 Task: In the event  named  Sales Team Alignment and Strategy Discussion, Set a range of dates when you can accept meetings  '15 Jun â€" 30 Jun 2023'. Select a duration of  45 min. Select working hours  	_x000D_
MON- SAT 9:00am â€" 5:00pm. Add time before or after your events  as 5 min. Set the frequency of available time slots for invitees as  10 min. Set the minimum notice period and maximum events allowed per day as  44 hours and 5. , logged in from the account softage.4@softage.net and add another guest for the event, softage.3@softage.net
Action: Mouse pressed left at (895, 257)
Screenshot: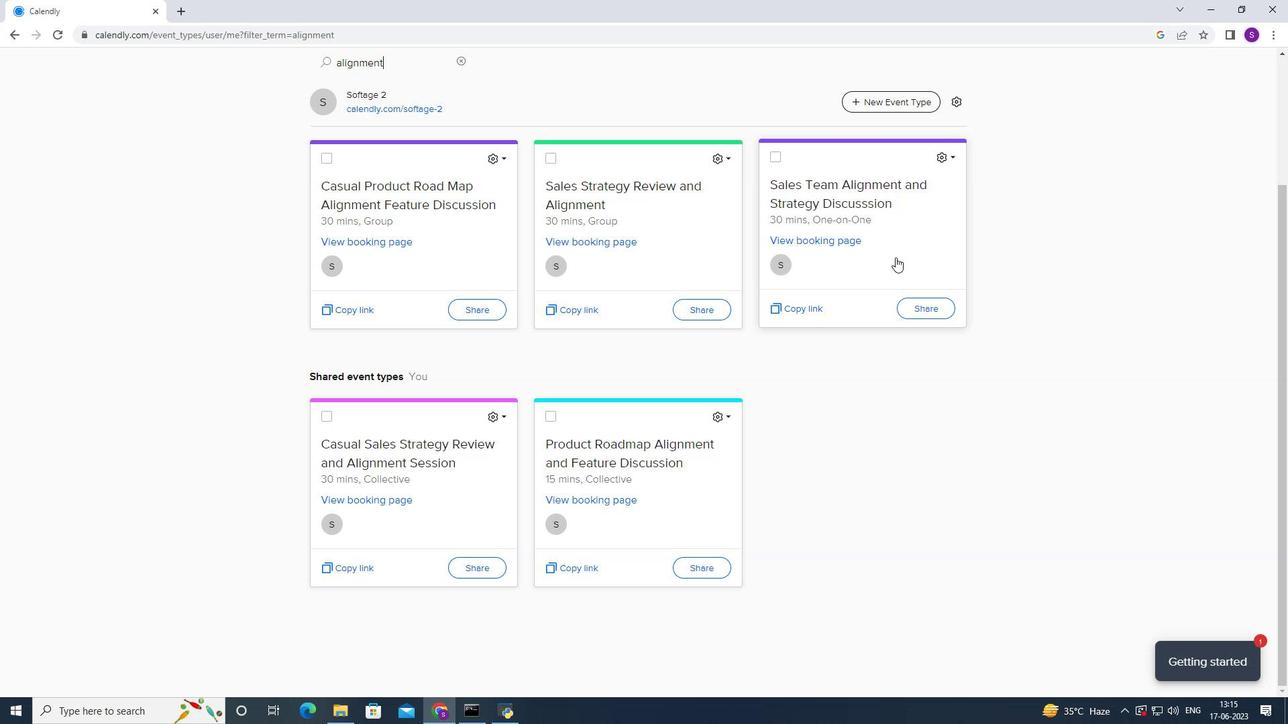 
Action: Mouse moved to (372, 281)
Screenshot: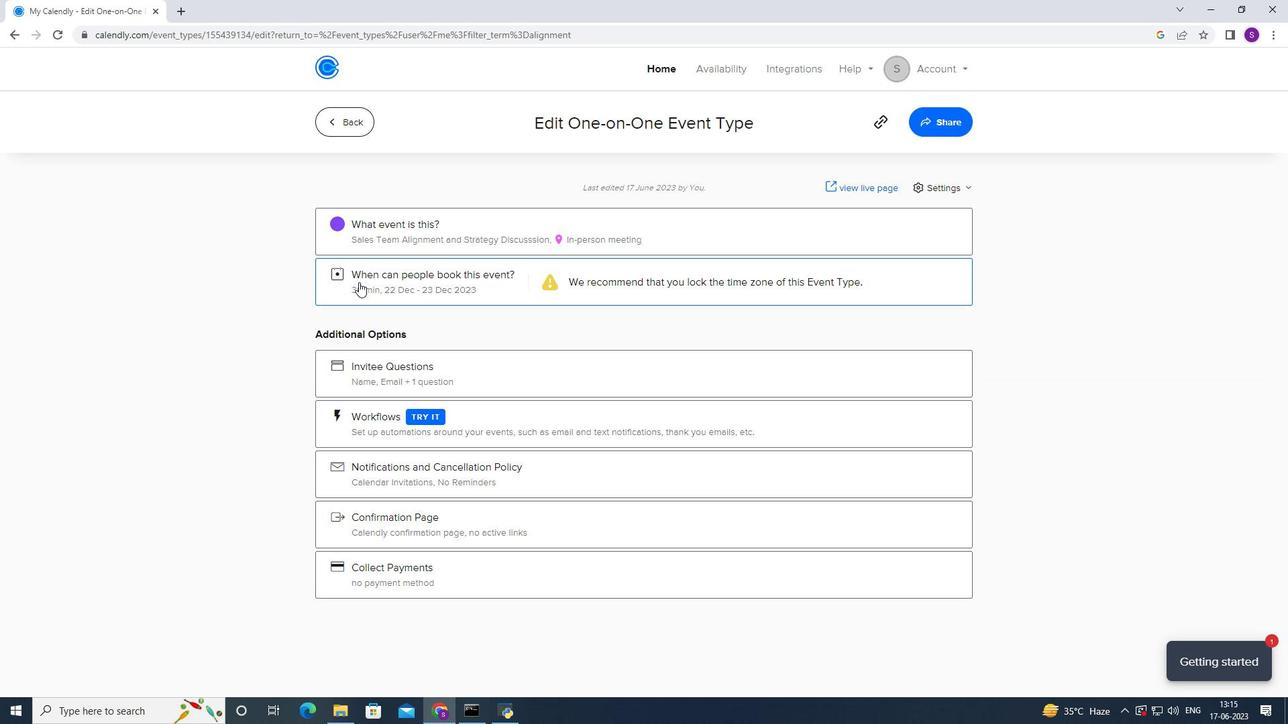 
Action: Mouse pressed left at (372, 281)
Screenshot: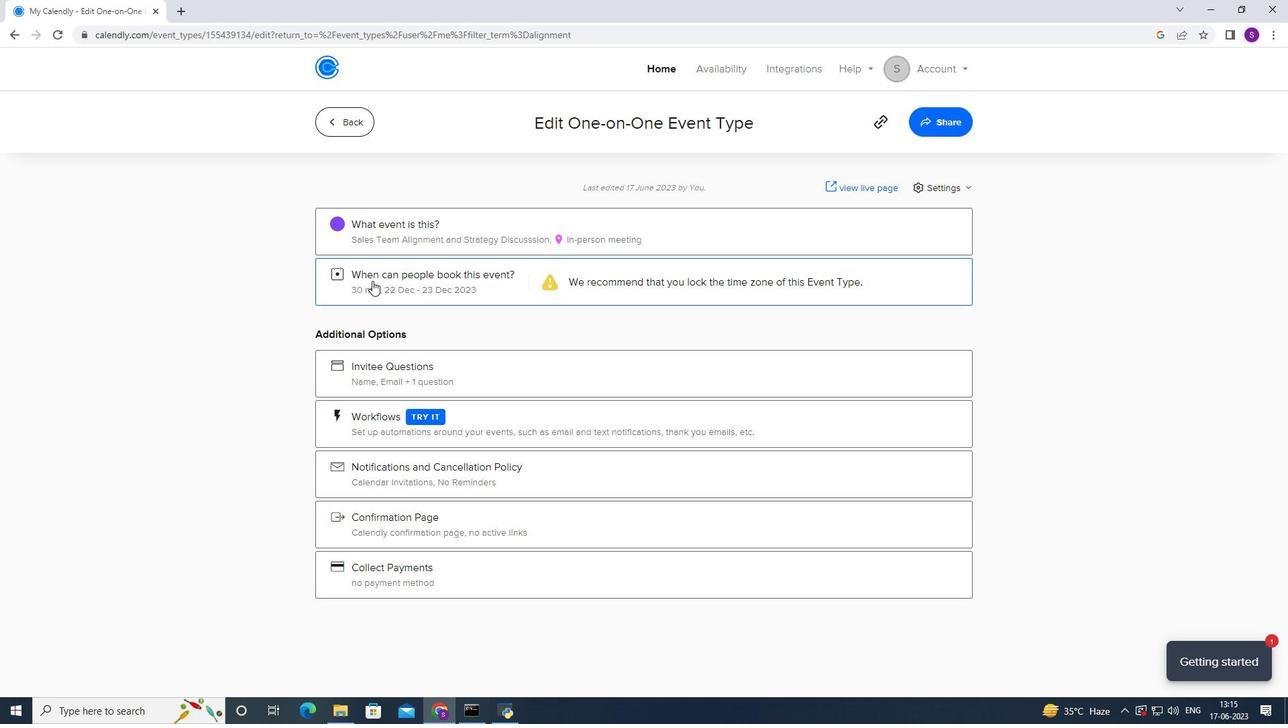 
Action: Mouse moved to (494, 459)
Screenshot: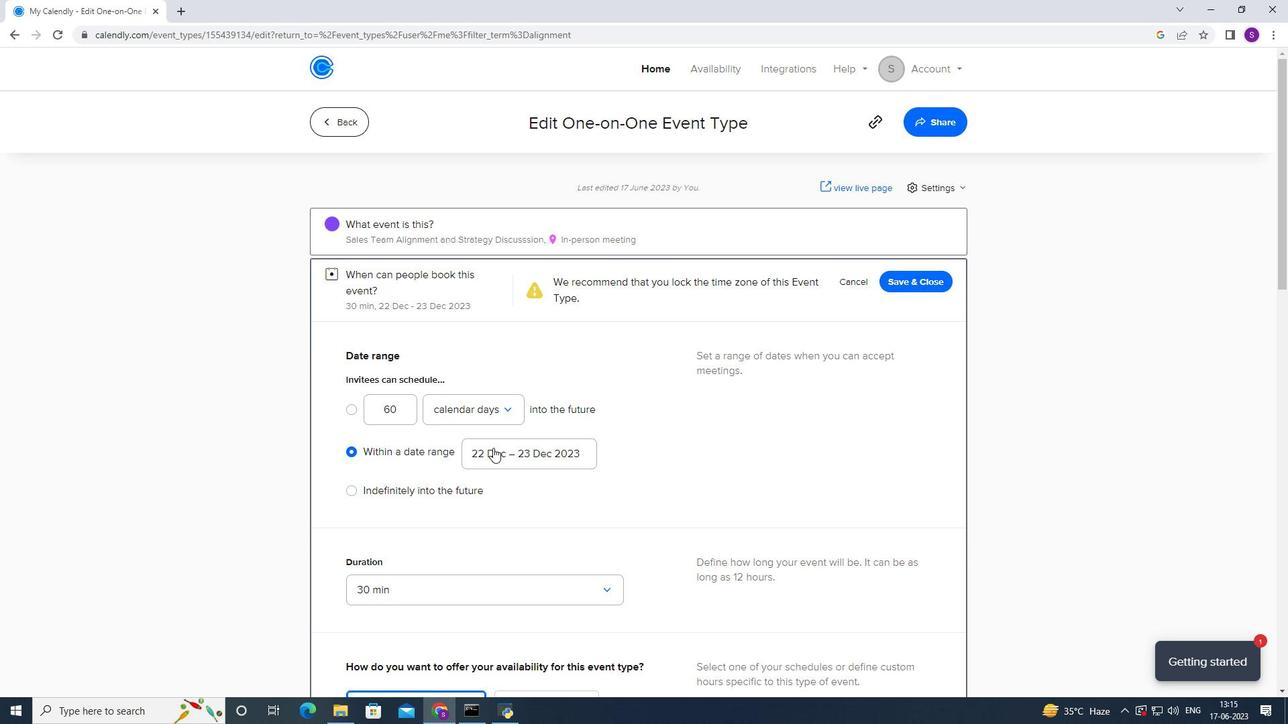 
Action: Mouse pressed left at (494, 459)
Screenshot: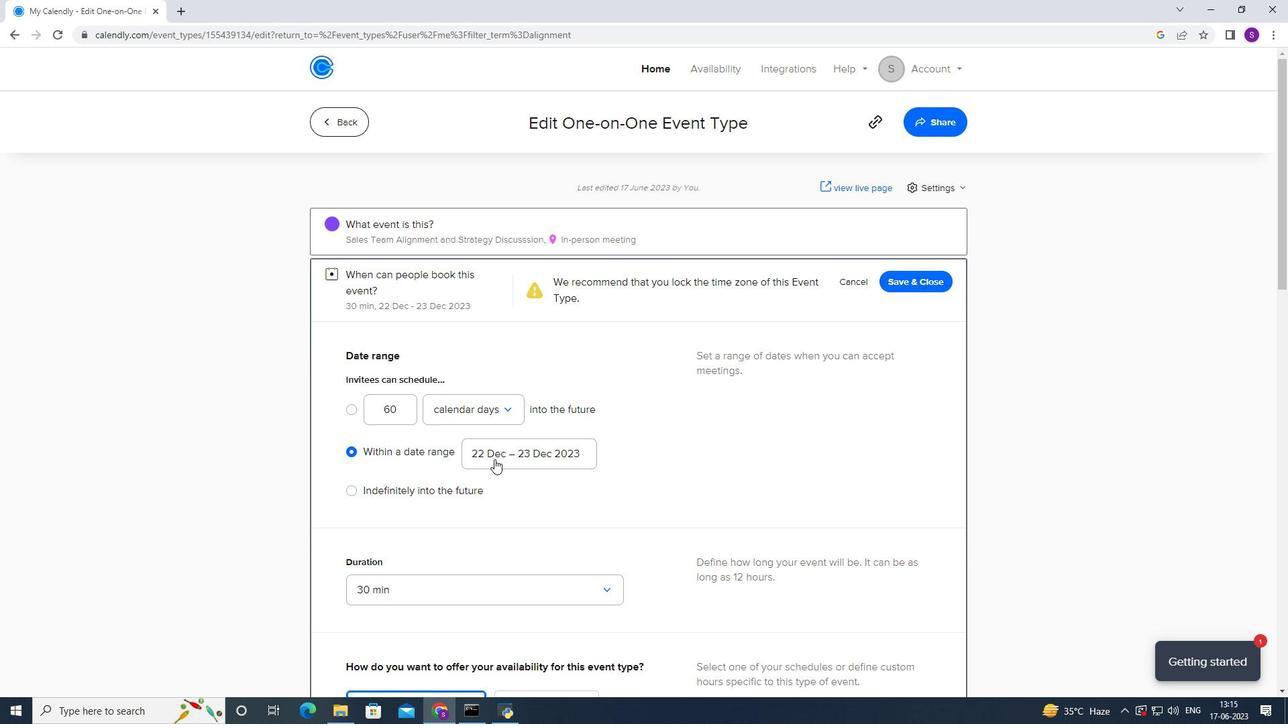 
Action: Mouse moved to (352, 287)
Screenshot: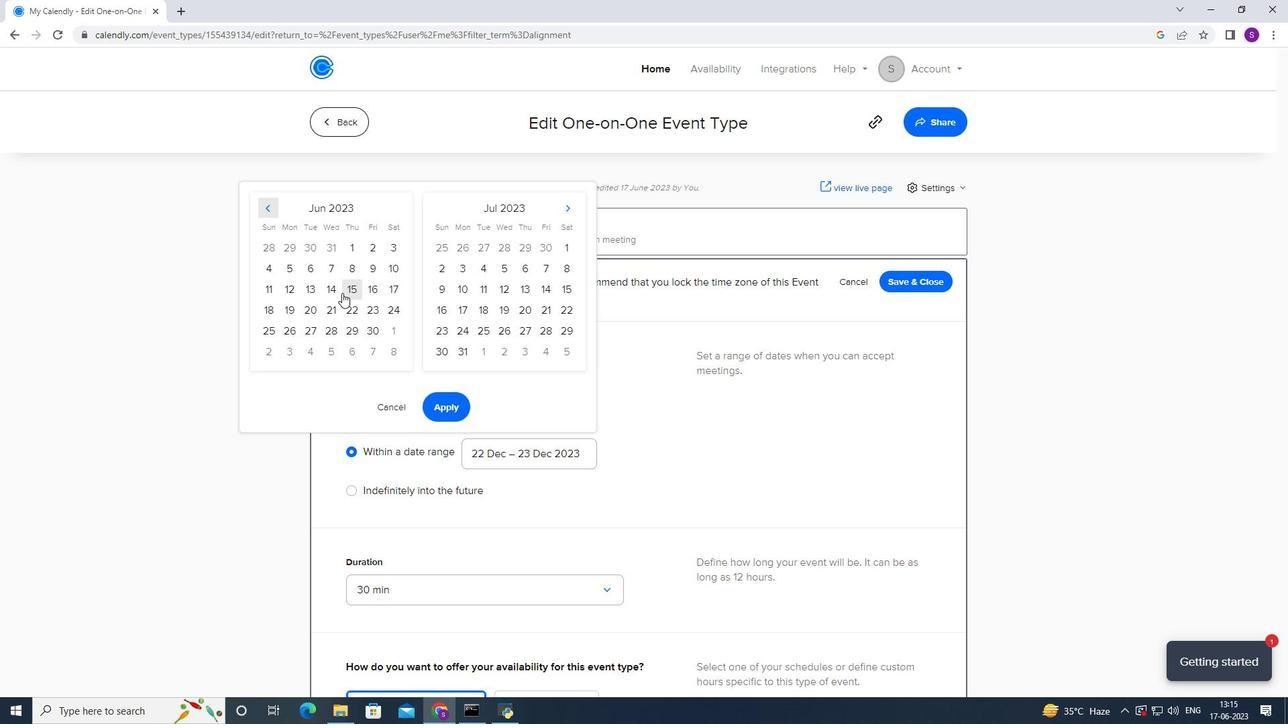 
Action: Mouse pressed left at (352, 287)
Screenshot: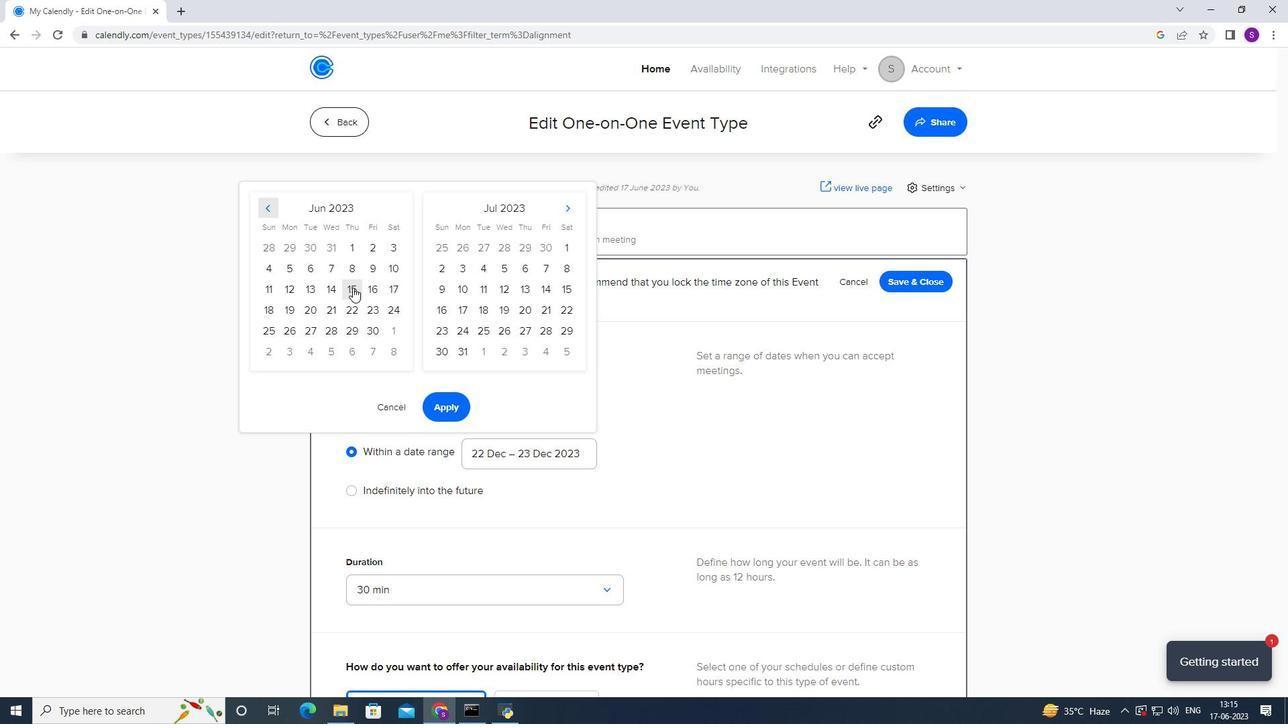 
Action: Mouse moved to (368, 331)
Screenshot: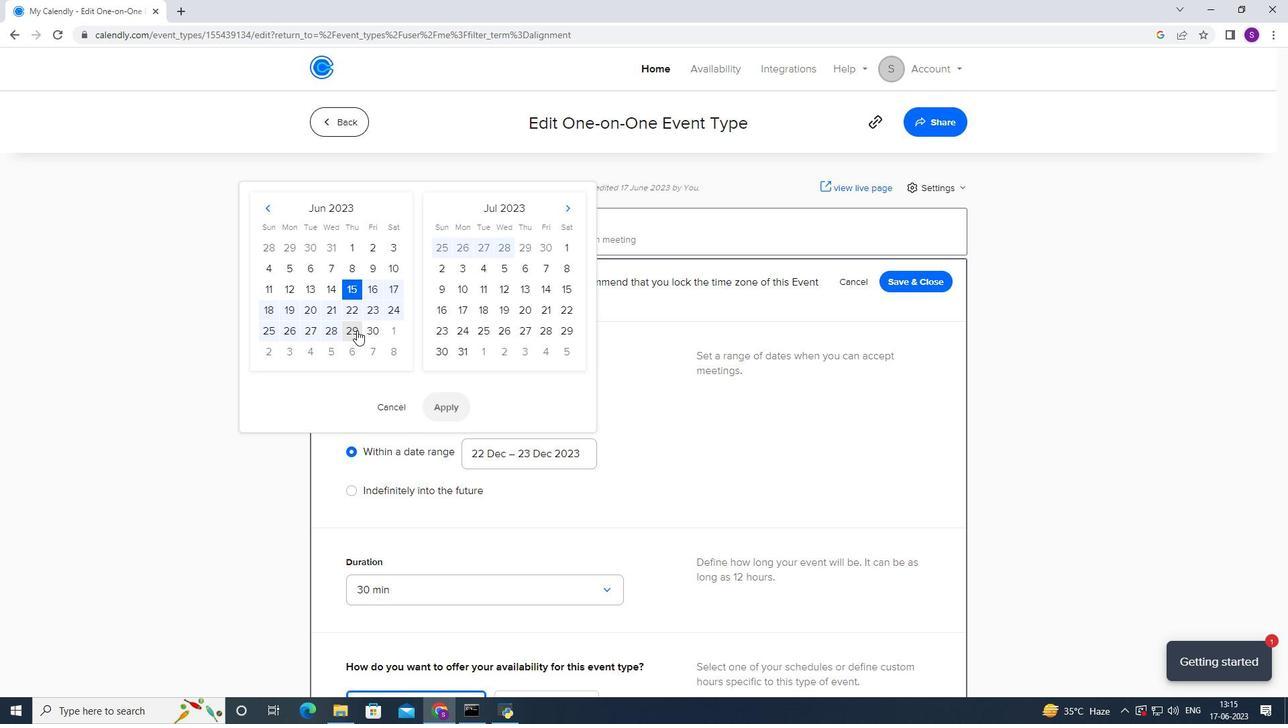 
Action: Mouse pressed left at (368, 331)
Screenshot: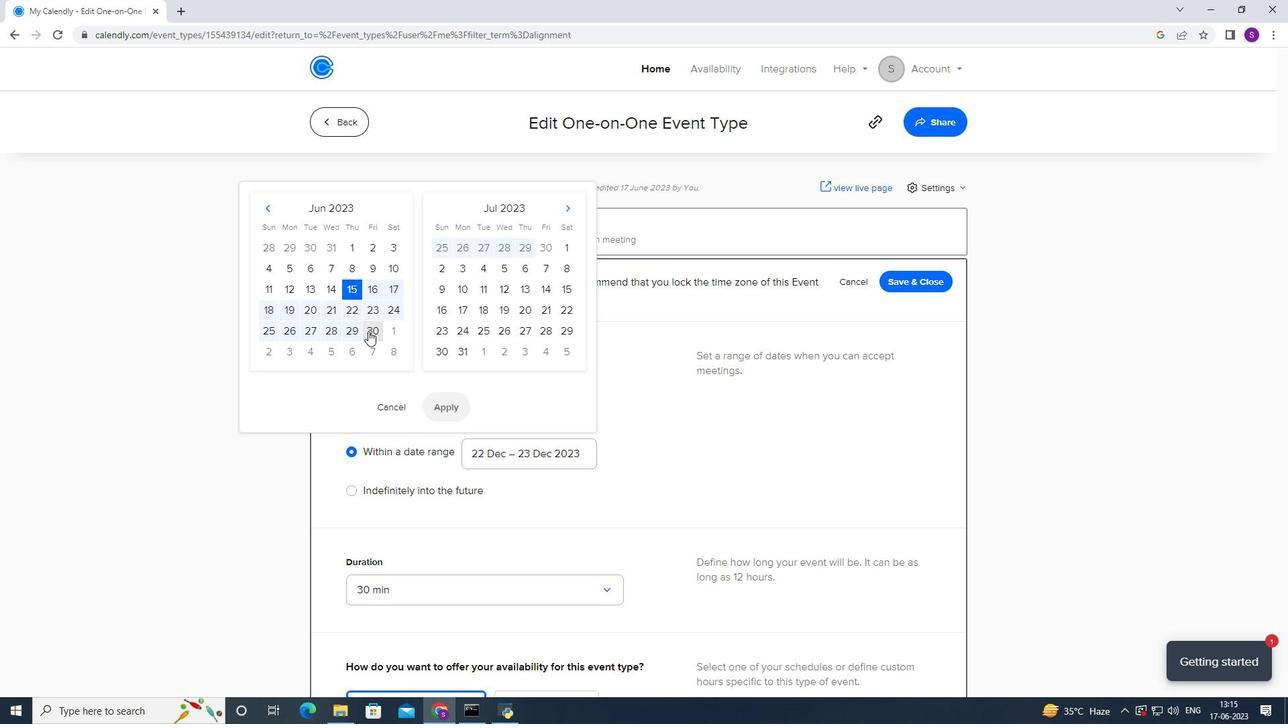 
Action: Mouse moved to (442, 411)
Screenshot: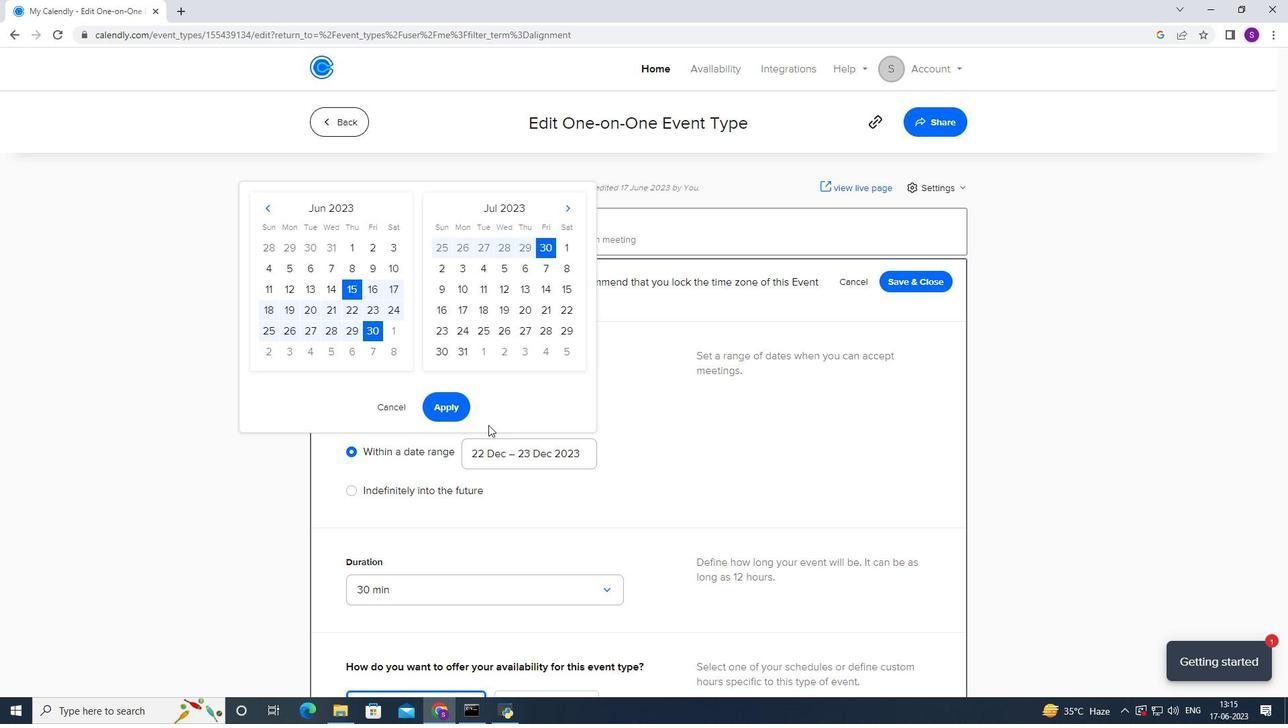 
Action: Mouse pressed left at (442, 411)
Screenshot: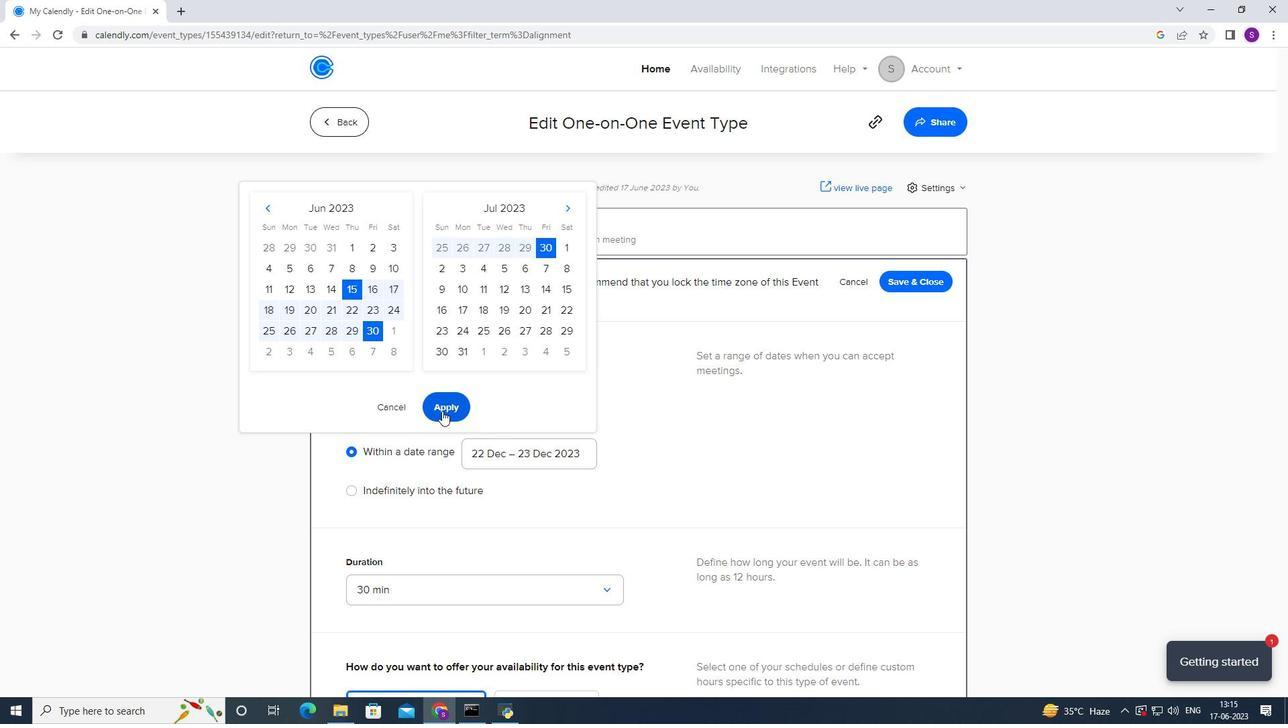 
Action: Mouse moved to (466, 436)
Screenshot: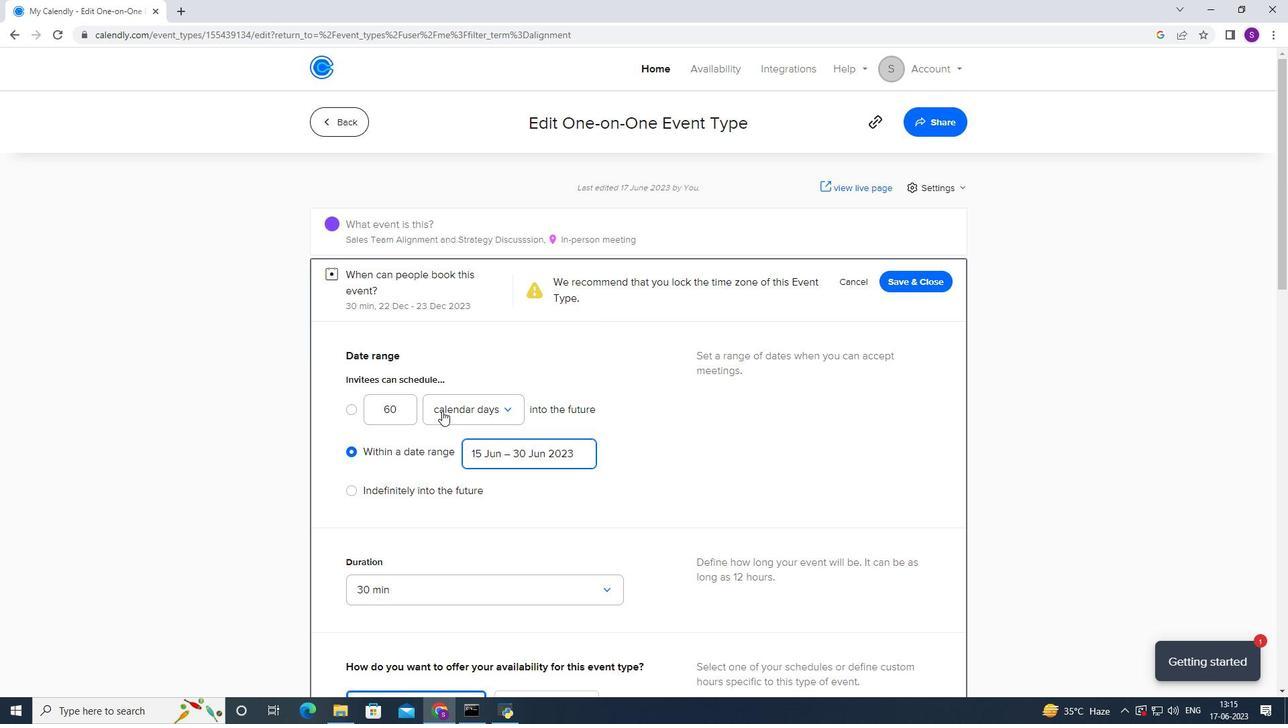 
Action: Mouse scrolled (466, 436) with delta (0, 0)
Screenshot: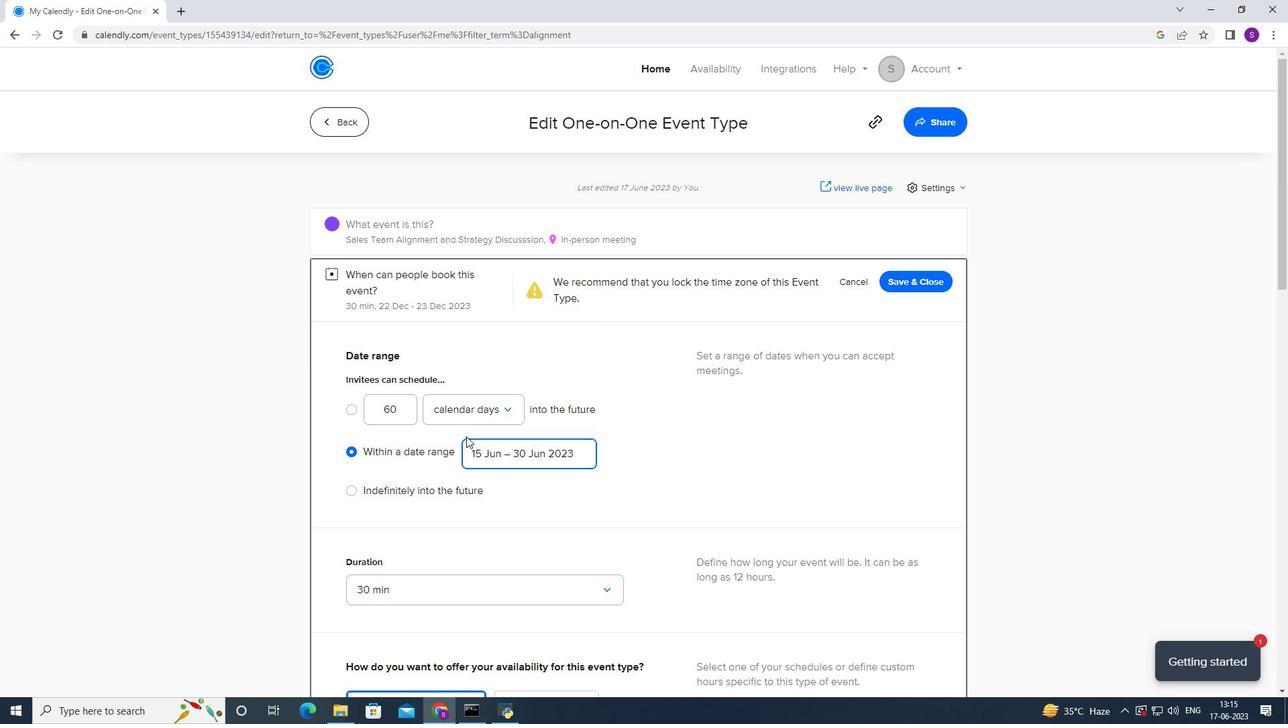 
Action: Mouse scrolled (466, 436) with delta (0, 0)
Screenshot: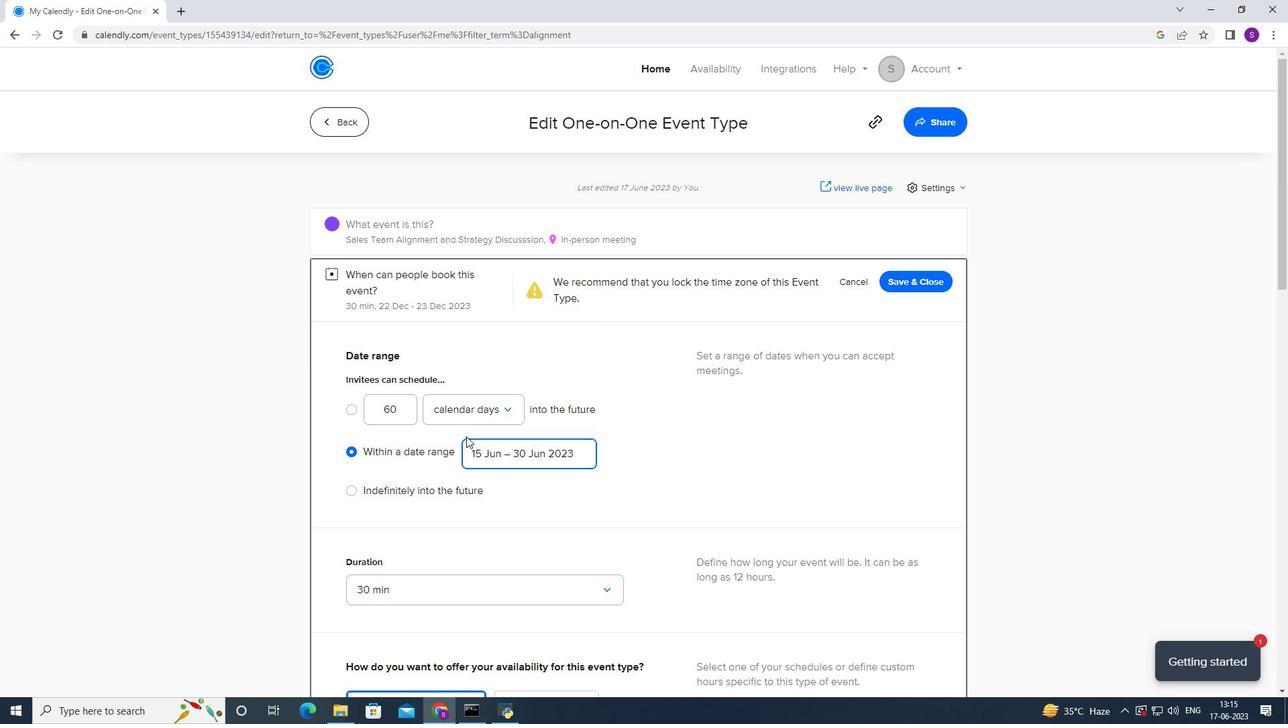 
Action: Mouse scrolled (466, 436) with delta (0, 0)
Screenshot: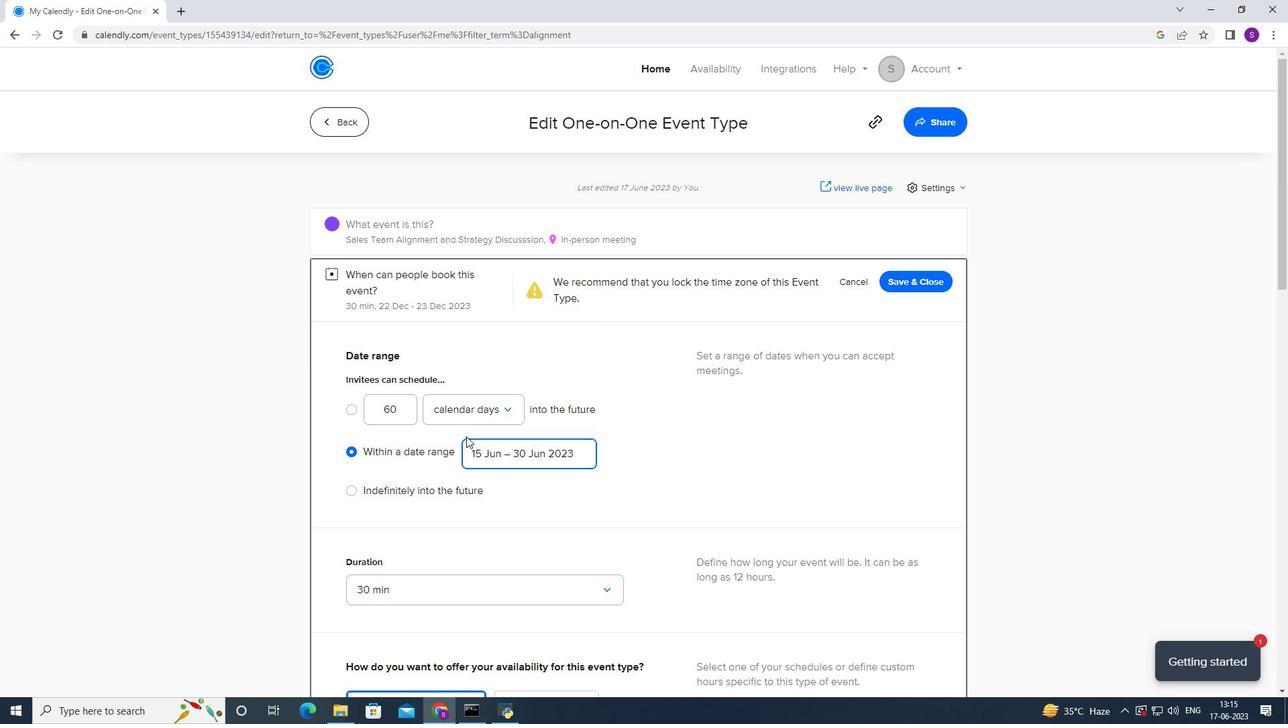 
Action: Mouse scrolled (466, 436) with delta (0, 0)
Screenshot: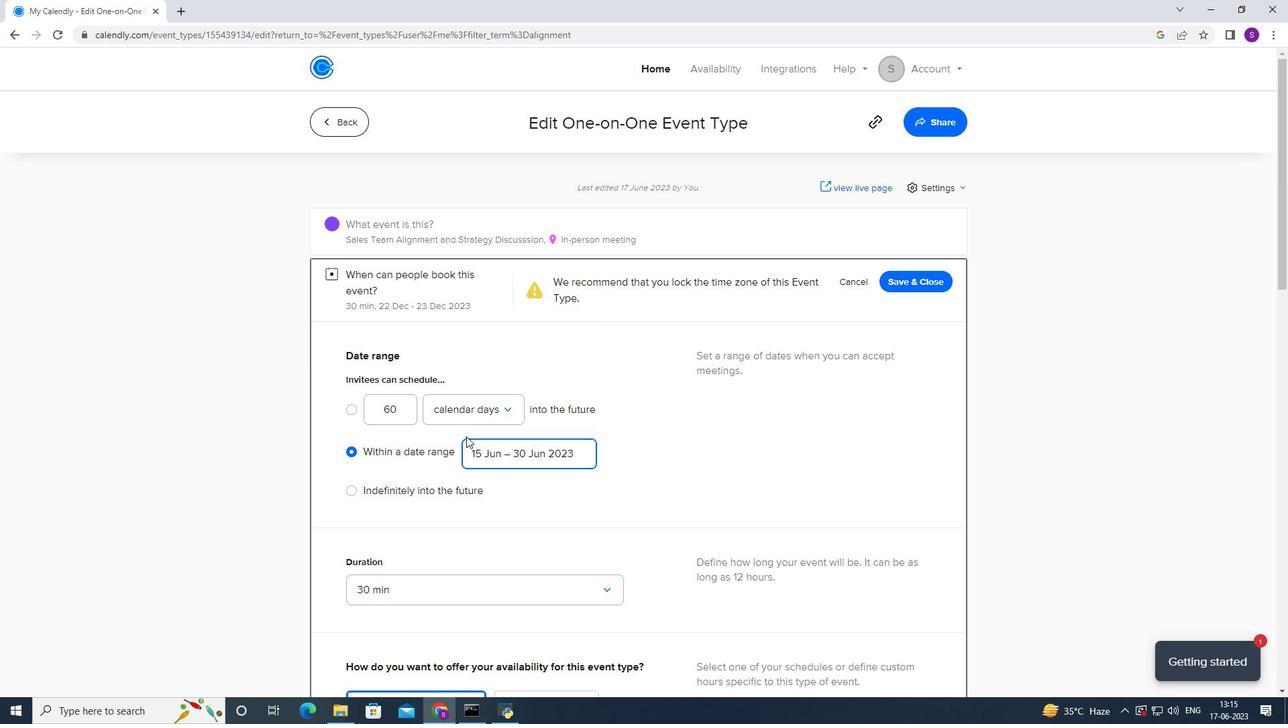 
Action: Mouse scrolled (466, 436) with delta (0, 0)
Screenshot: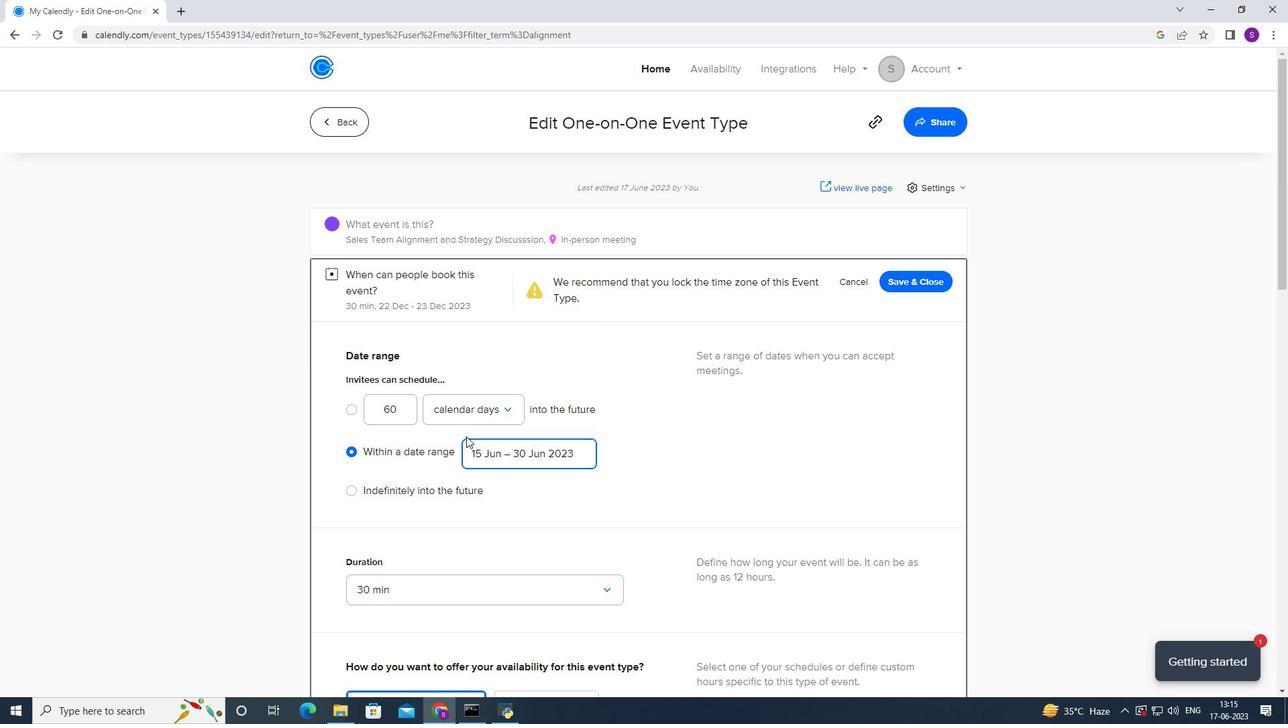 
Action: Mouse scrolled (466, 436) with delta (0, 0)
Screenshot: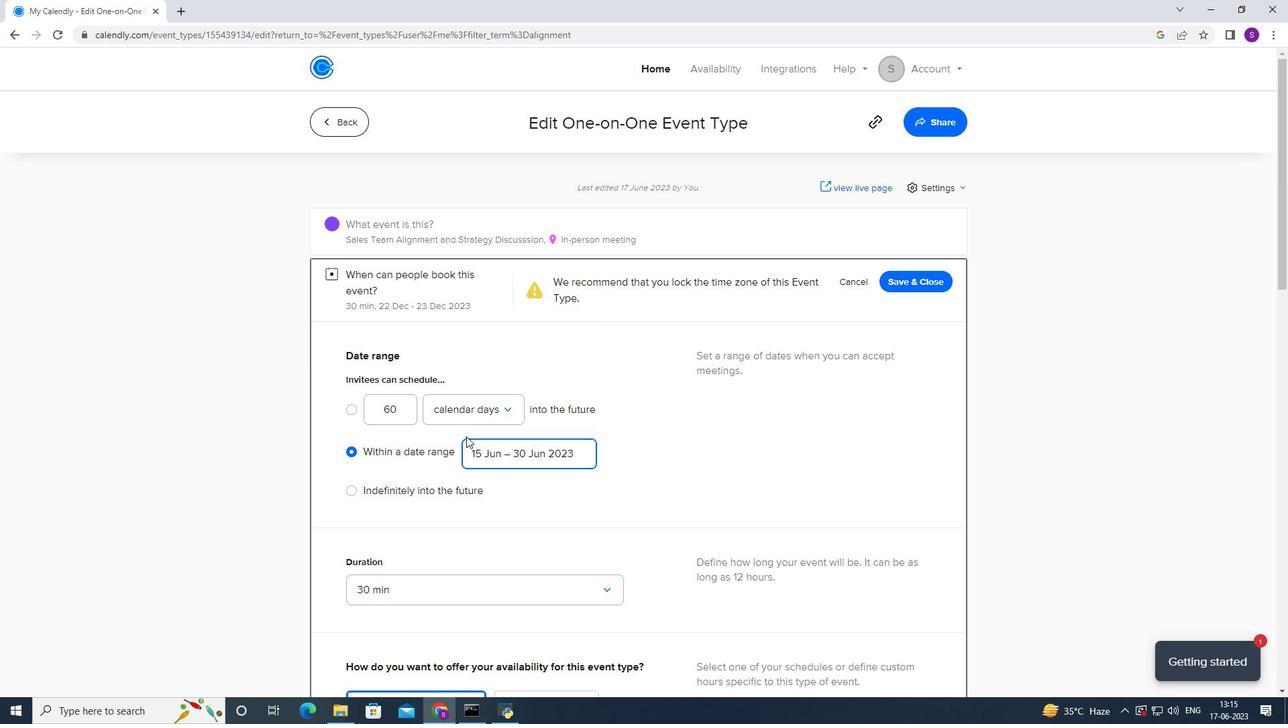 
Action: Mouse scrolled (466, 437) with delta (0, 0)
Screenshot: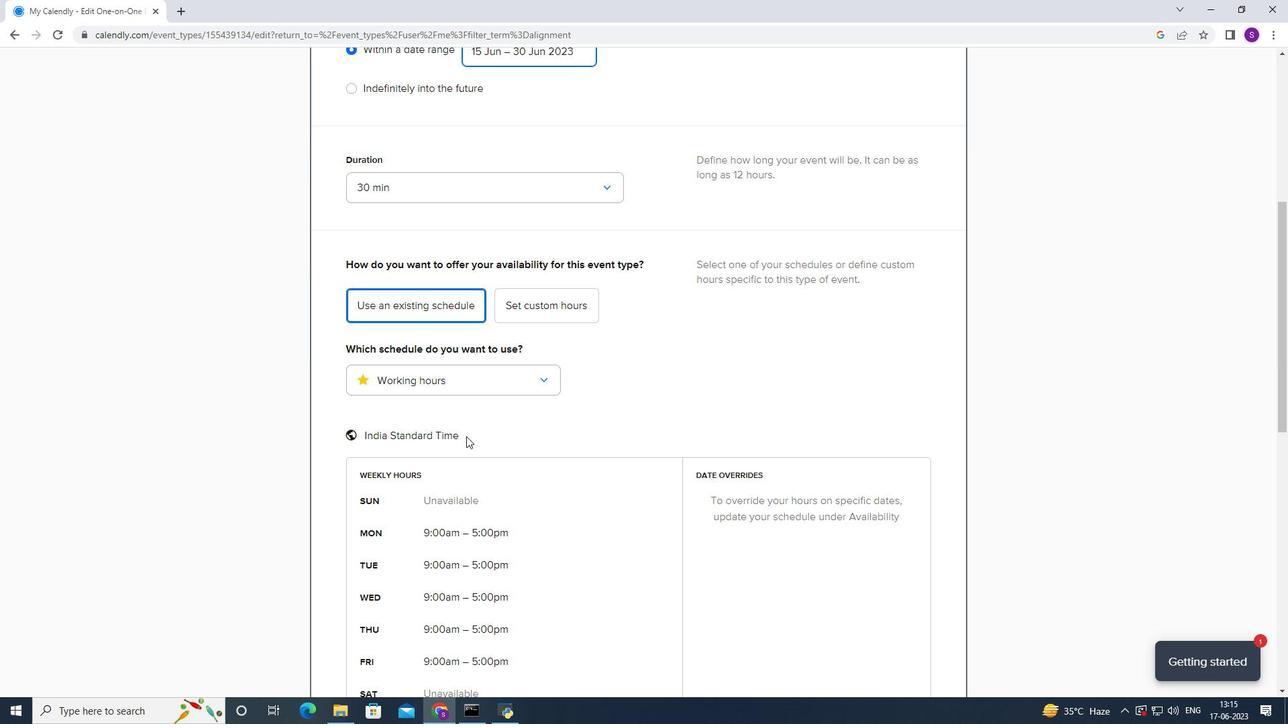 
Action: Mouse scrolled (466, 437) with delta (0, 0)
Screenshot: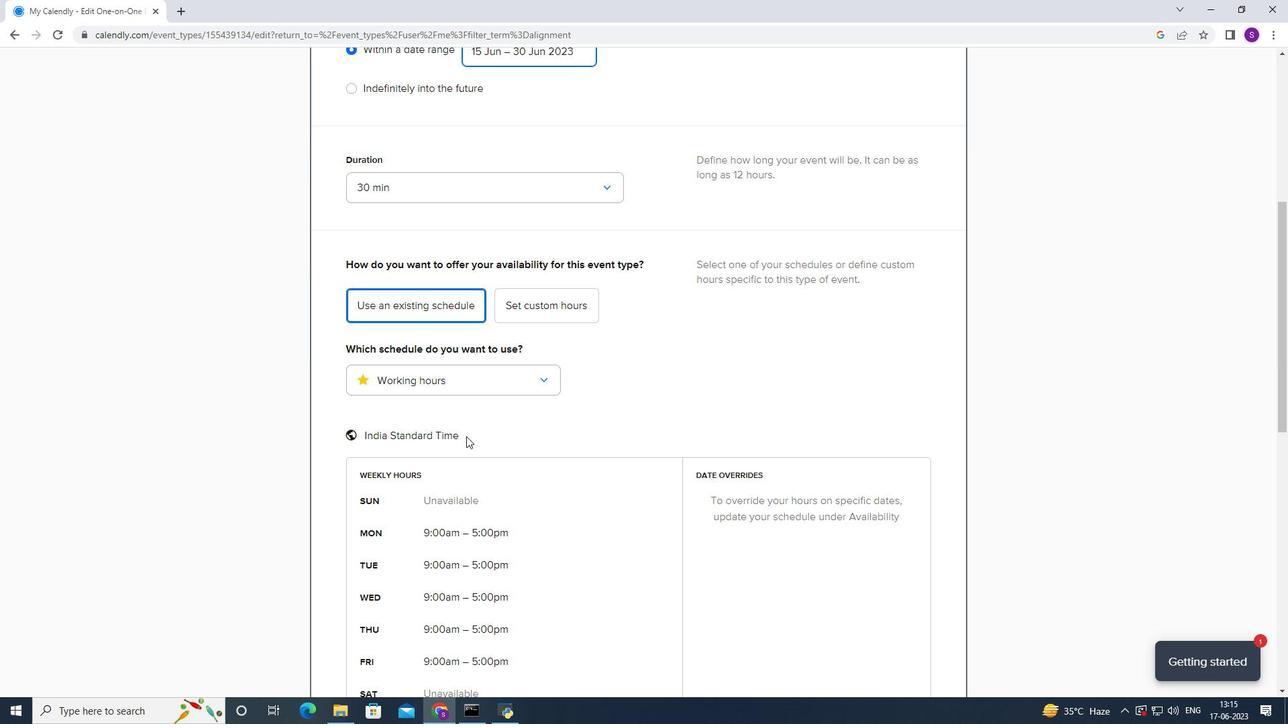 
Action: Mouse moved to (455, 332)
Screenshot: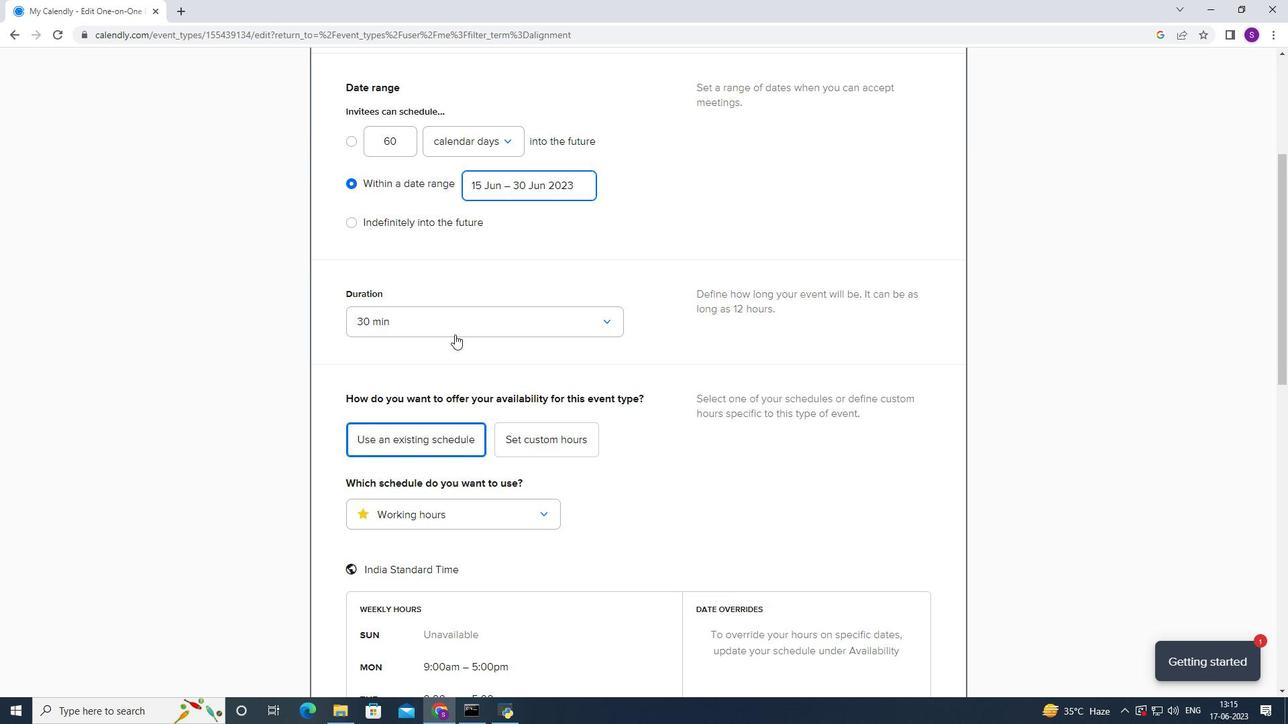 
Action: Mouse pressed left at (455, 332)
Screenshot: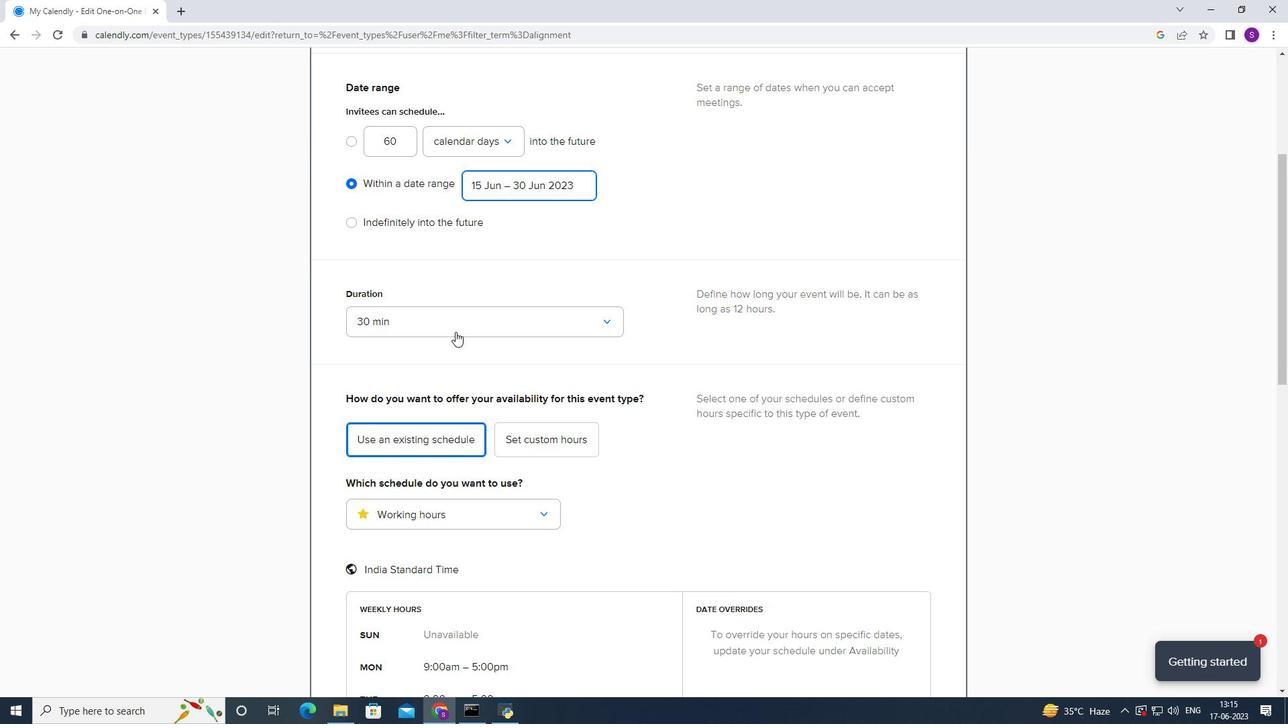 
Action: Mouse moved to (401, 411)
Screenshot: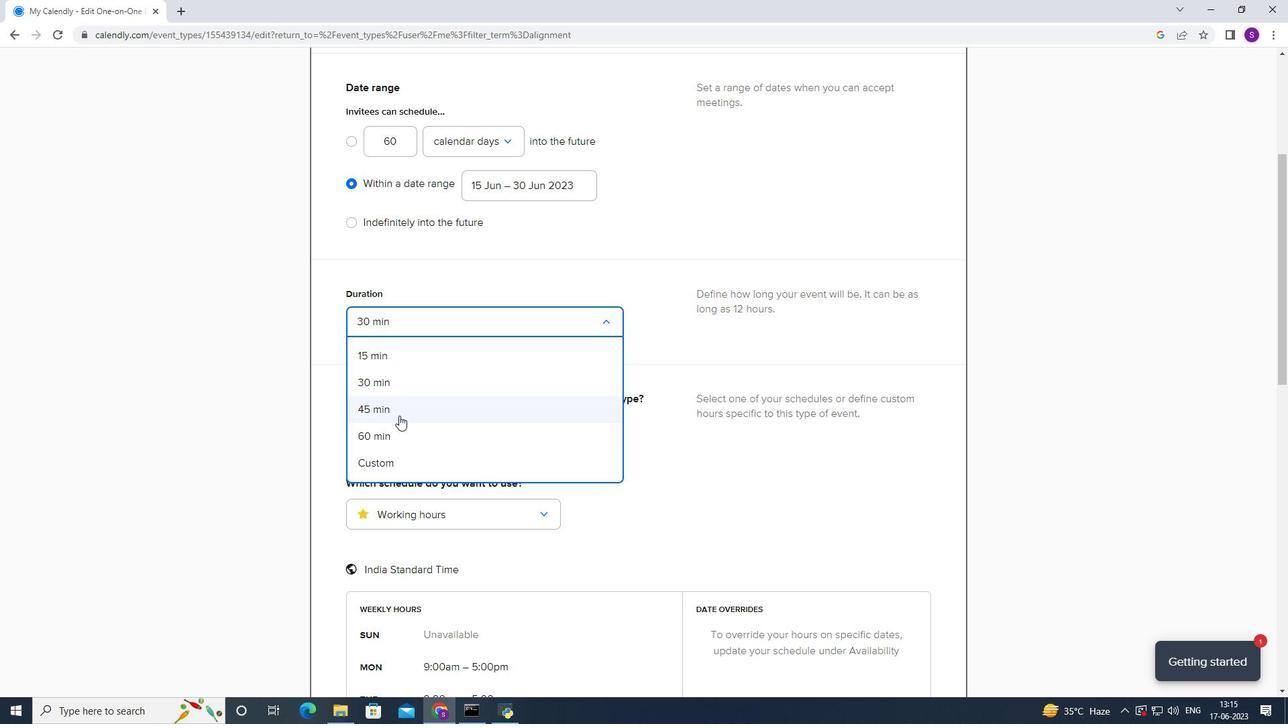 
Action: Mouse pressed left at (401, 411)
Screenshot: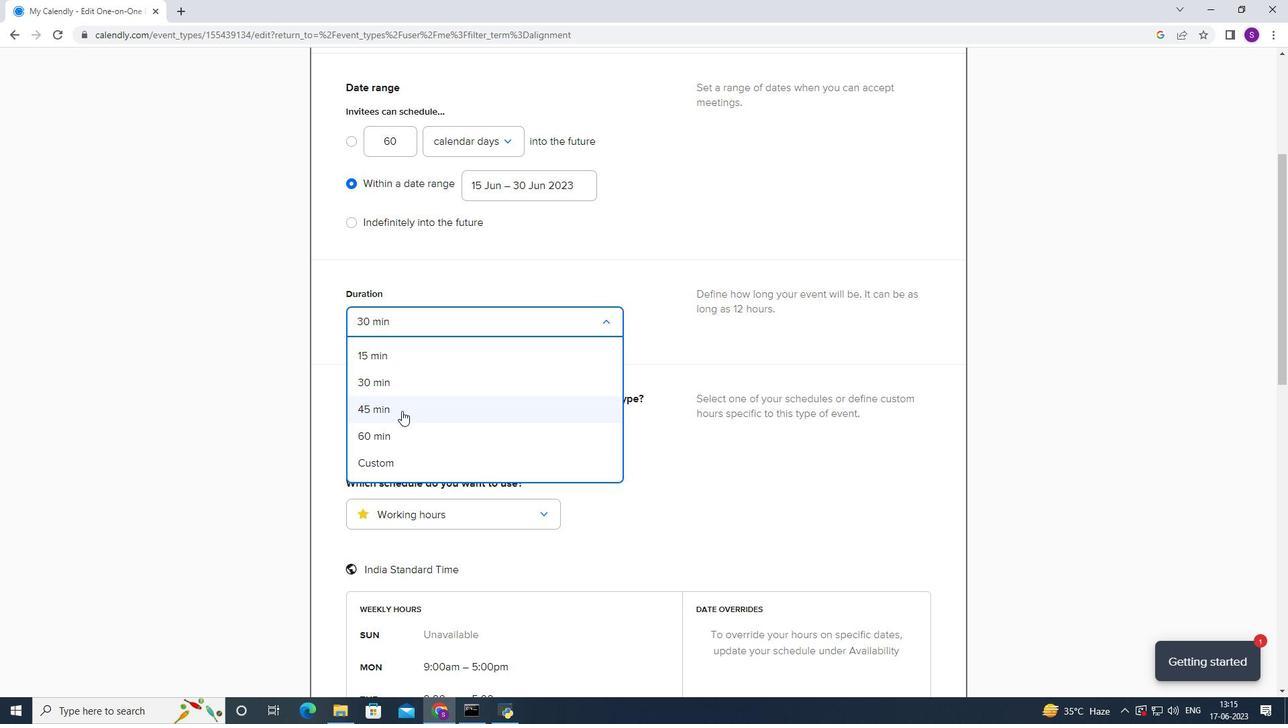 
Action: Mouse moved to (410, 408)
Screenshot: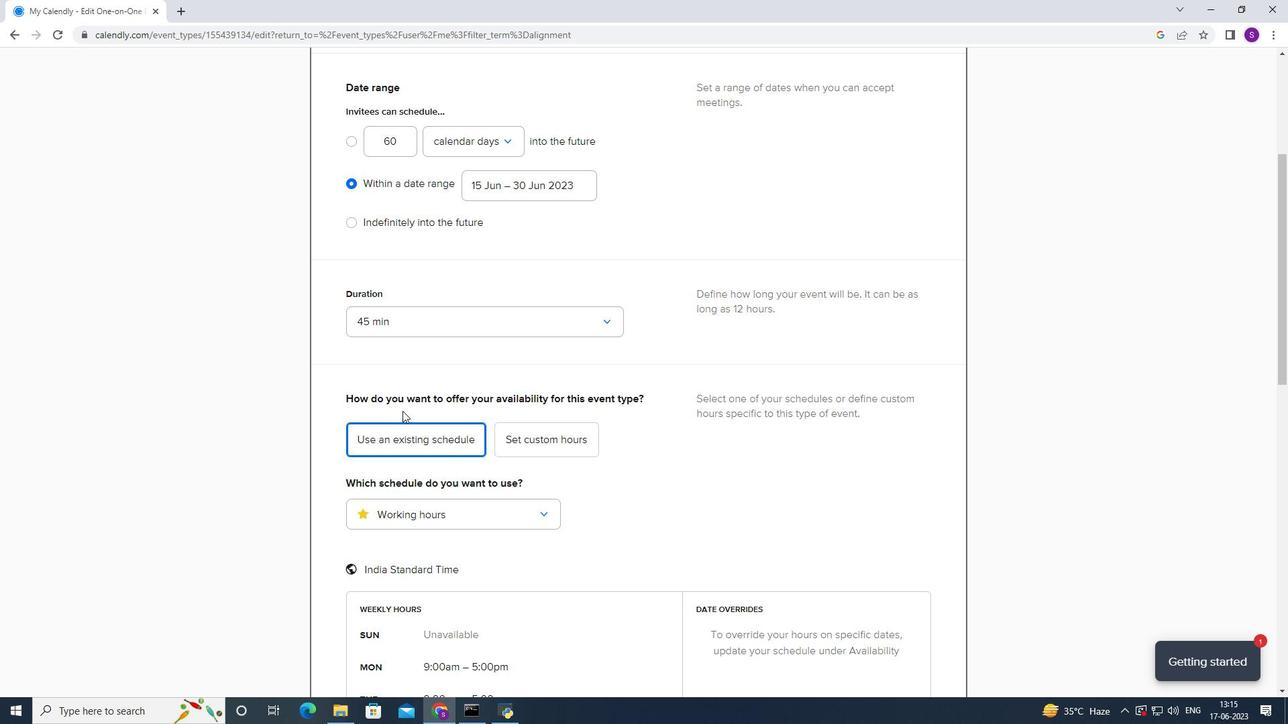 
Action: Mouse scrolled (410, 408) with delta (0, 0)
Screenshot: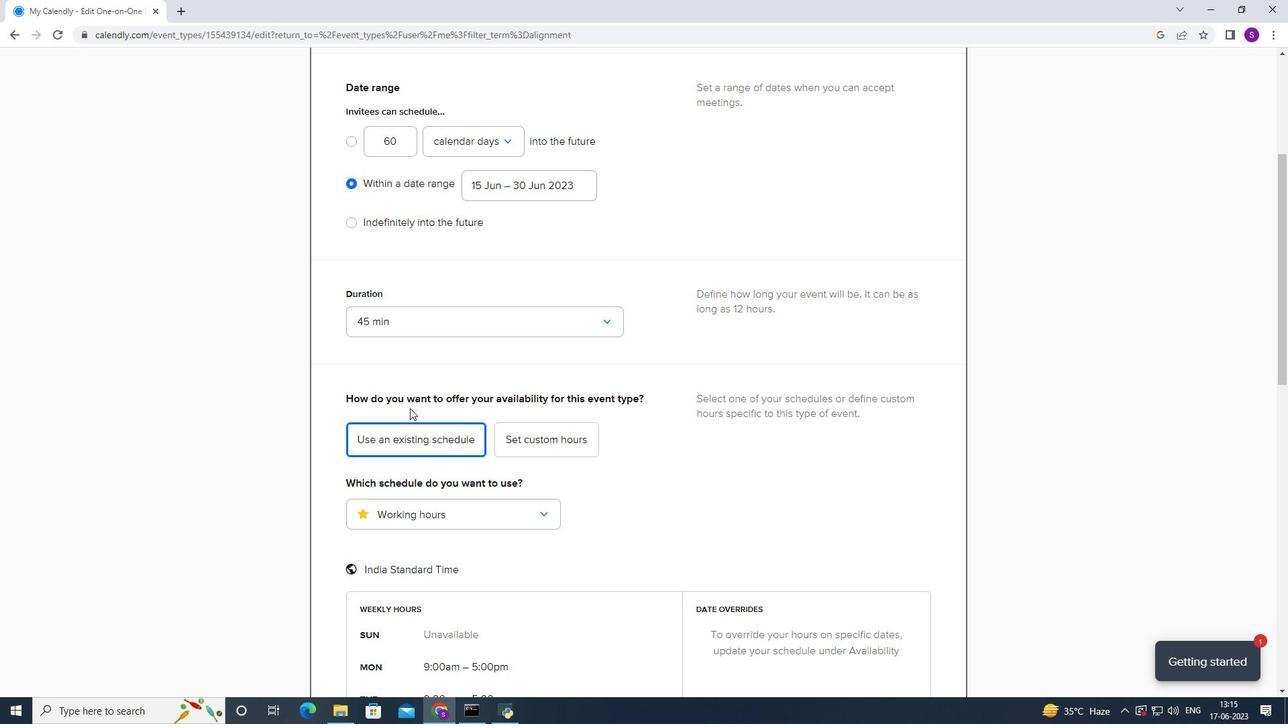 
Action: Mouse scrolled (410, 408) with delta (0, 0)
Screenshot: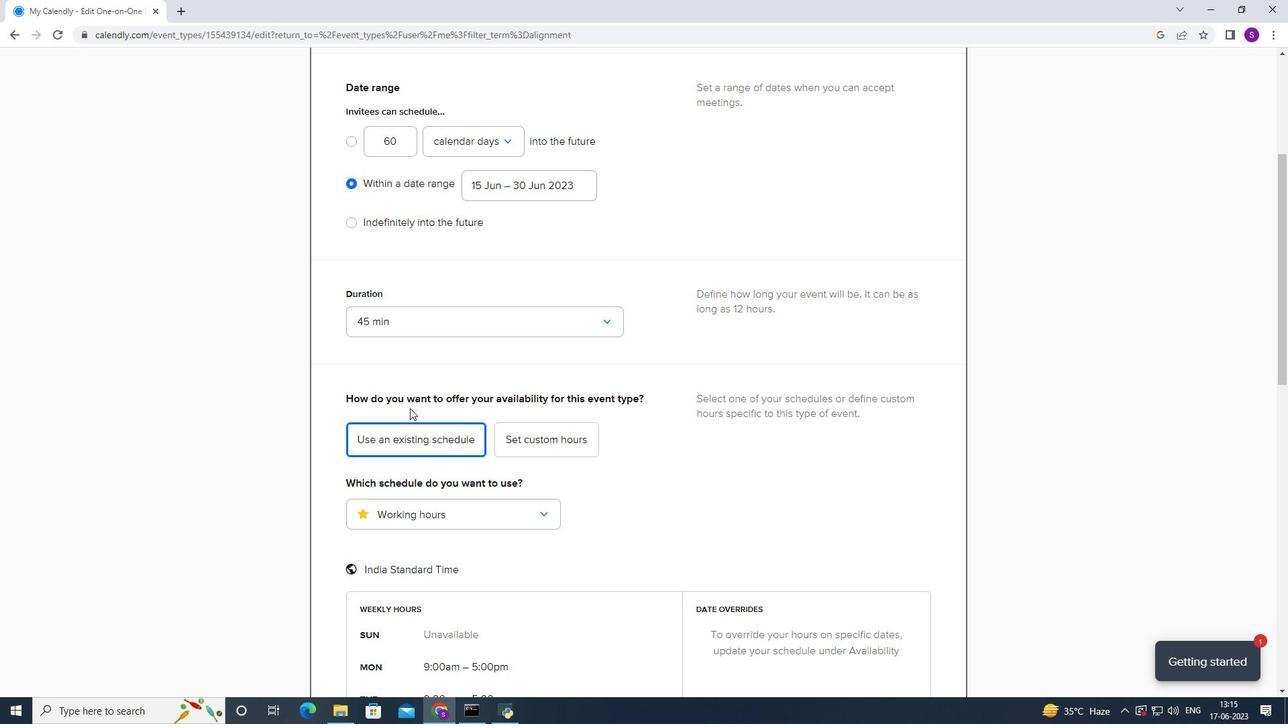 
Action: Mouse scrolled (410, 408) with delta (0, 0)
Screenshot: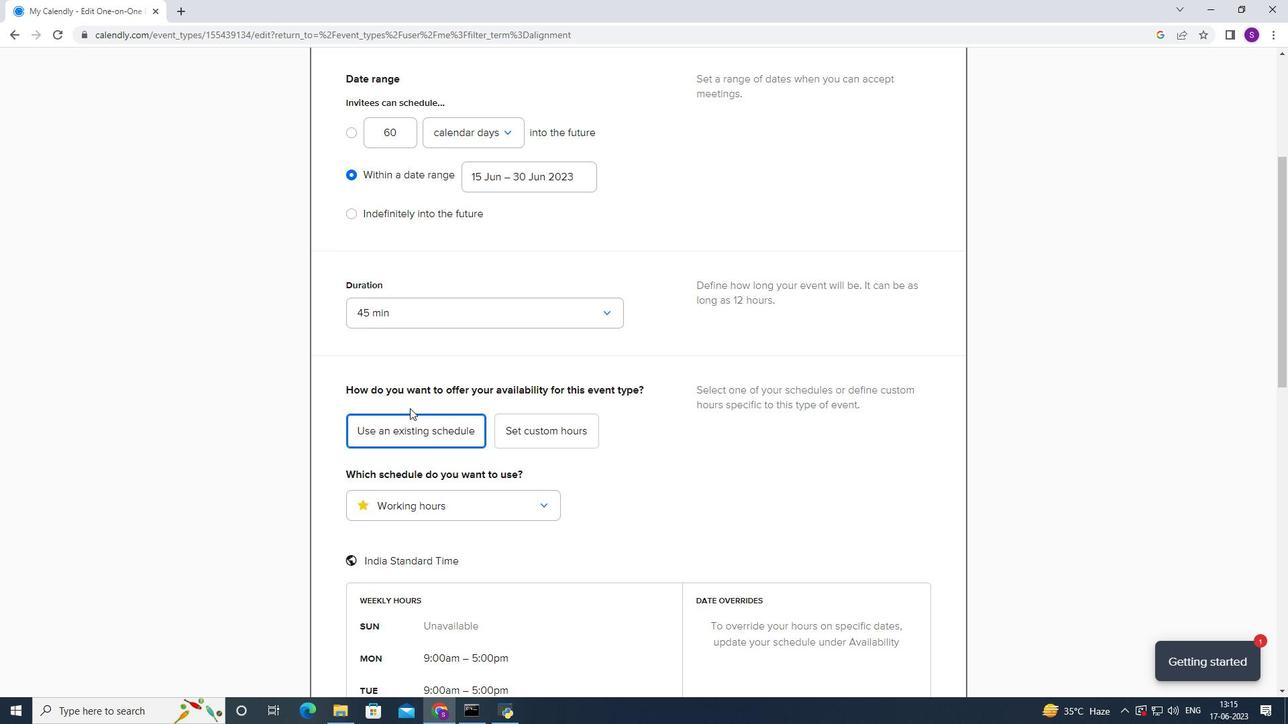 
Action: Mouse scrolled (410, 408) with delta (0, 0)
Screenshot: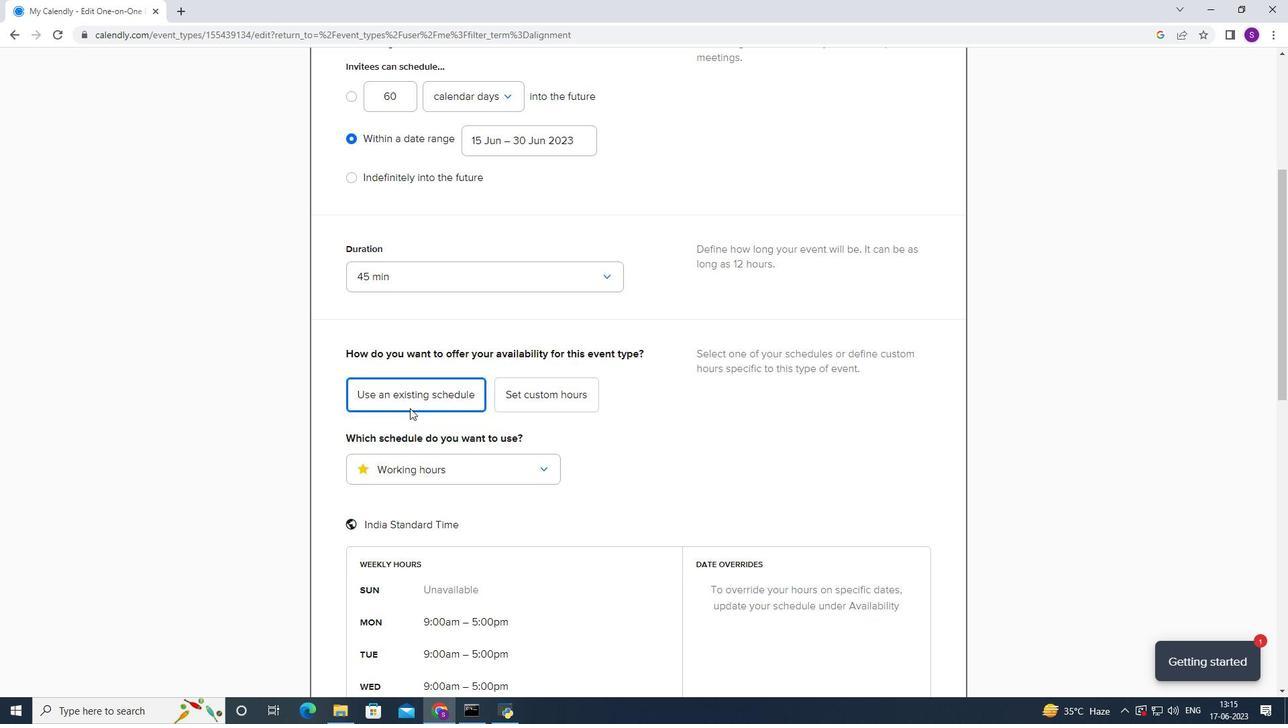 
Action: Mouse scrolled (410, 408) with delta (0, 0)
Screenshot: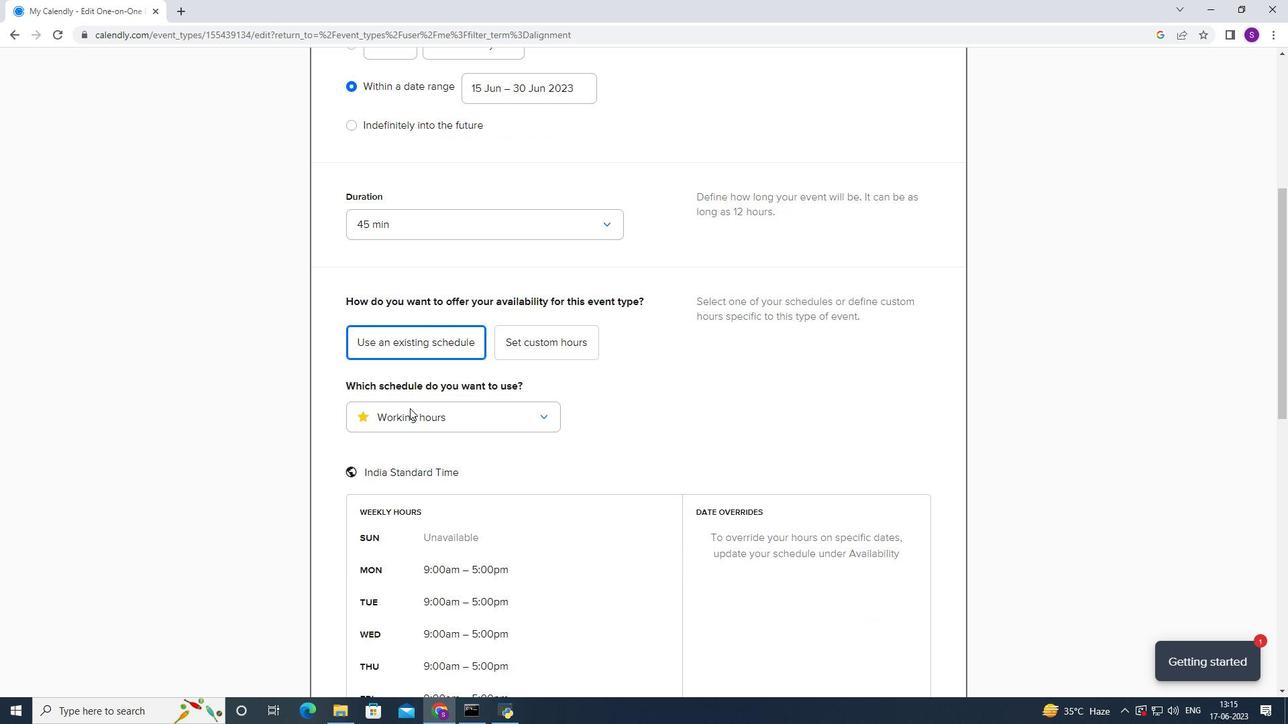 
Action: Mouse moved to (534, 110)
Screenshot: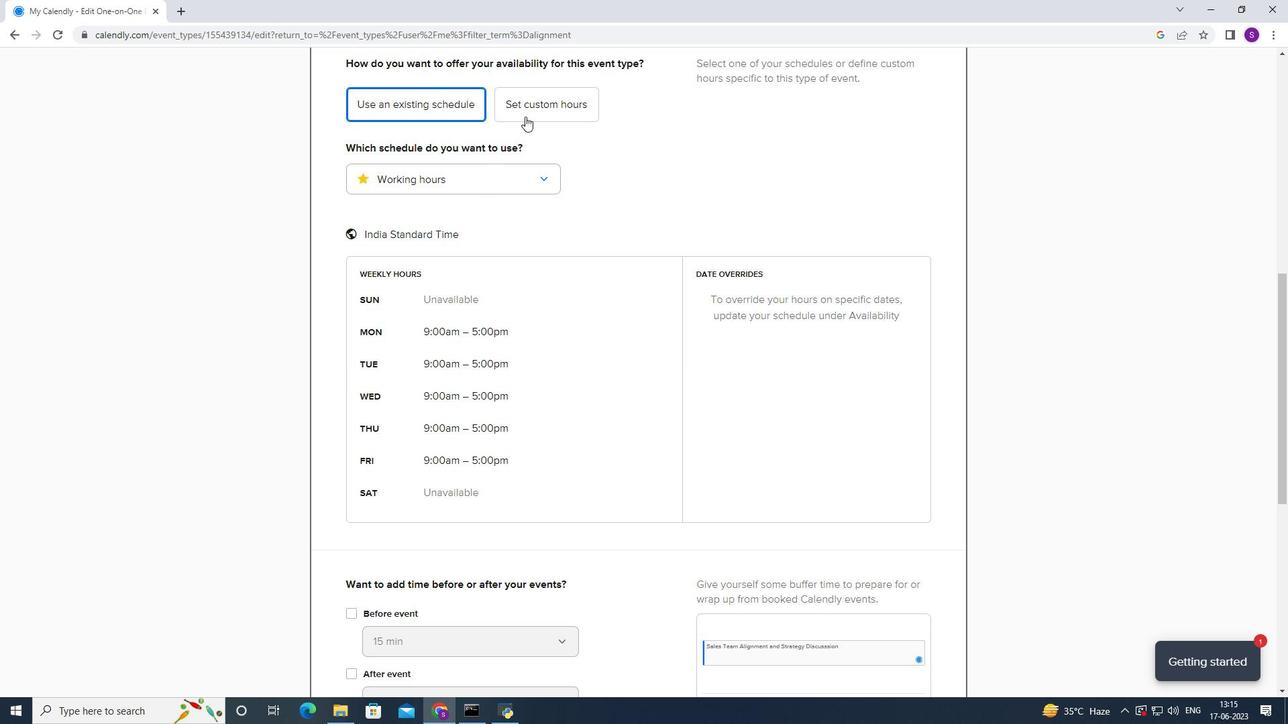 
Action: Mouse pressed left at (534, 110)
Screenshot: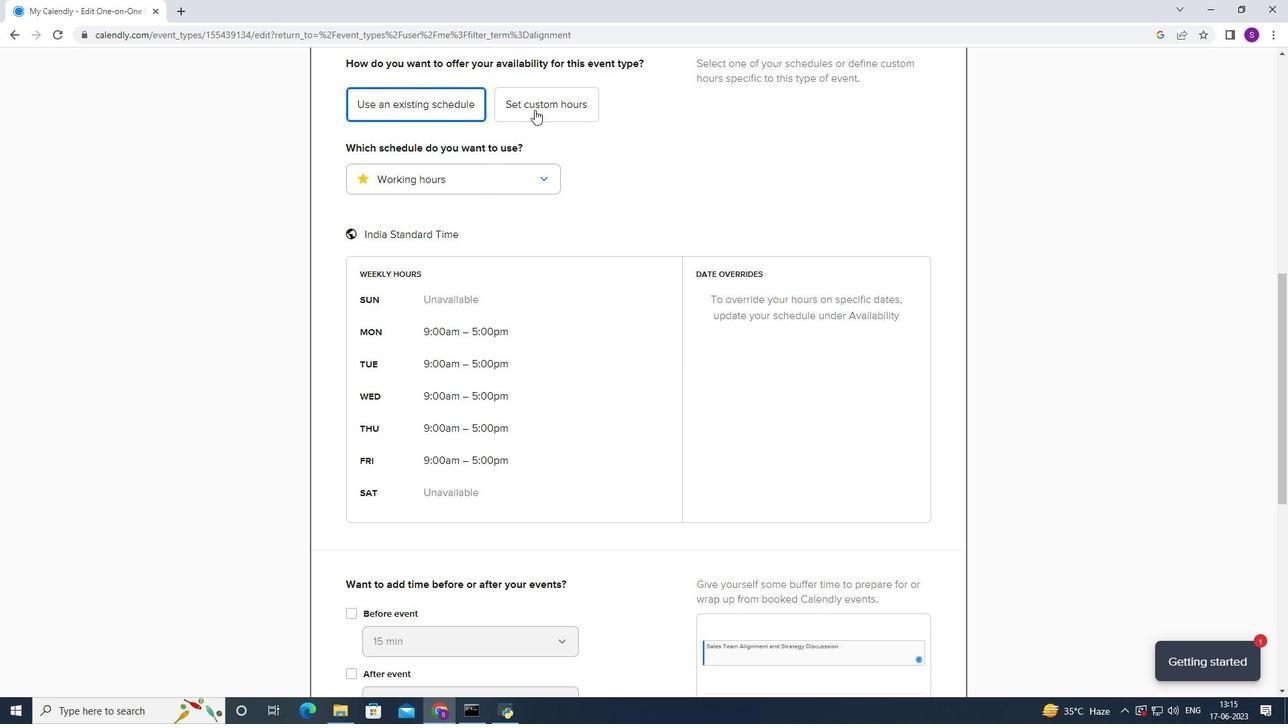 
Action: Mouse moved to (424, 346)
Screenshot: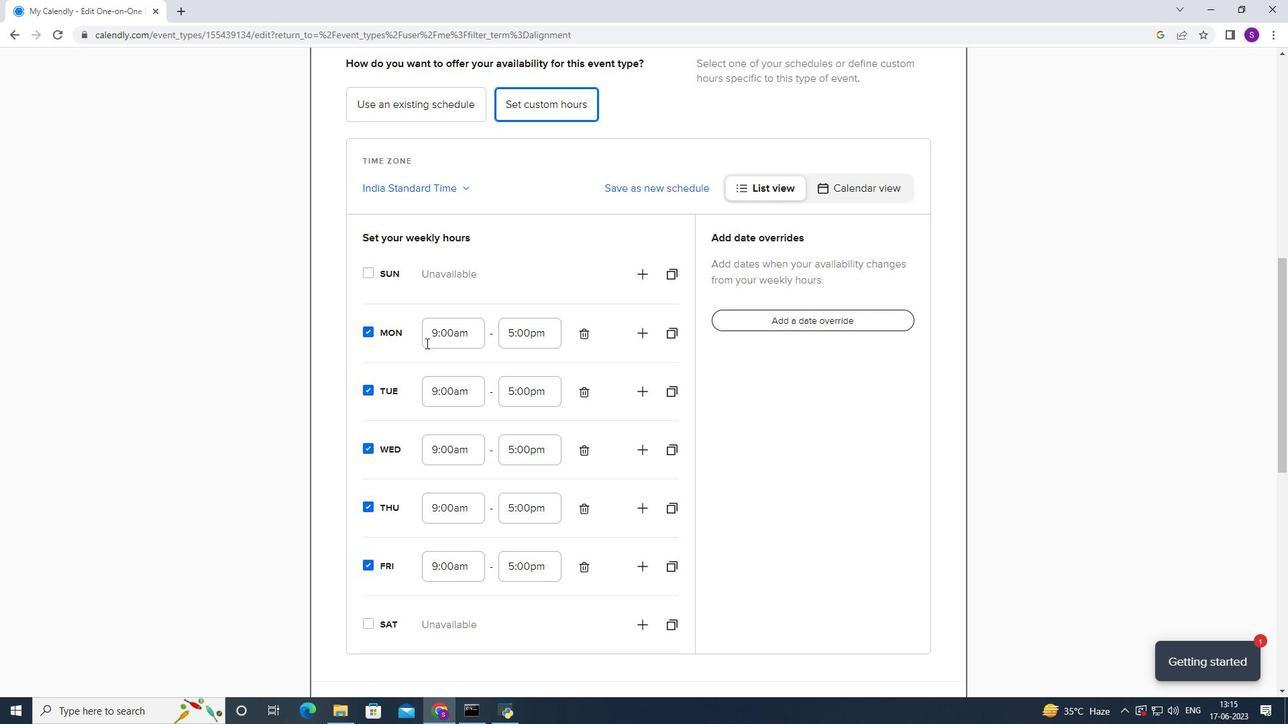 
Action: Mouse scrolled (424, 345) with delta (0, 0)
Screenshot: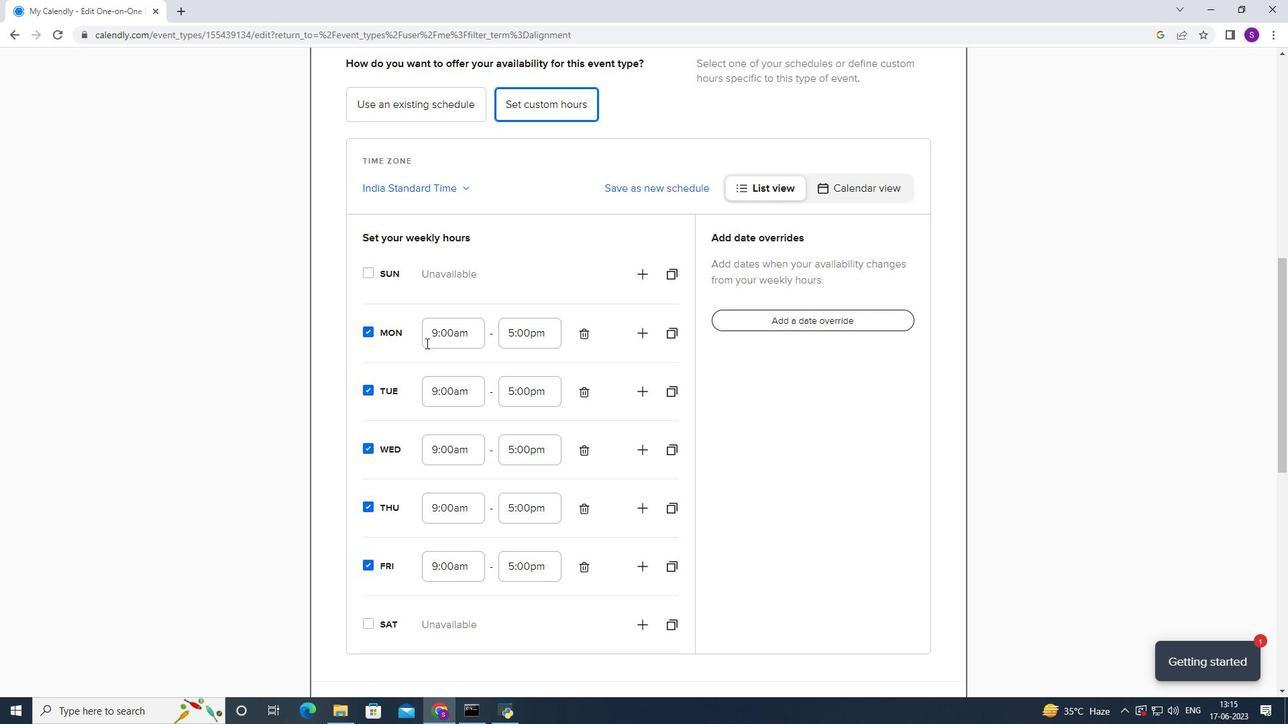 
Action: Mouse moved to (422, 359)
Screenshot: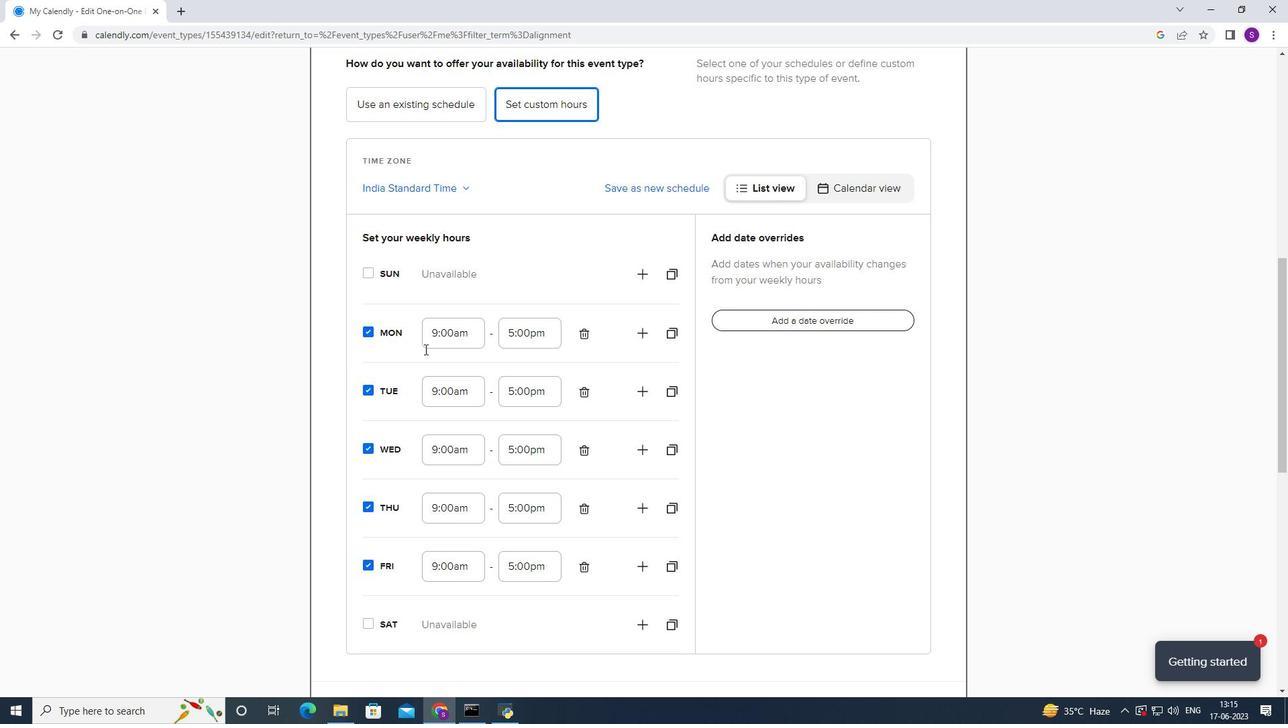 
Action: Mouse scrolled (422, 359) with delta (0, 0)
Screenshot: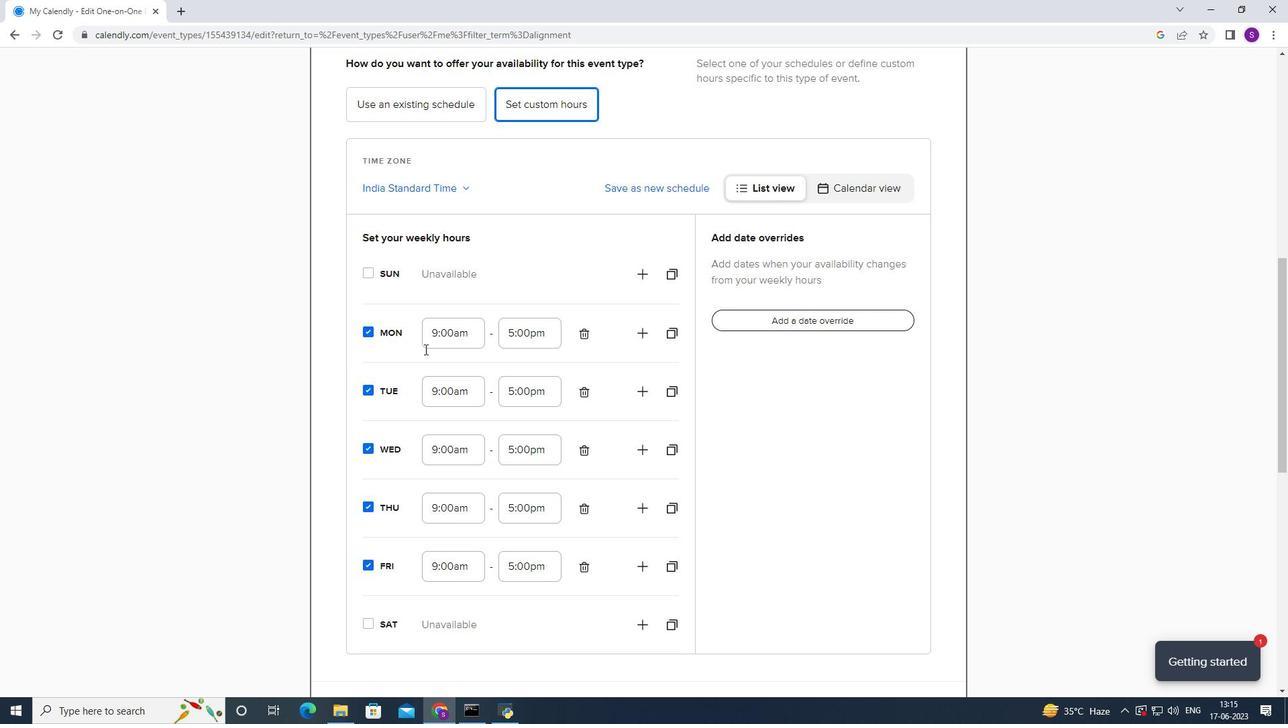 
Action: Mouse moved to (384, 492)
Screenshot: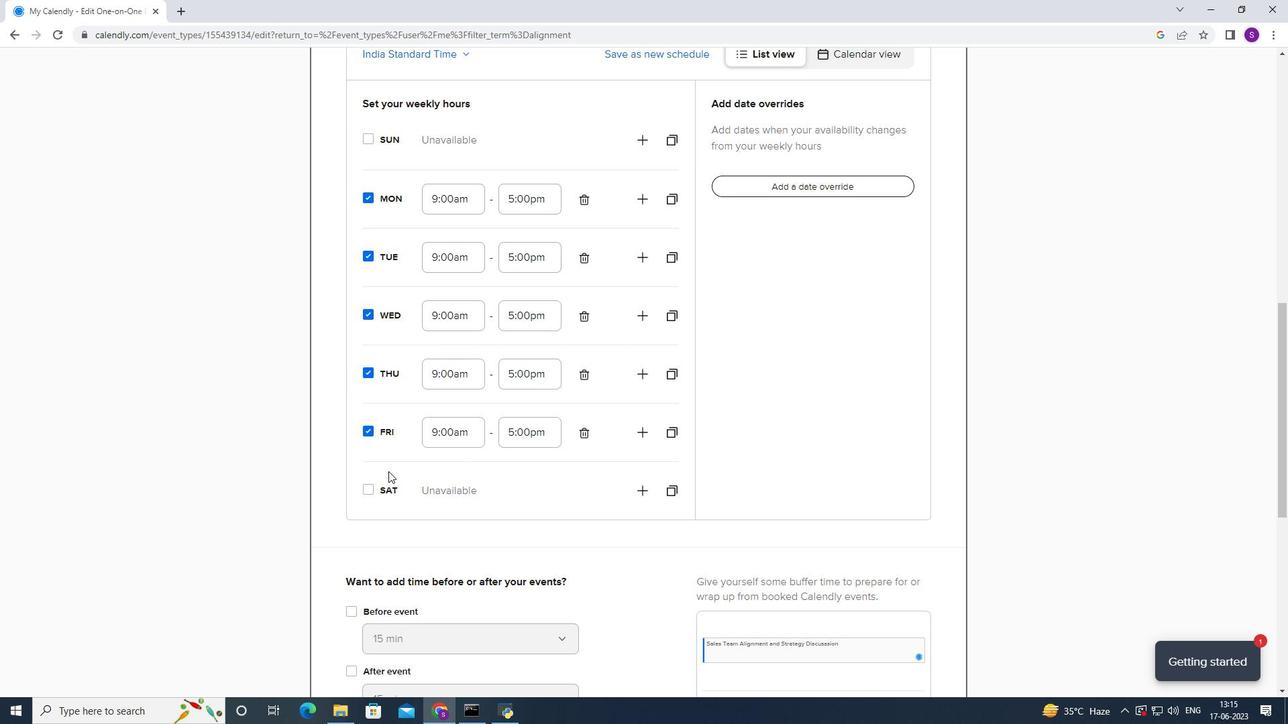 
Action: Mouse pressed left at (384, 492)
Screenshot: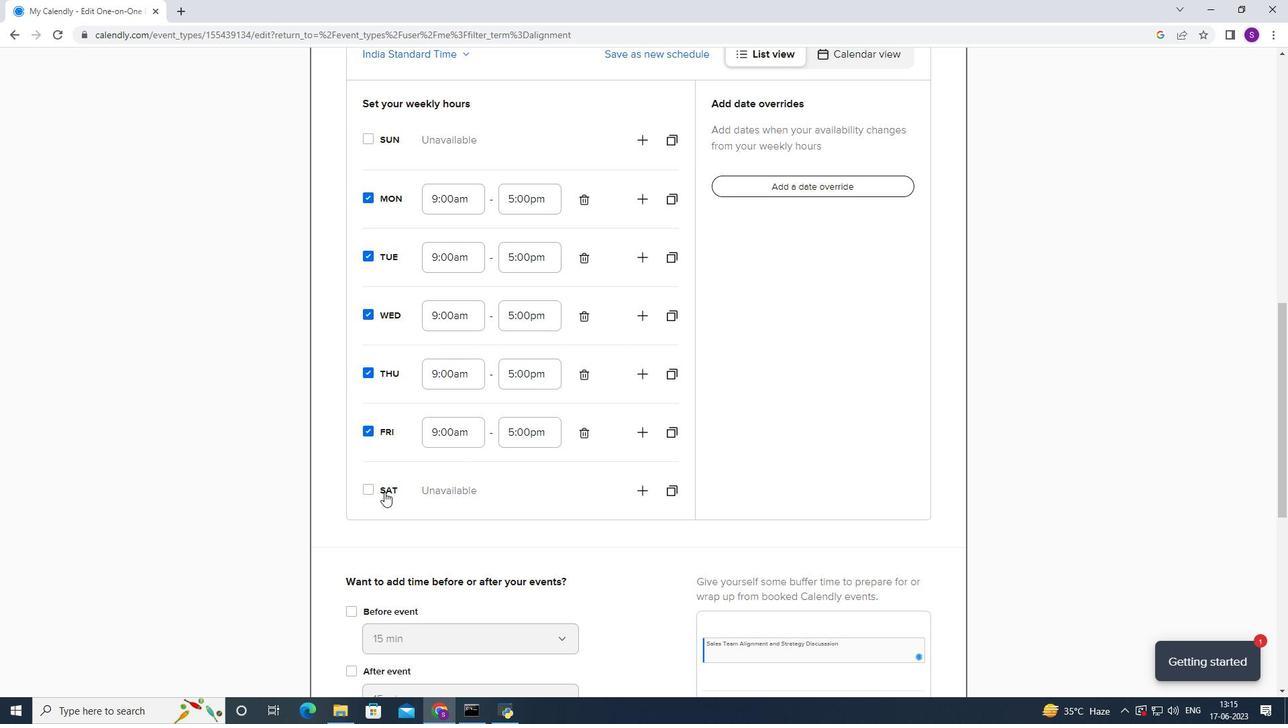 
Action: Mouse scrolled (384, 491) with delta (0, 0)
Screenshot: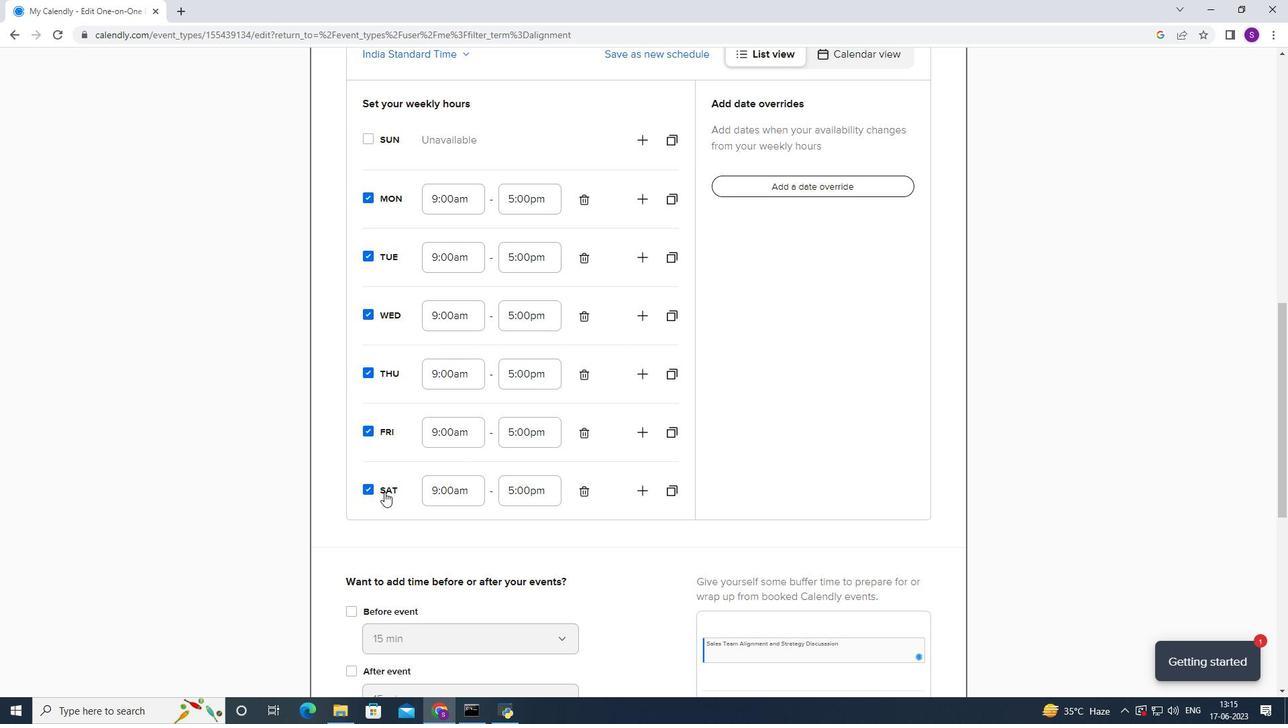 
Action: Mouse scrolled (384, 491) with delta (0, 0)
Screenshot: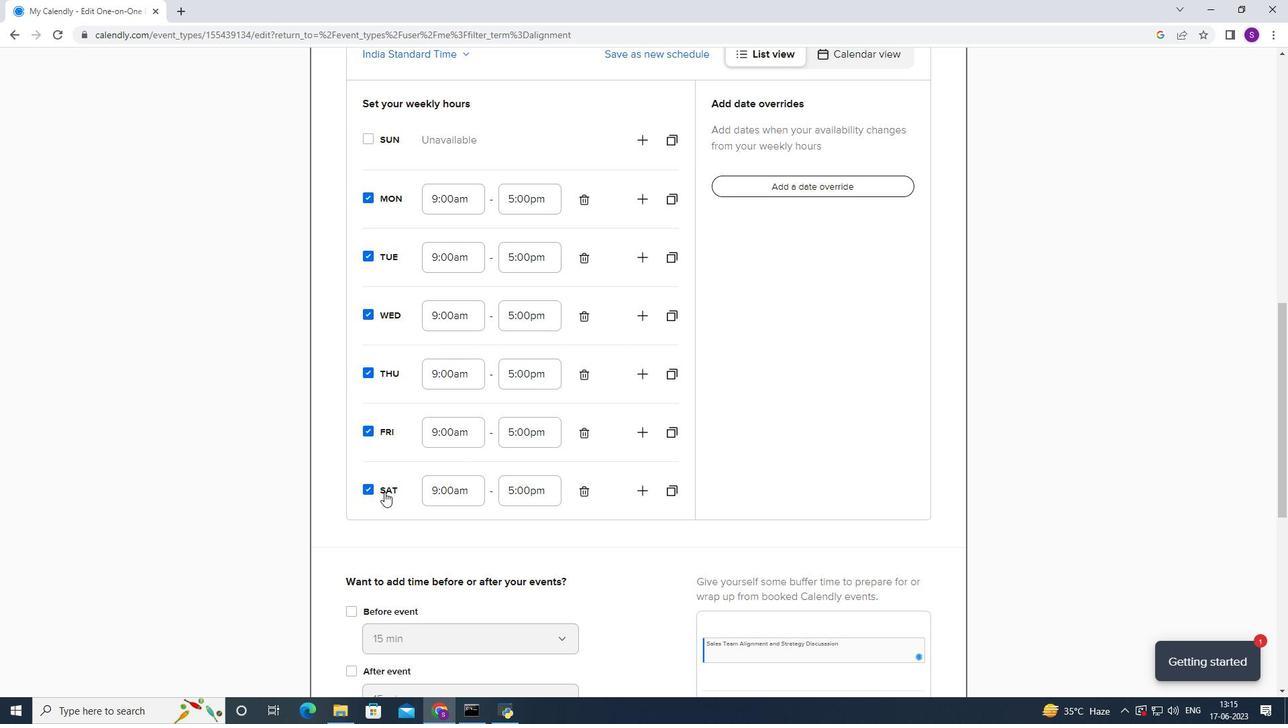 
Action: Mouse scrolled (384, 491) with delta (0, 0)
Screenshot: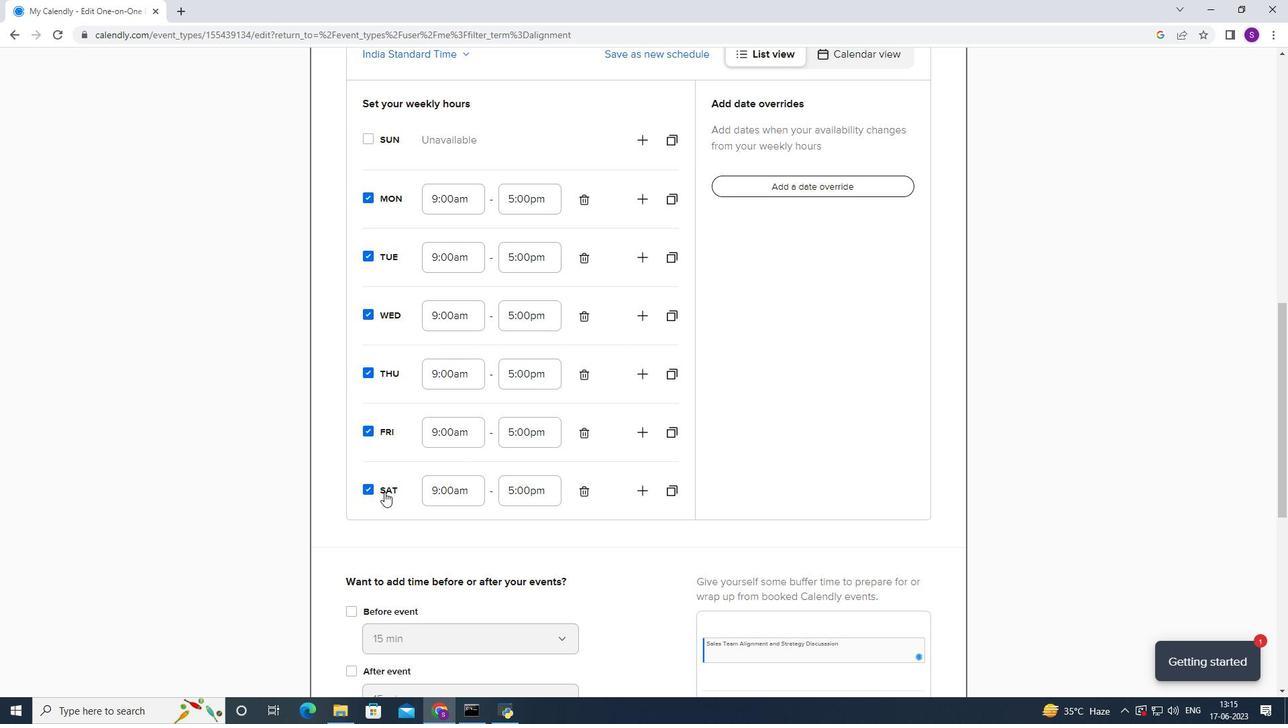 
Action: Mouse scrolled (384, 491) with delta (0, 0)
Screenshot: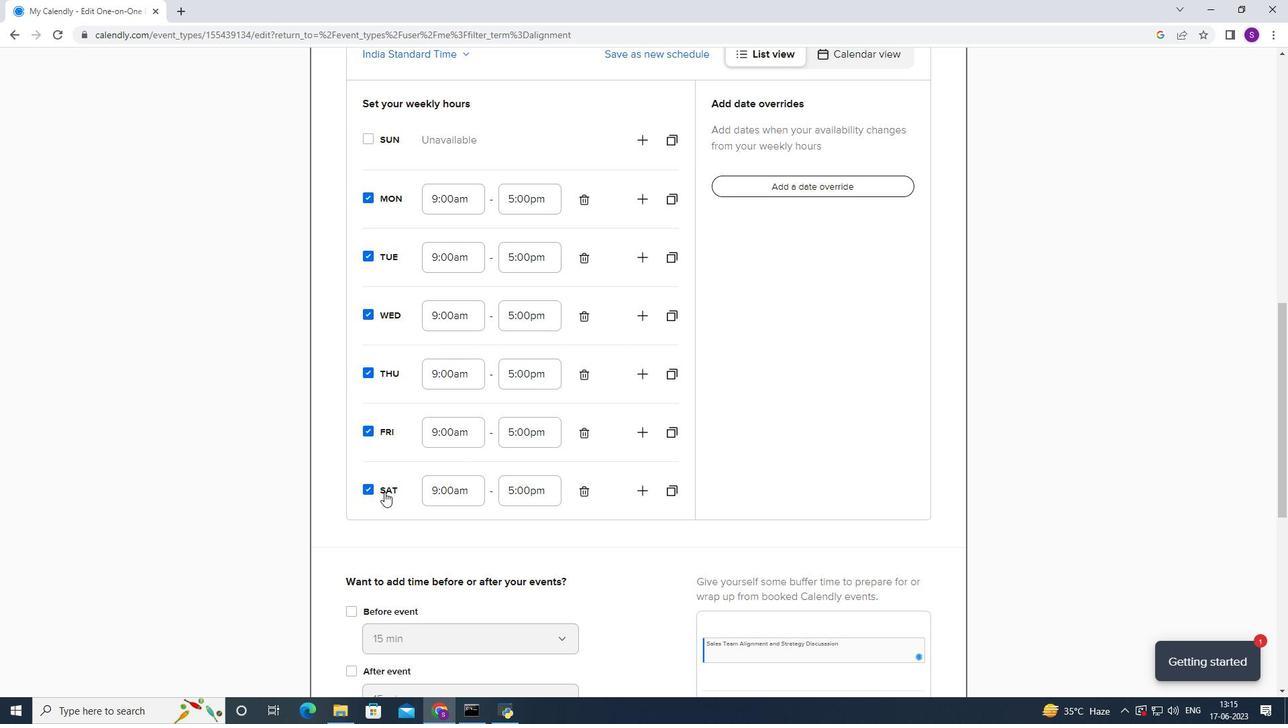 
Action: Mouse scrolled (384, 491) with delta (0, 0)
Screenshot: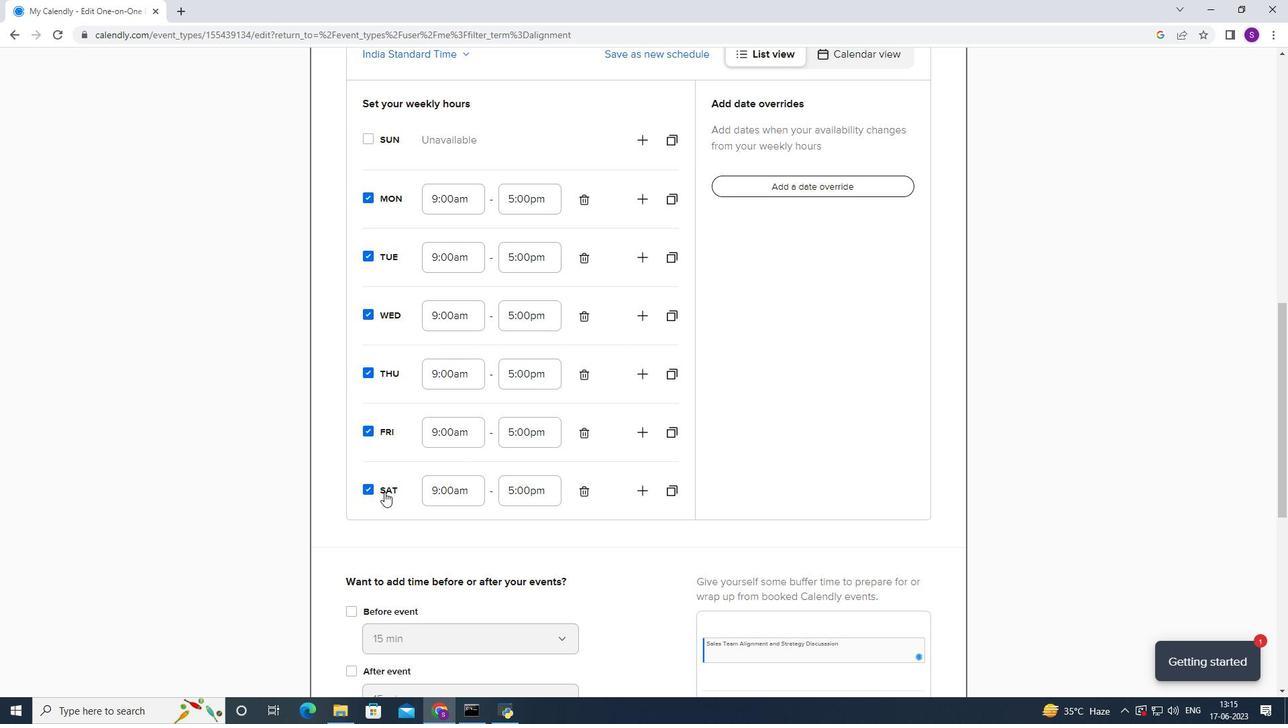 
Action: Mouse moved to (406, 275)
Screenshot: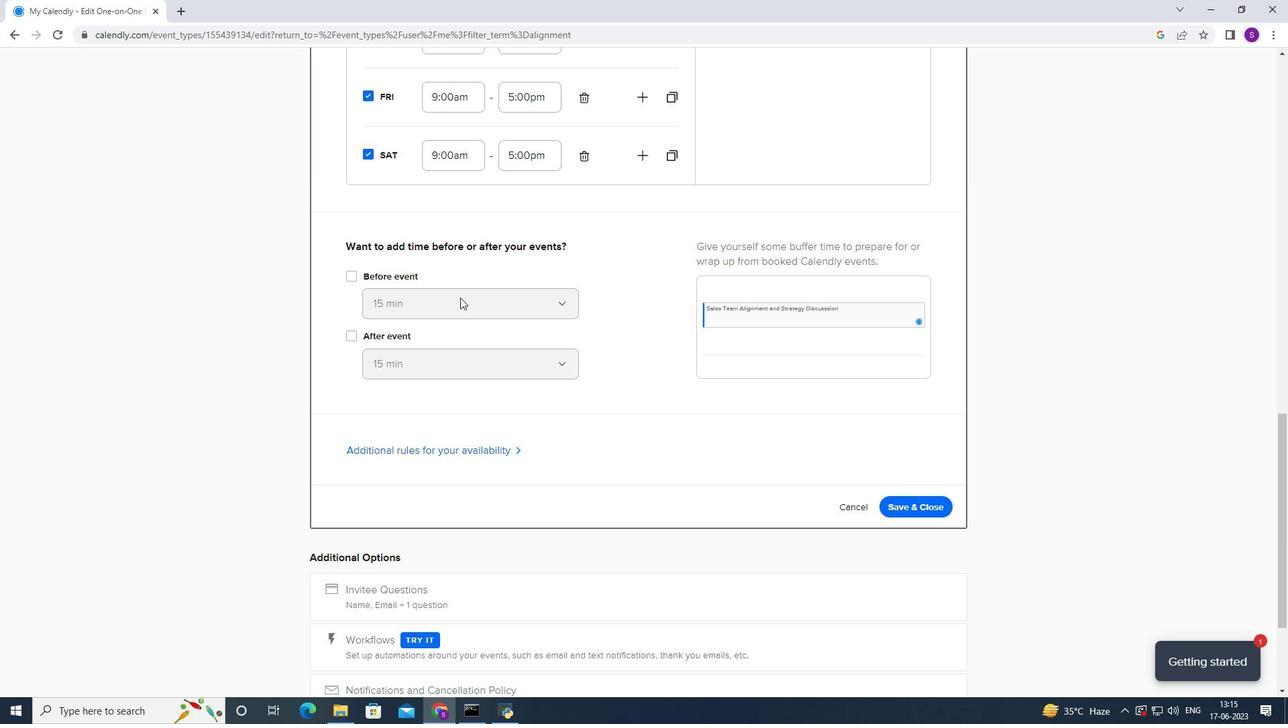 
Action: Mouse pressed left at (406, 275)
Screenshot: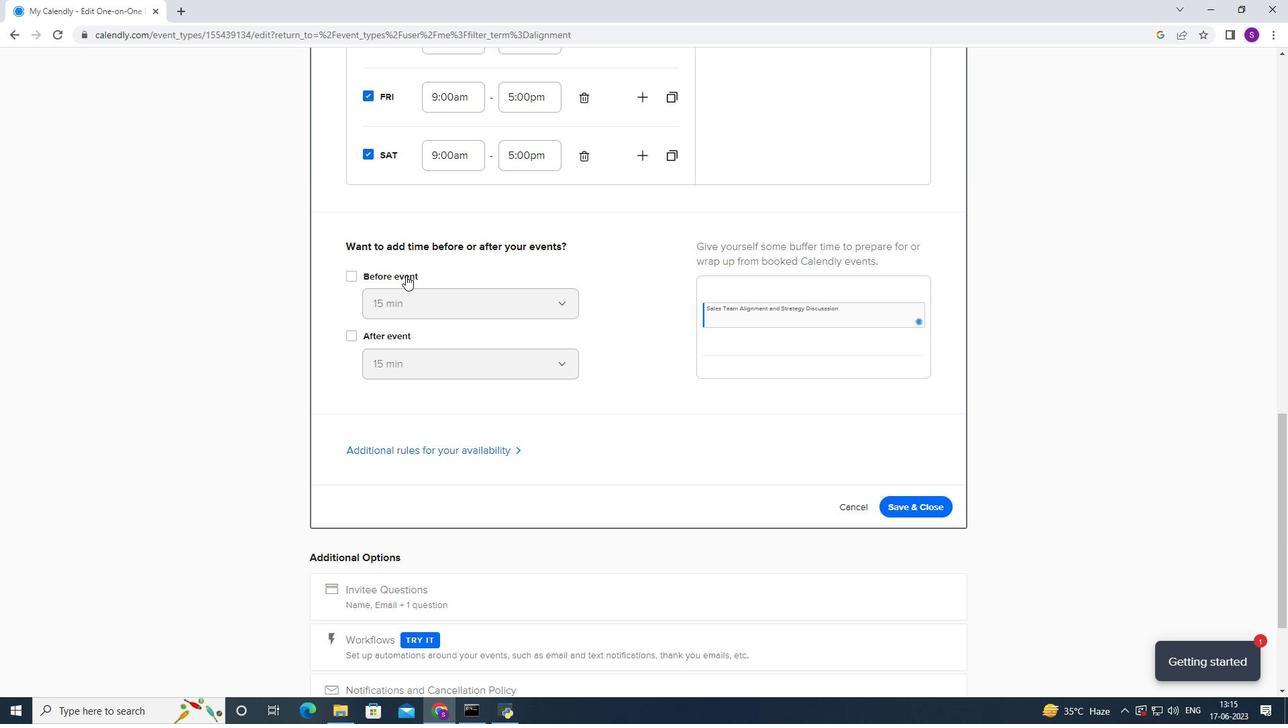 
Action: Mouse moved to (399, 304)
Screenshot: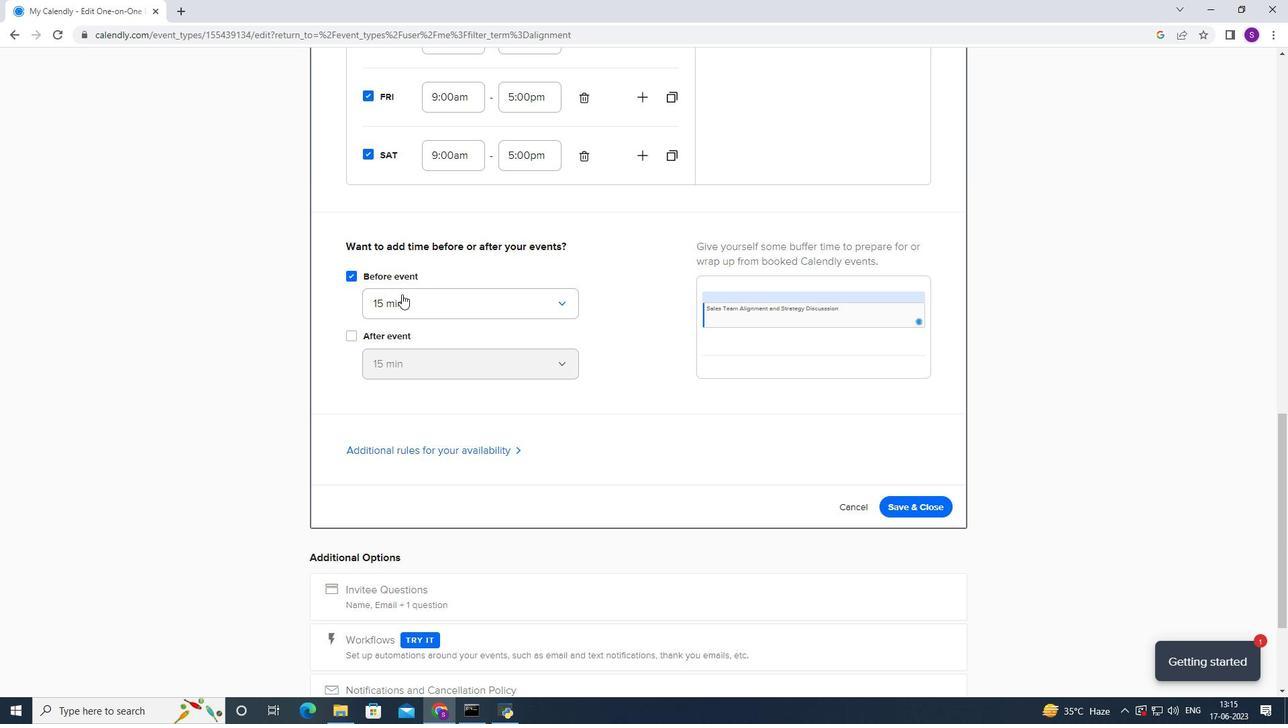 
Action: Mouse pressed left at (399, 304)
Screenshot: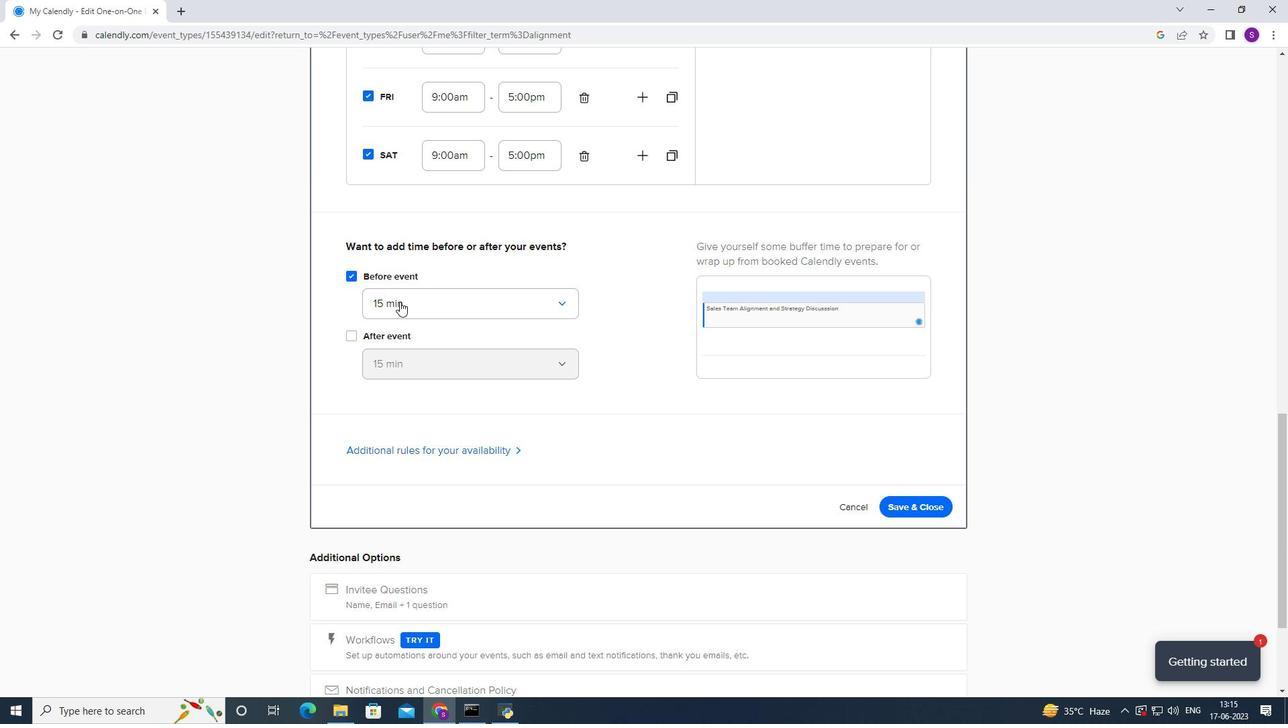 
Action: Mouse moved to (389, 338)
Screenshot: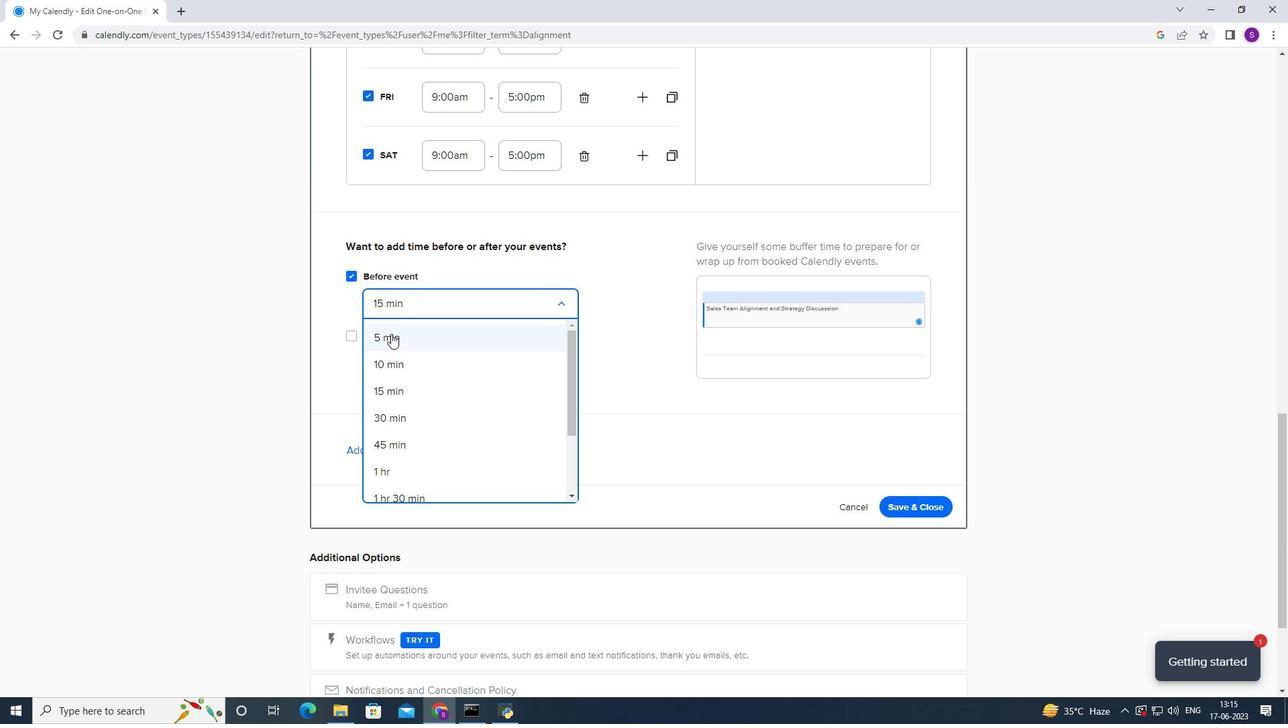 
Action: Mouse pressed left at (389, 338)
Screenshot: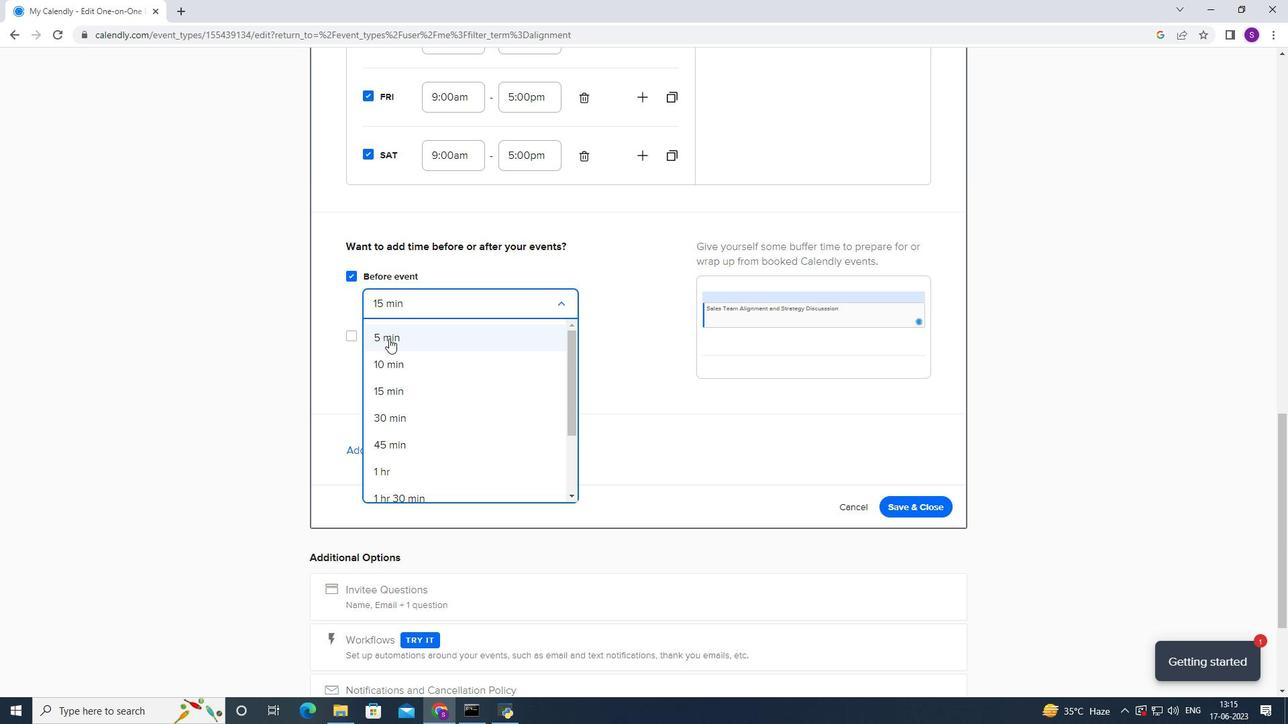 
Action: Mouse moved to (366, 336)
Screenshot: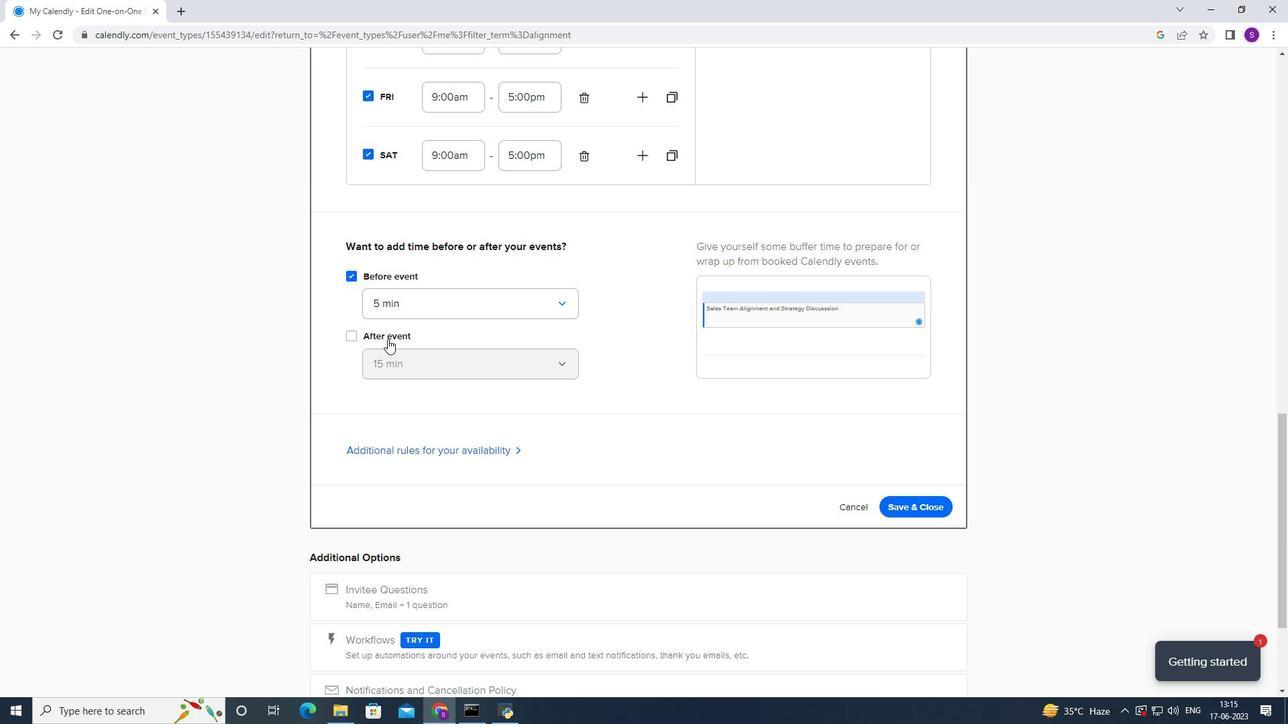 
Action: Mouse pressed left at (366, 336)
Screenshot: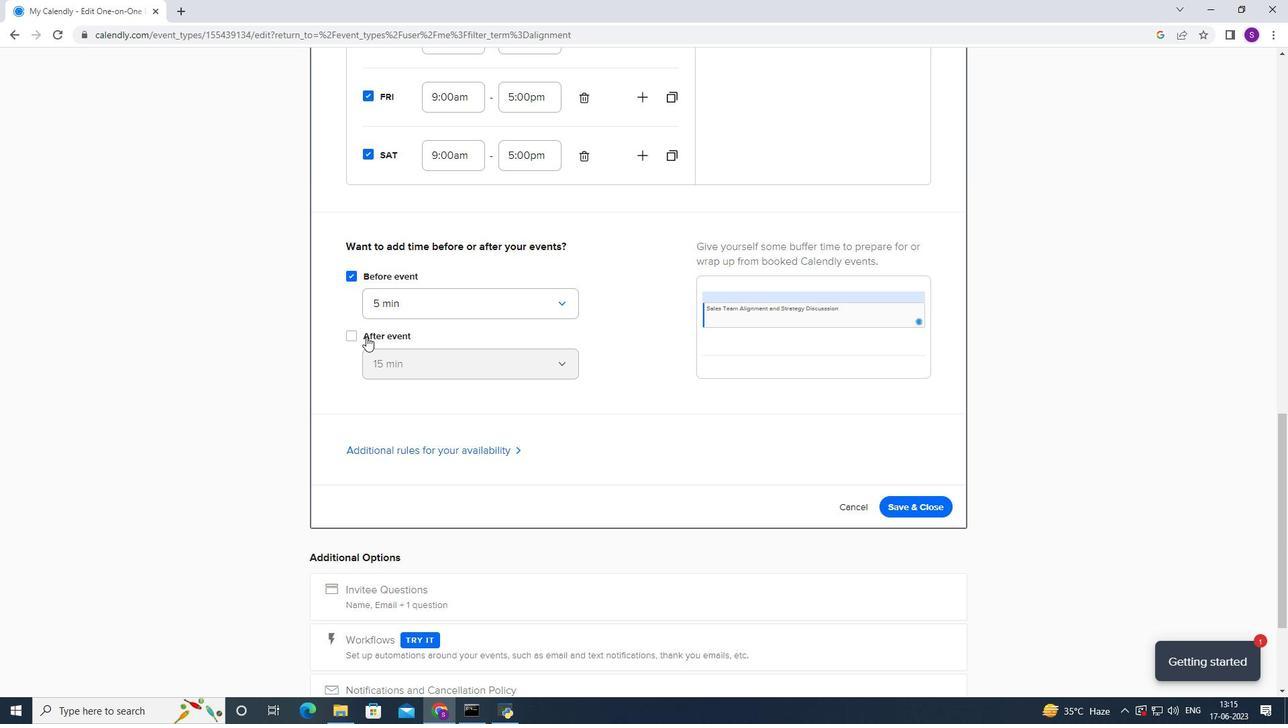 
Action: Mouse moved to (375, 365)
Screenshot: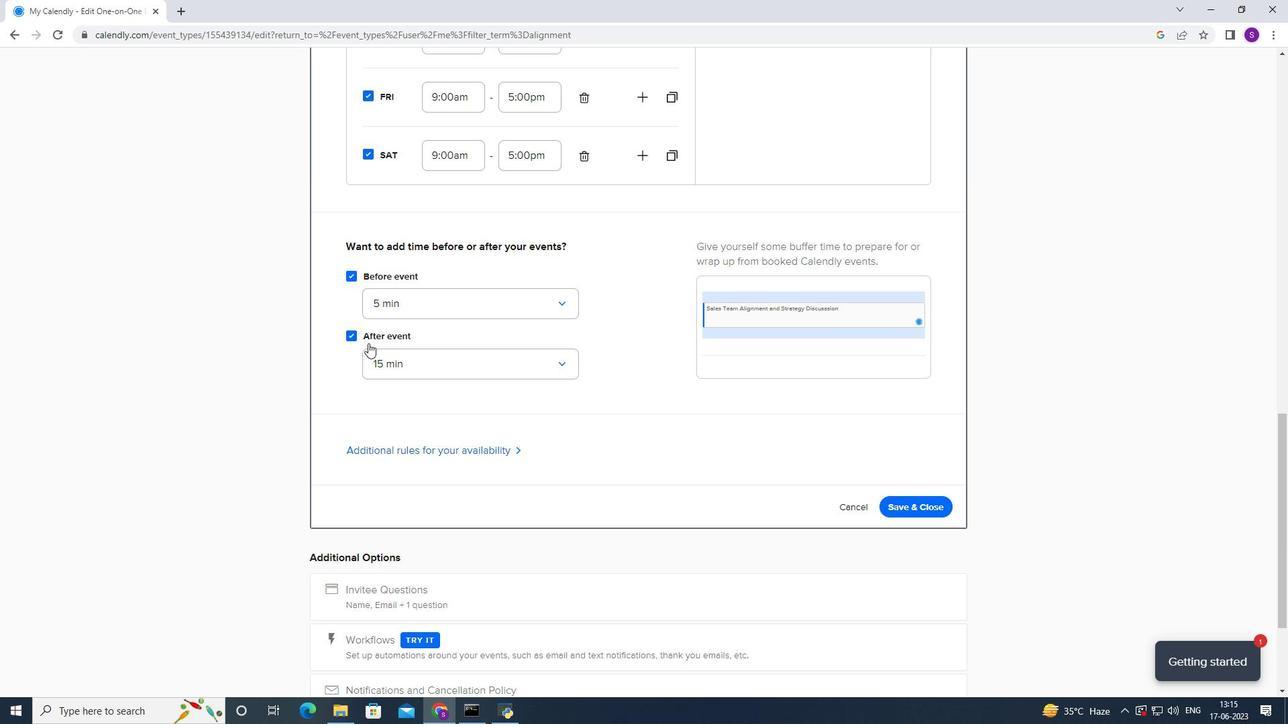 
Action: Mouse pressed left at (375, 365)
Screenshot: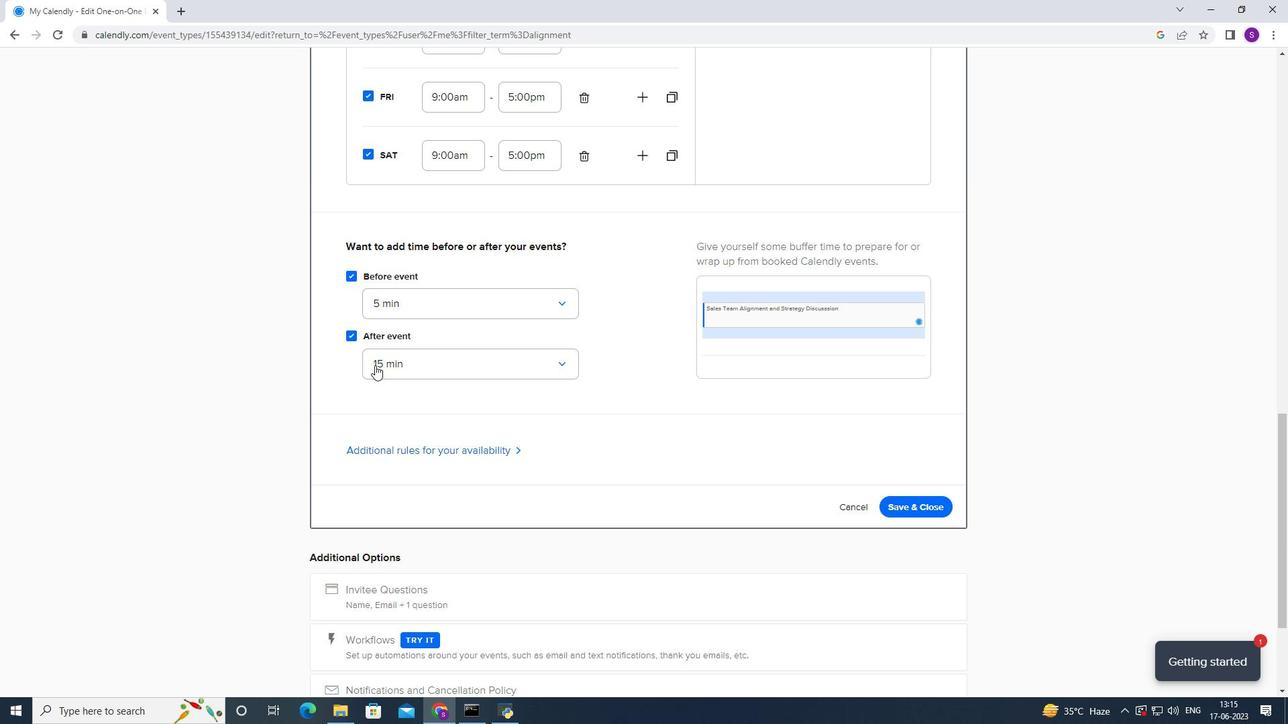 
Action: Mouse moved to (375, 387)
Screenshot: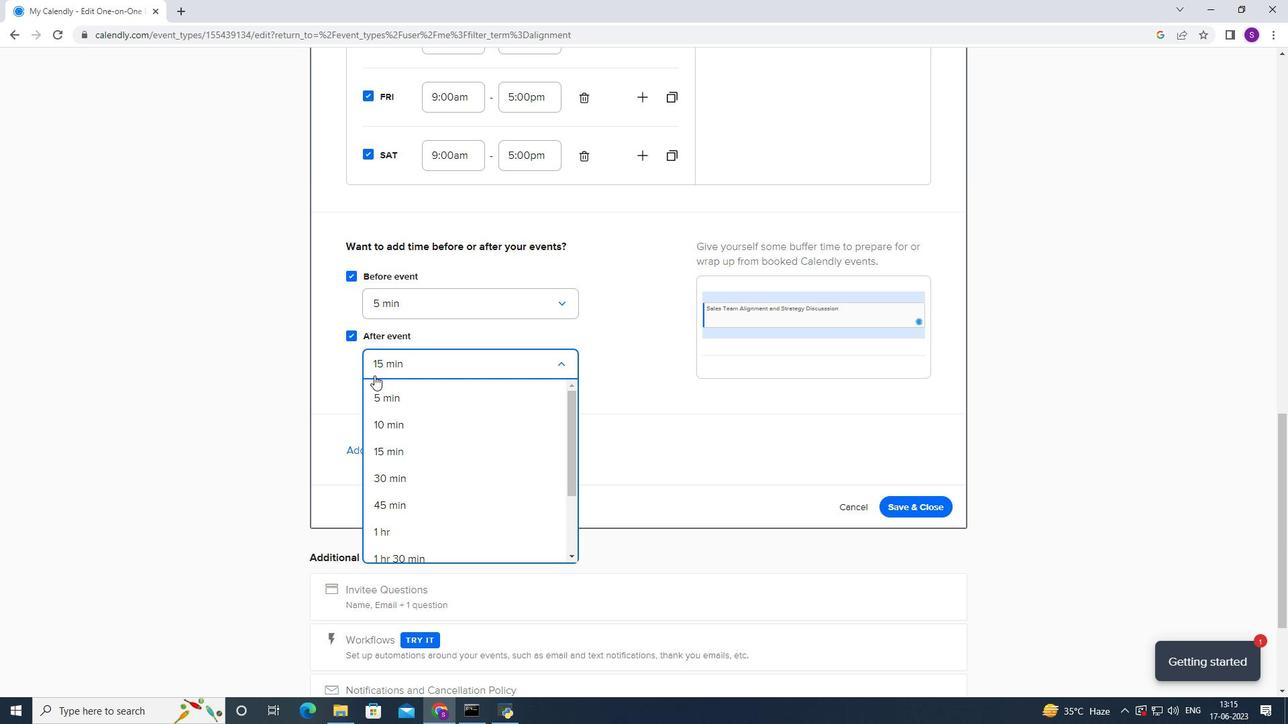 
Action: Mouse pressed left at (375, 387)
Screenshot: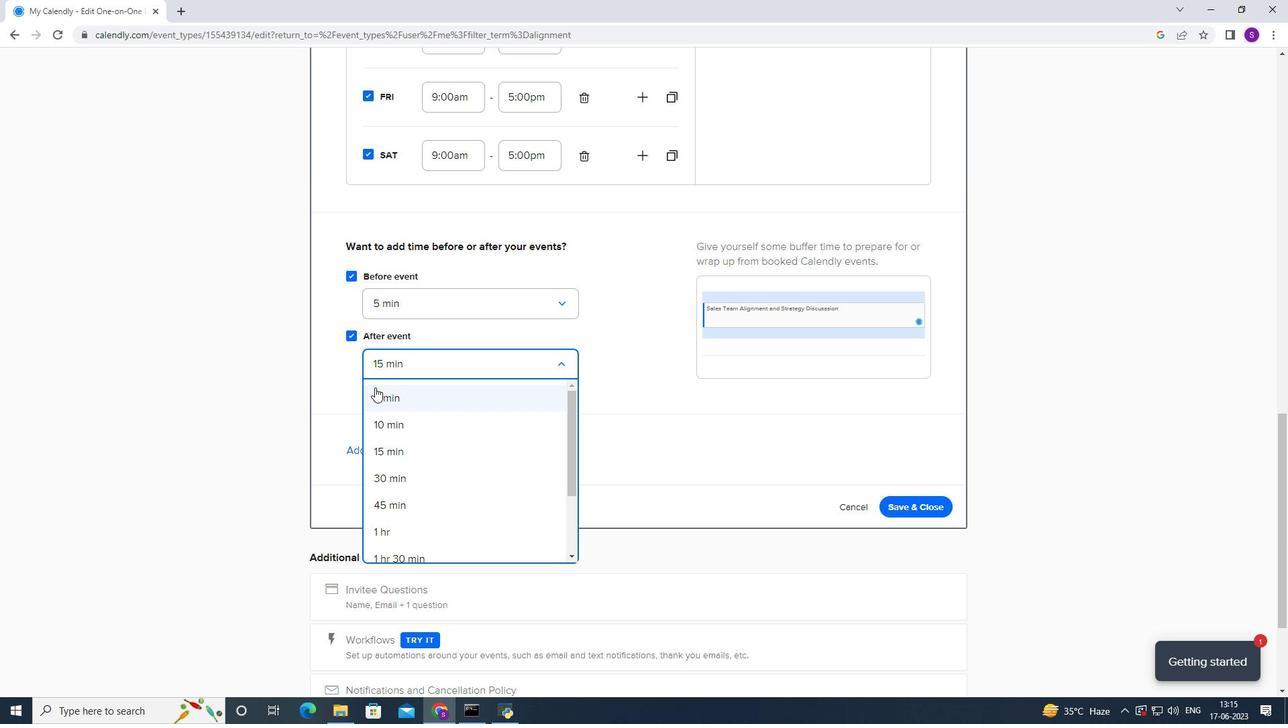 
Action: Mouse moved to (375, 387)
Screenshot: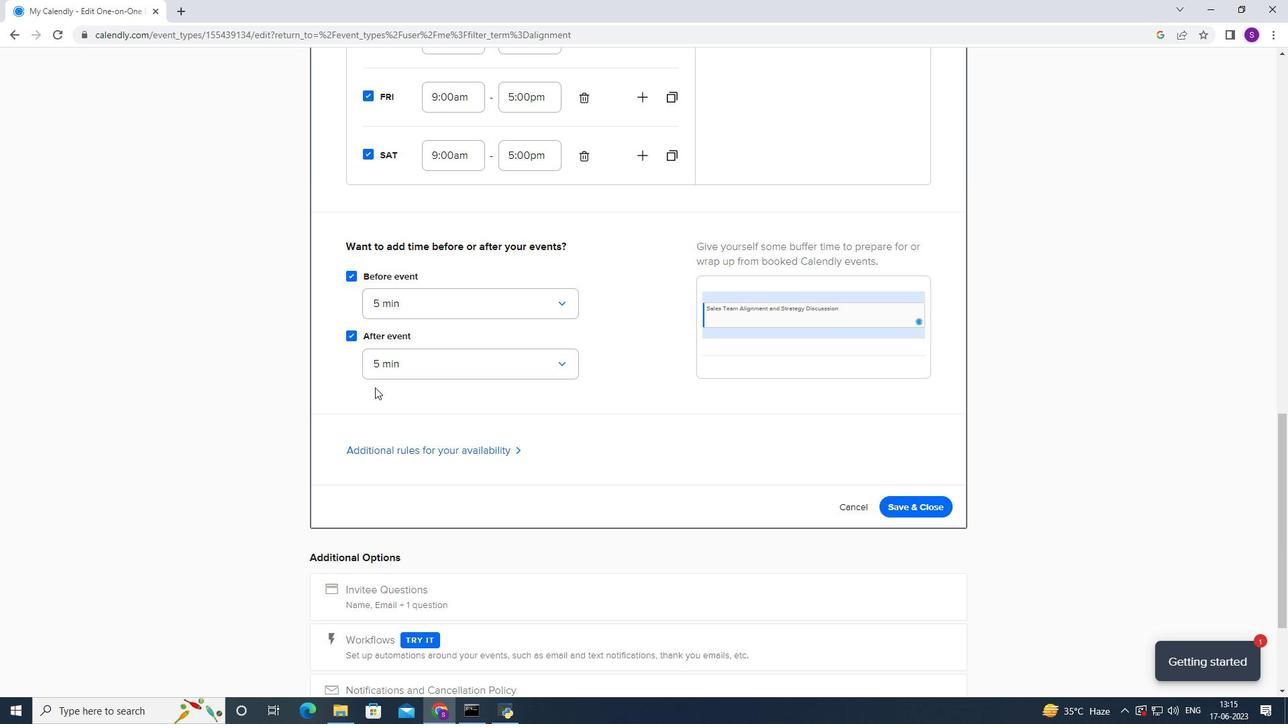 
Action: Mouse scrolled (375, 387) with delta (0, 0)
Screenshot: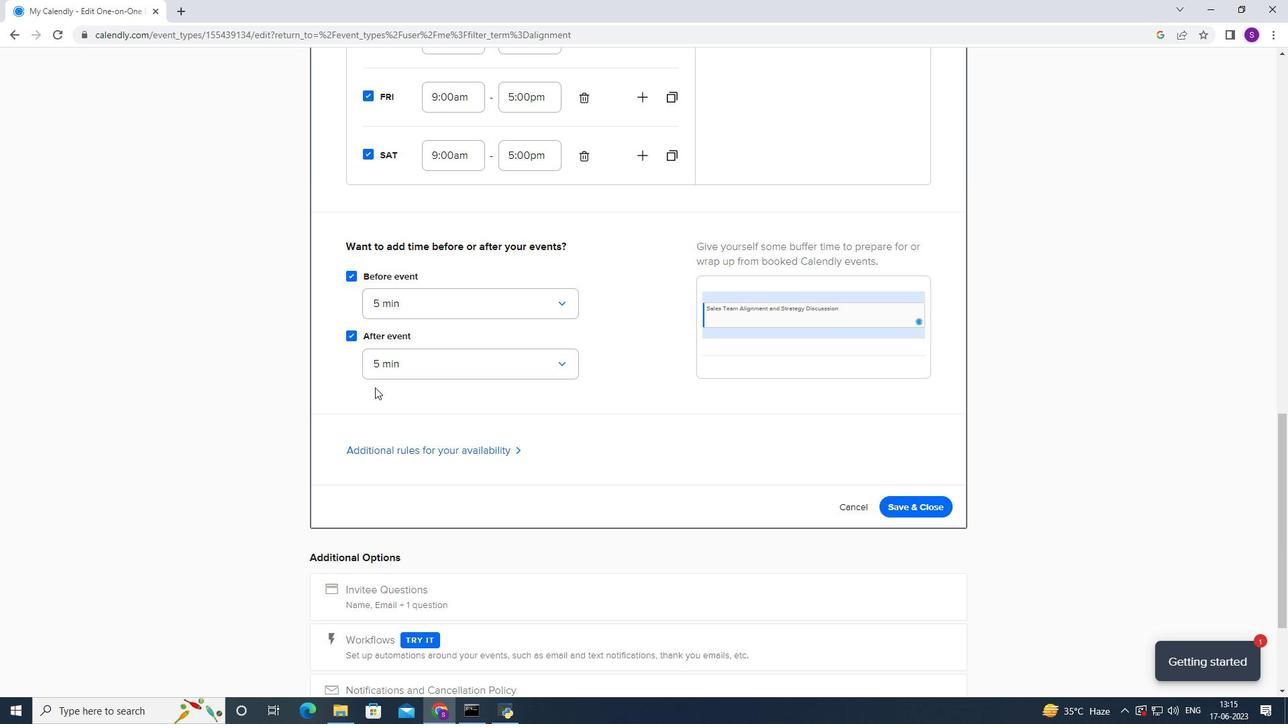 
Action: Mouse scrolled (375, 387) with delta (0, 0)
Screenshot: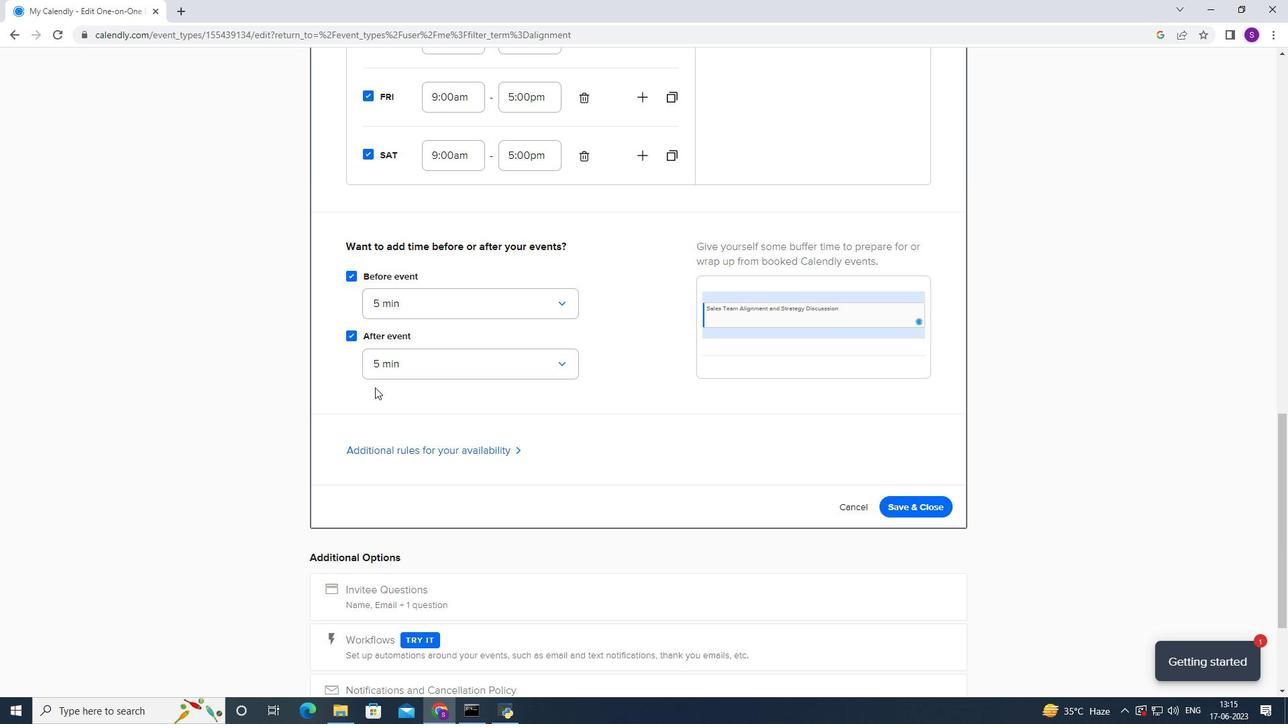 
Action: Mouse scrolled (375, 387) with delta (0, 0)
Screenshot: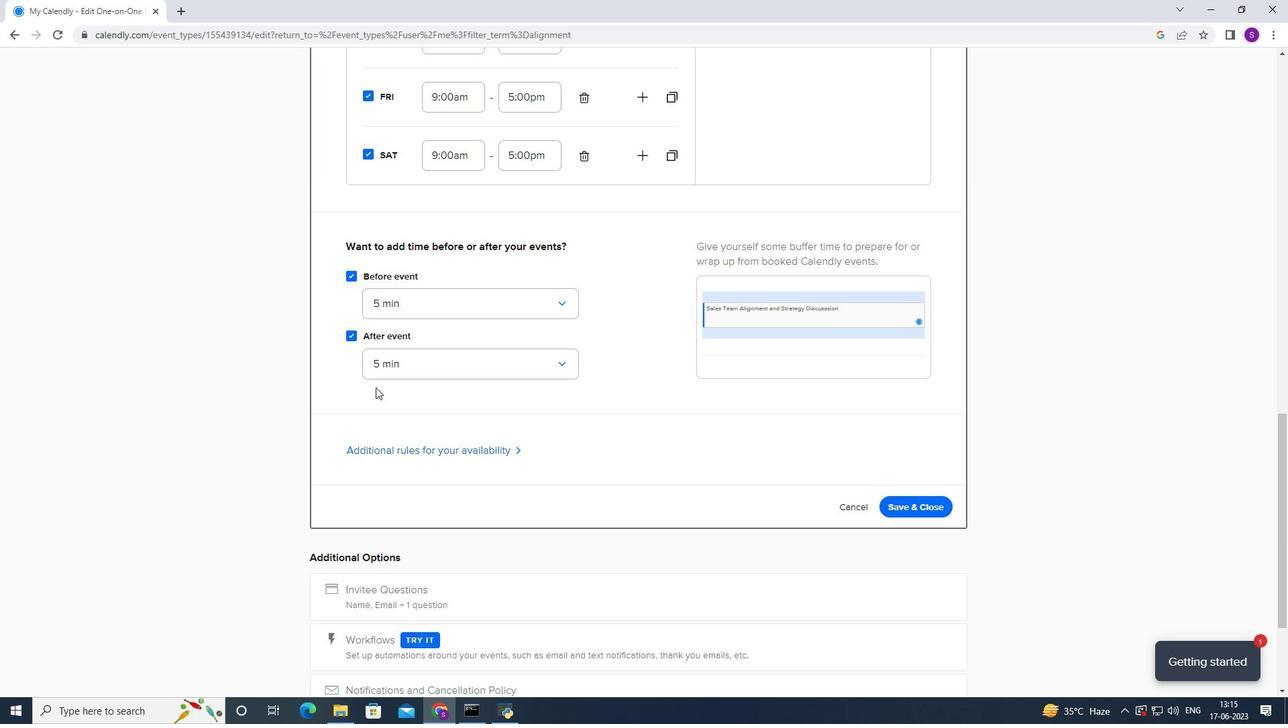 
Action: Mouse scrolled (375, 387) with delta (0, 0)
Screenshot: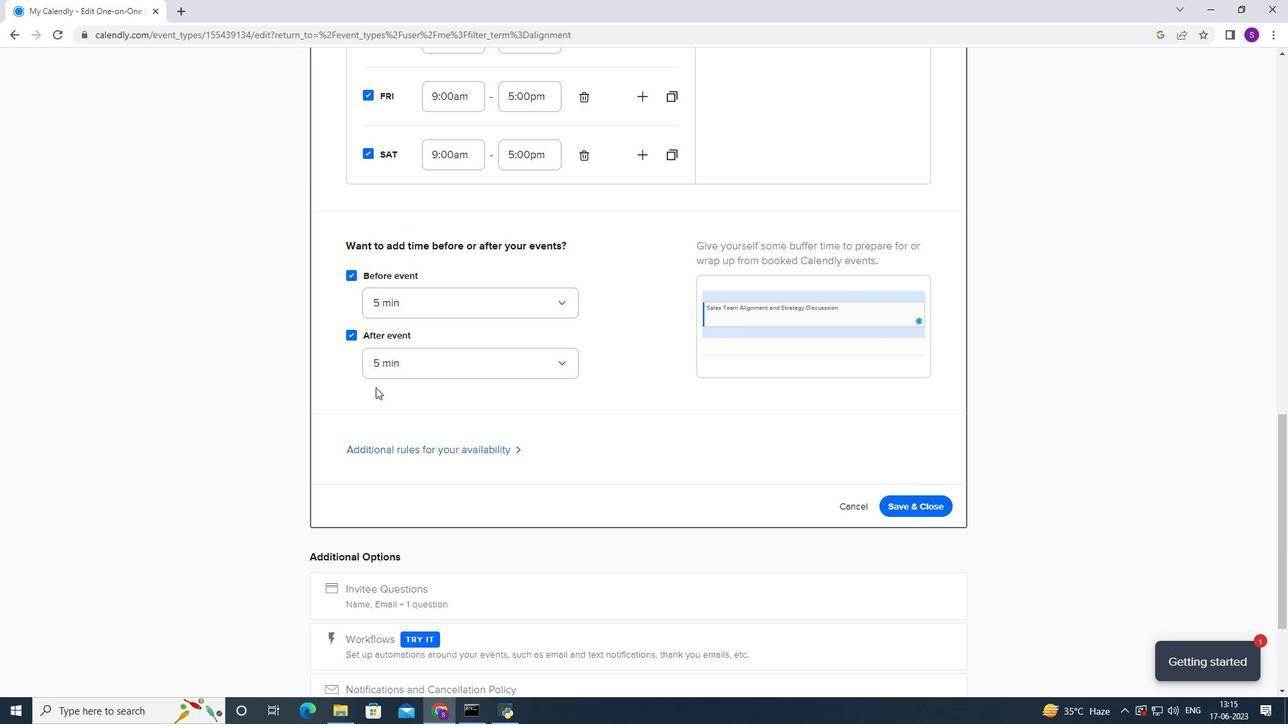 
Action: Mouse moved to (431, 280)
Screenshot: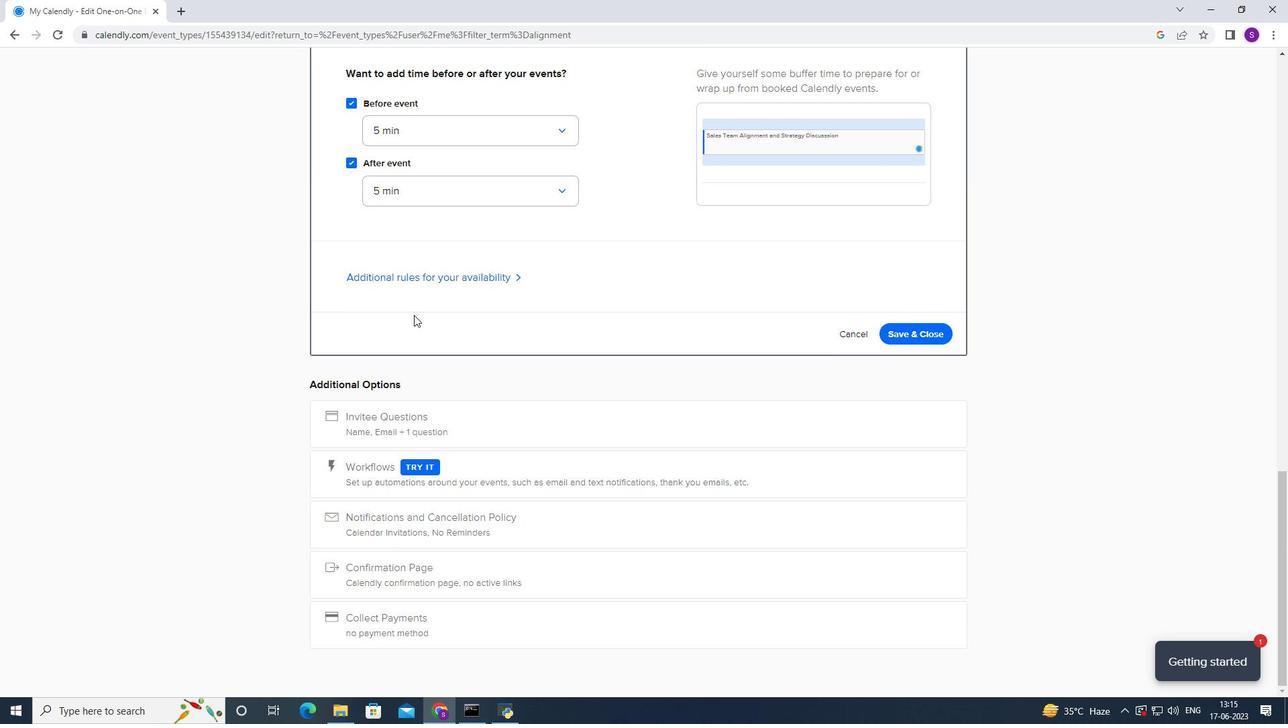 
Action: Mouse pressed left at (431, 280)
Screenshot: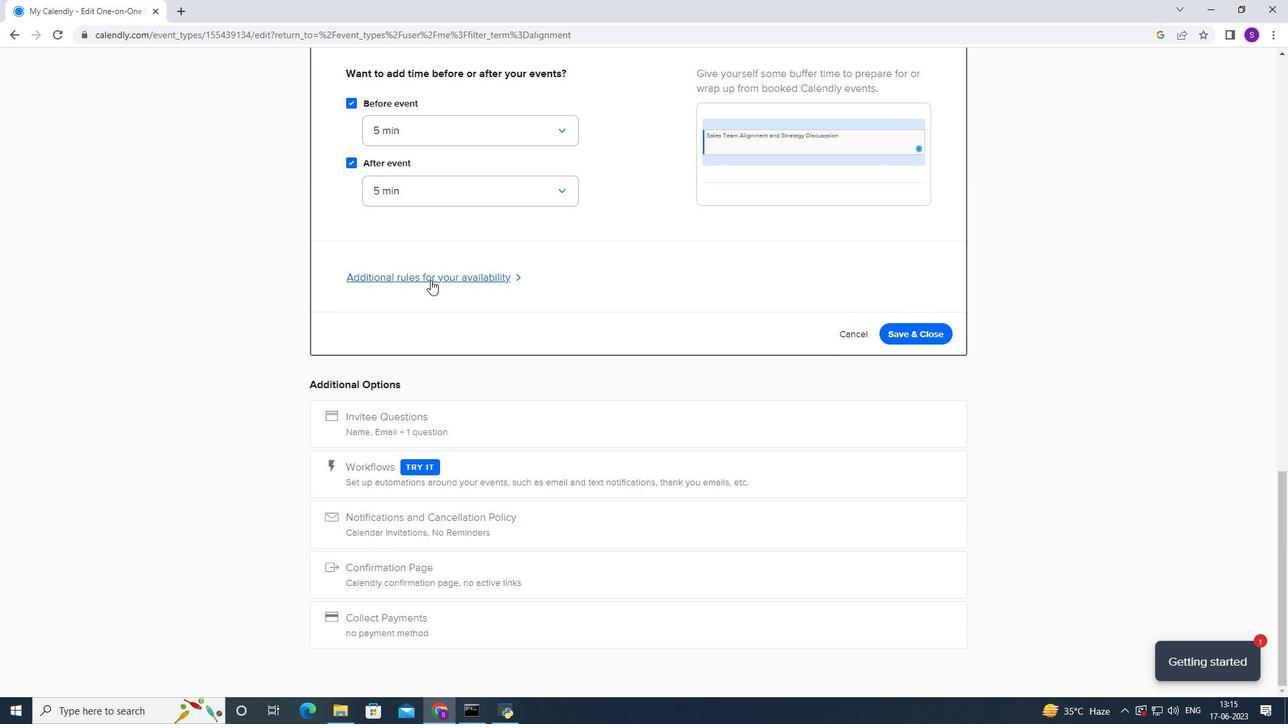 
Action: Mouse moved to (424, 324)
Screenshot: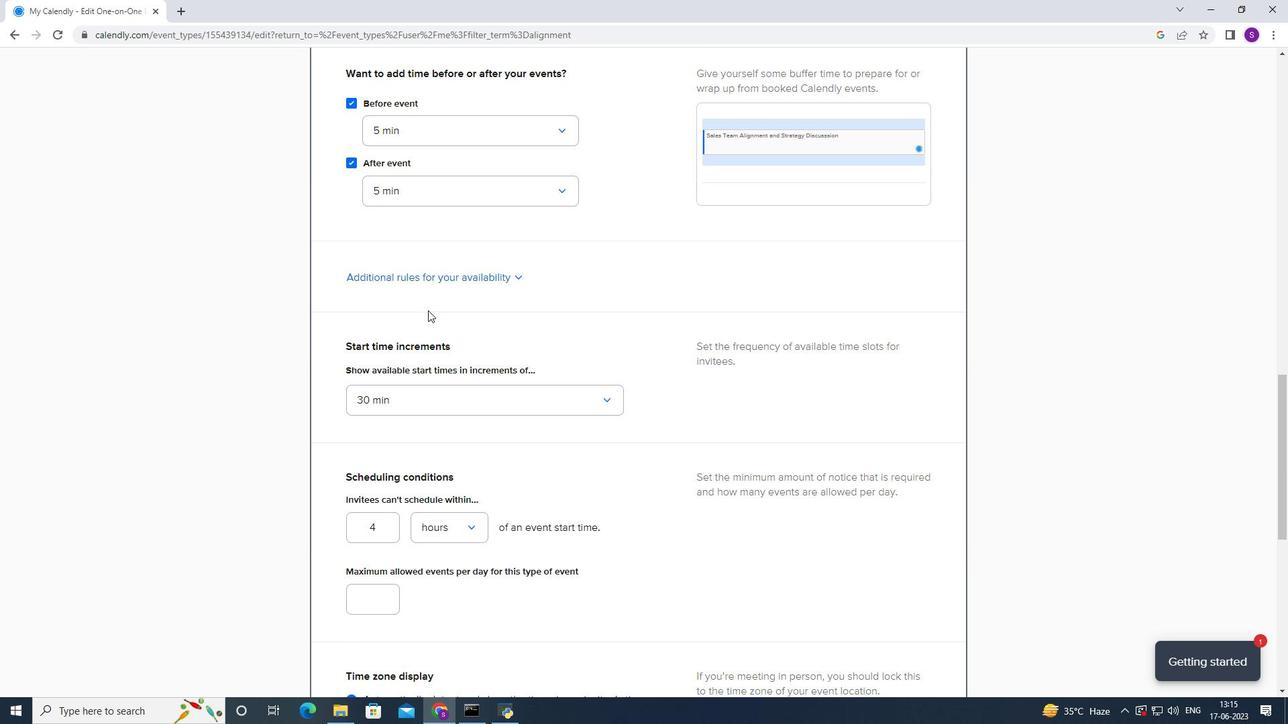 
Action: Mouse scrolled (424, 324) with delta (0, 0)
Screenshot: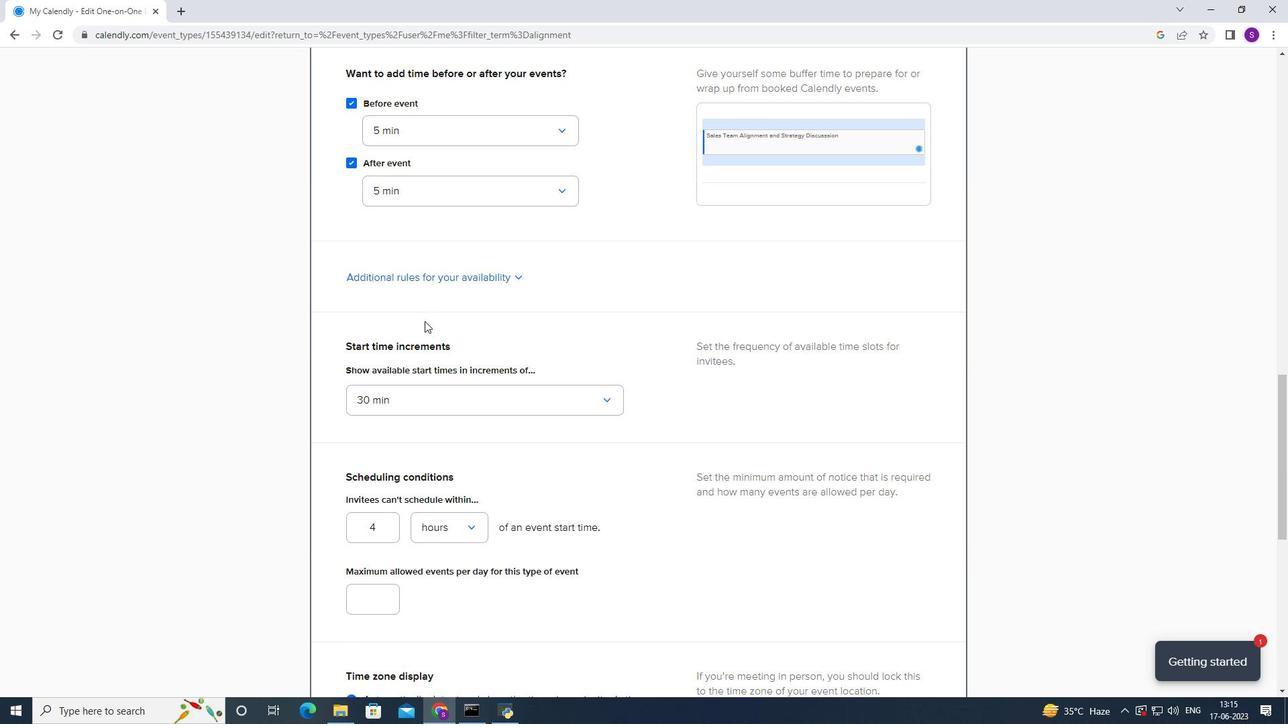 
Action: Mouse scrolled (424, 324) with delta (0, 0)
Screenshot: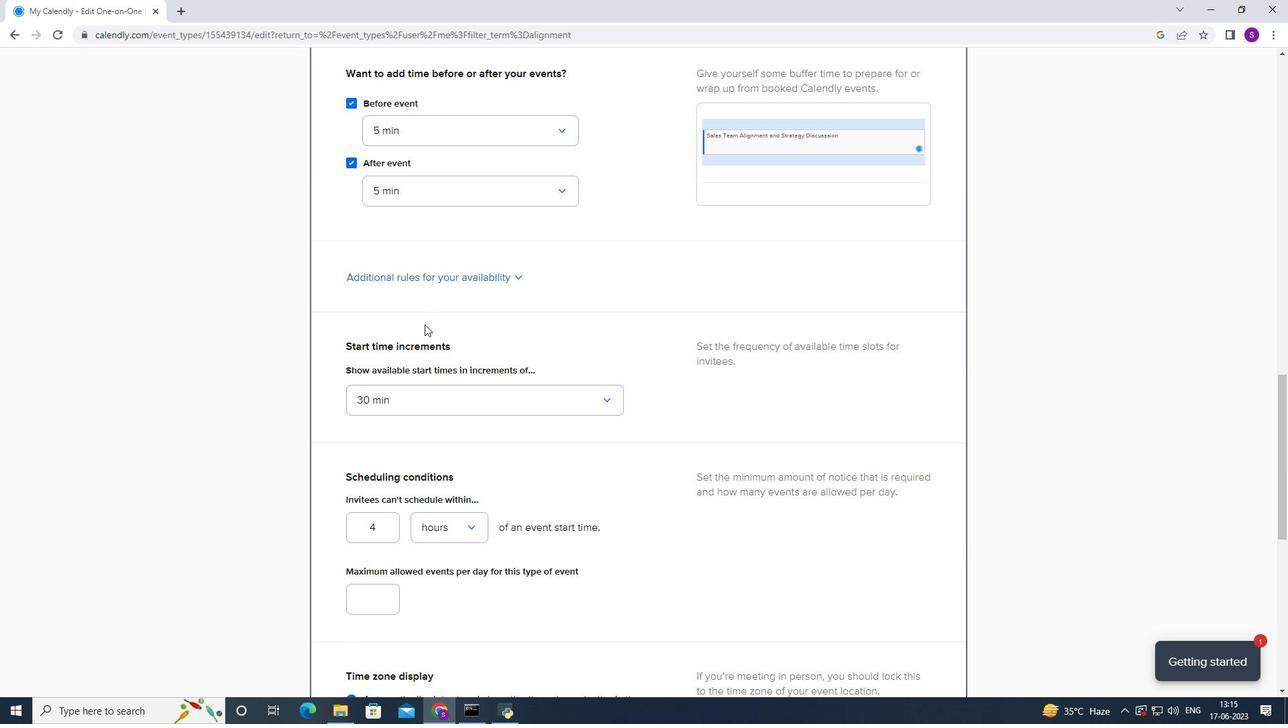 
Action: Mouse moved to (450, 283)
Screenshot: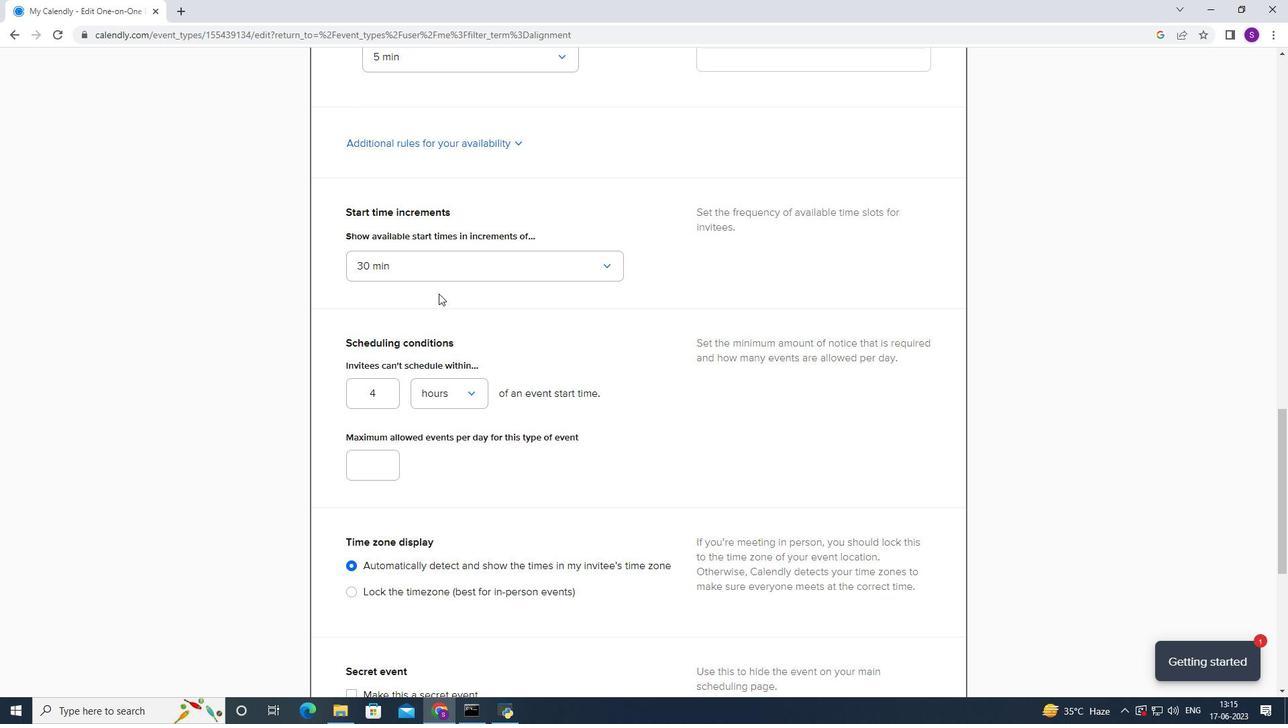 
Action: Mouse pressed left at (450, 283)
Screenshot: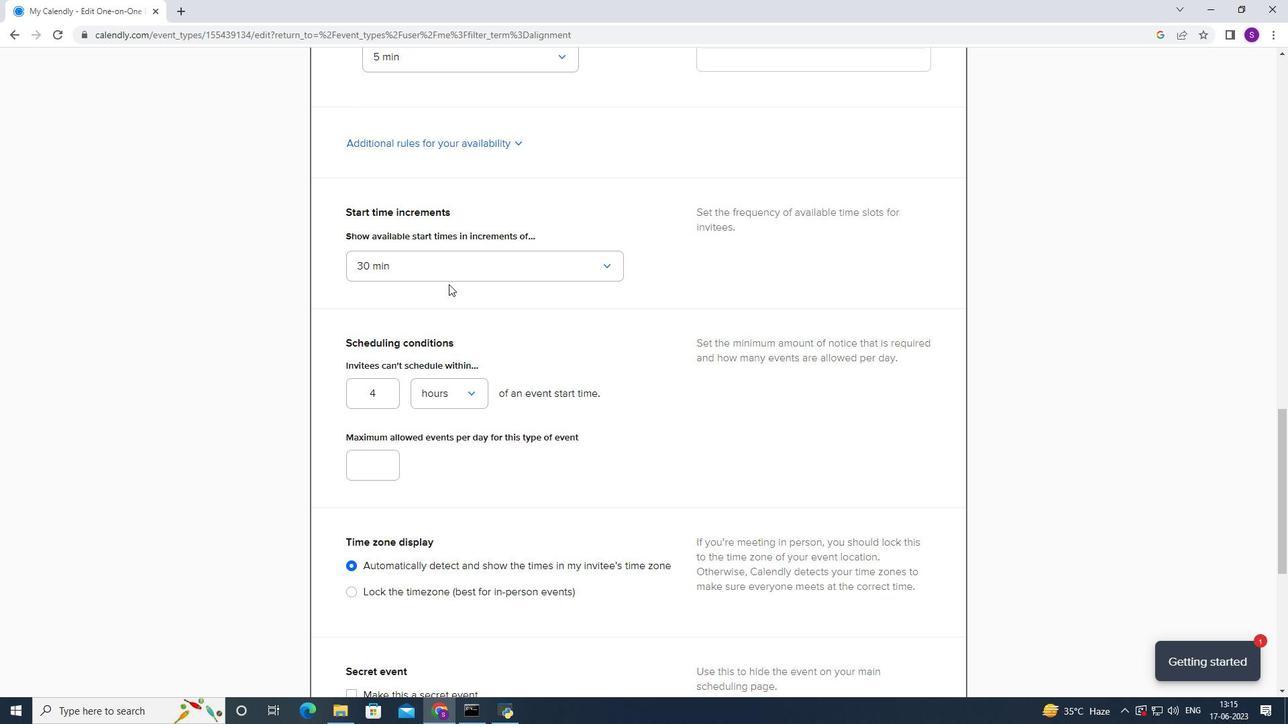 
Action: Mouse moved to (466, 275)
Screenshot: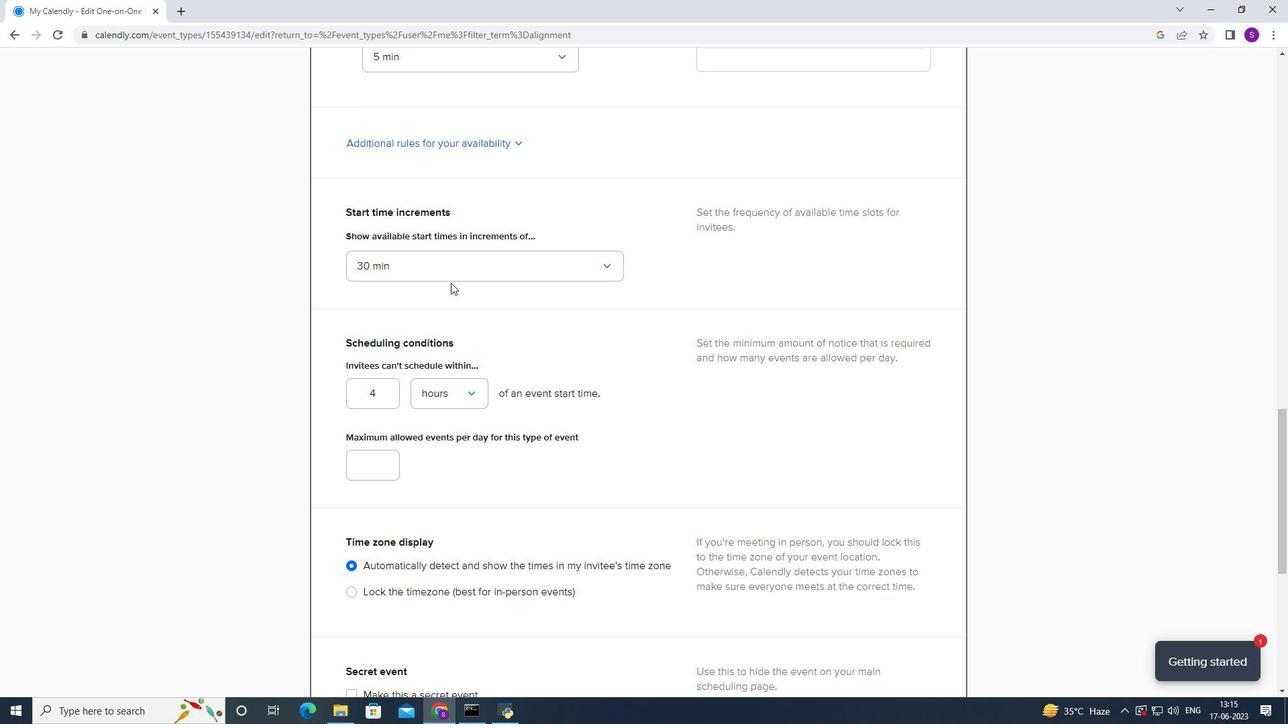 
Action: Mouse pressed left at (466, 275)
Screenshot: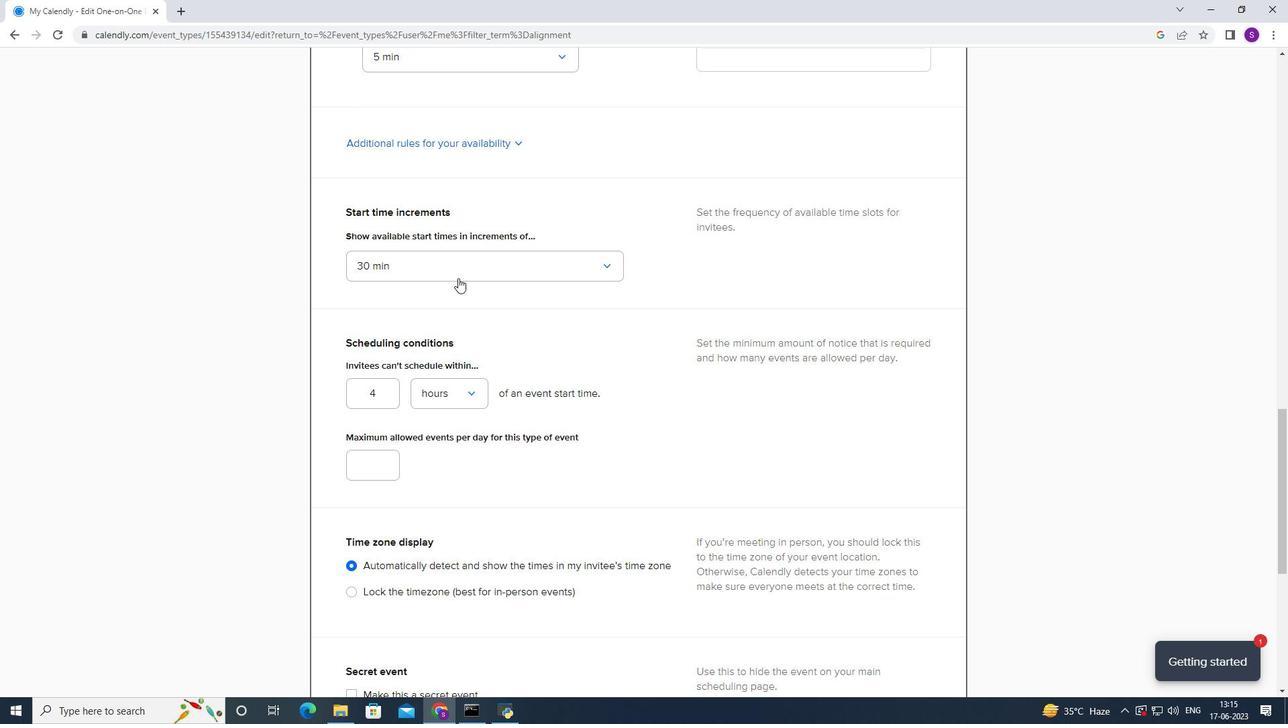 
Action: Mouse moved to (444, 302)
Screenshot: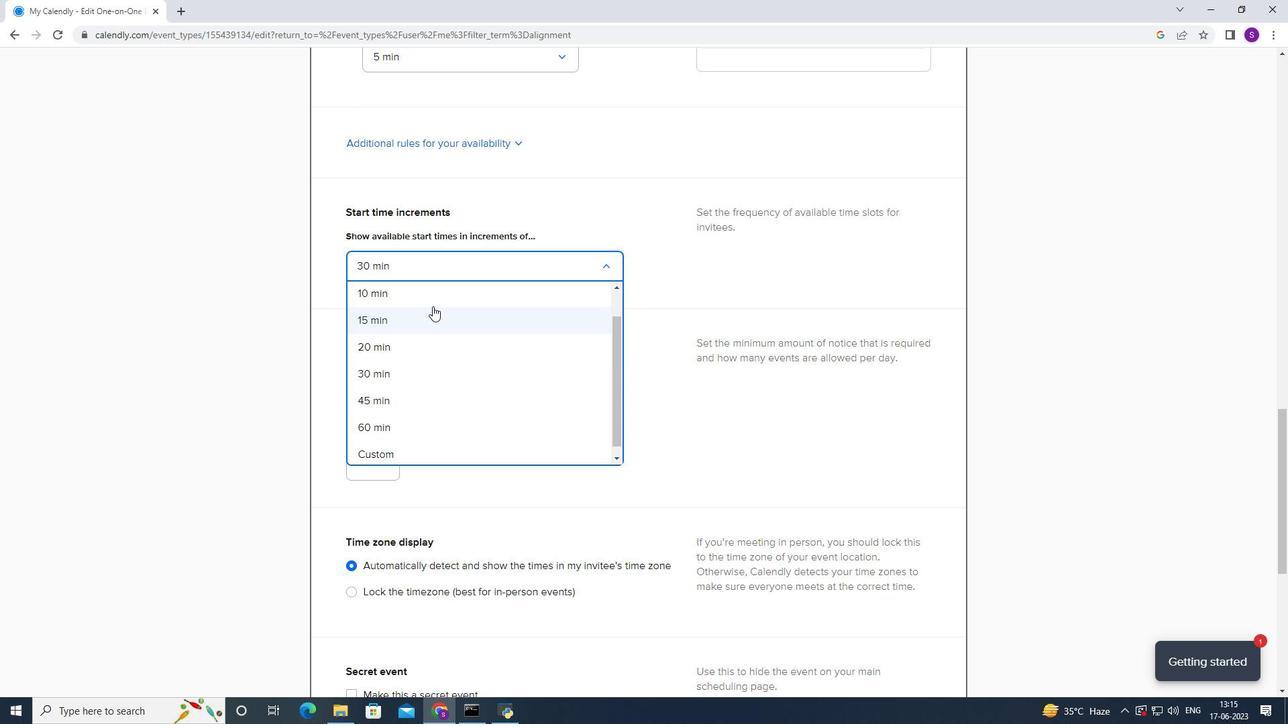 
Action: Mouse pressed left at (444, 302)
Screenshot: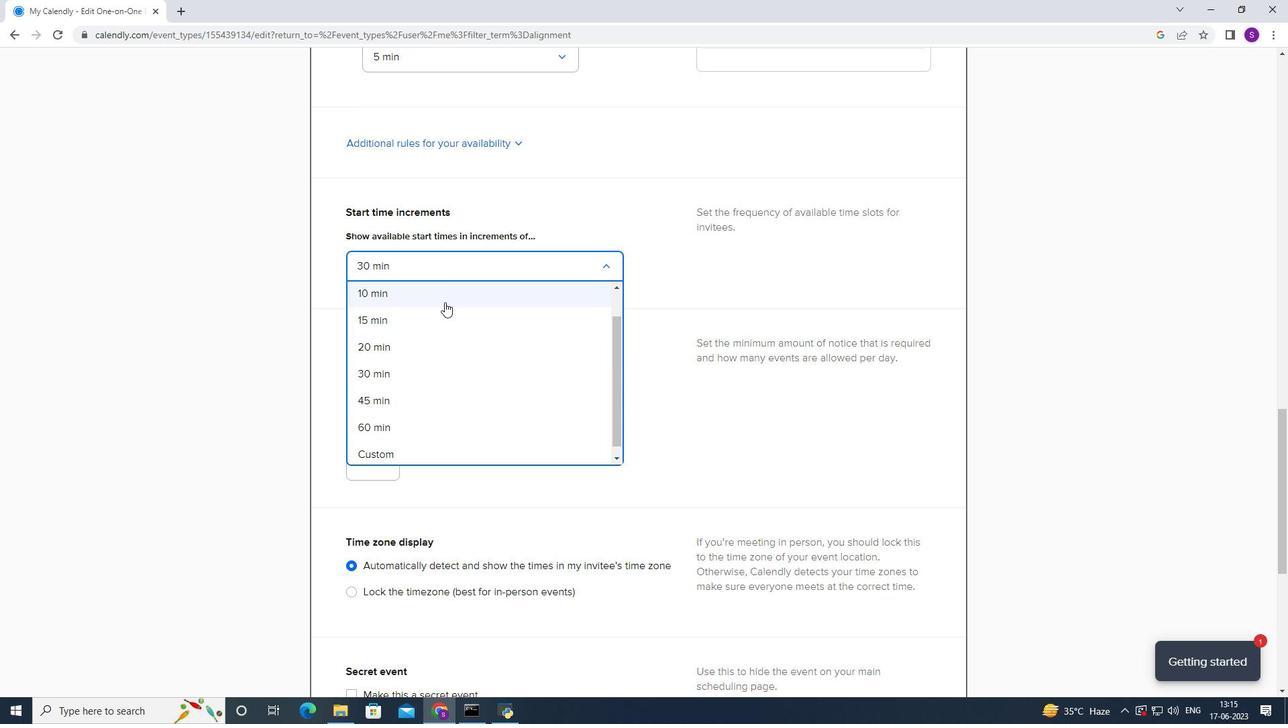 
Action: Mouse moved to (381, 401)
Screenshot: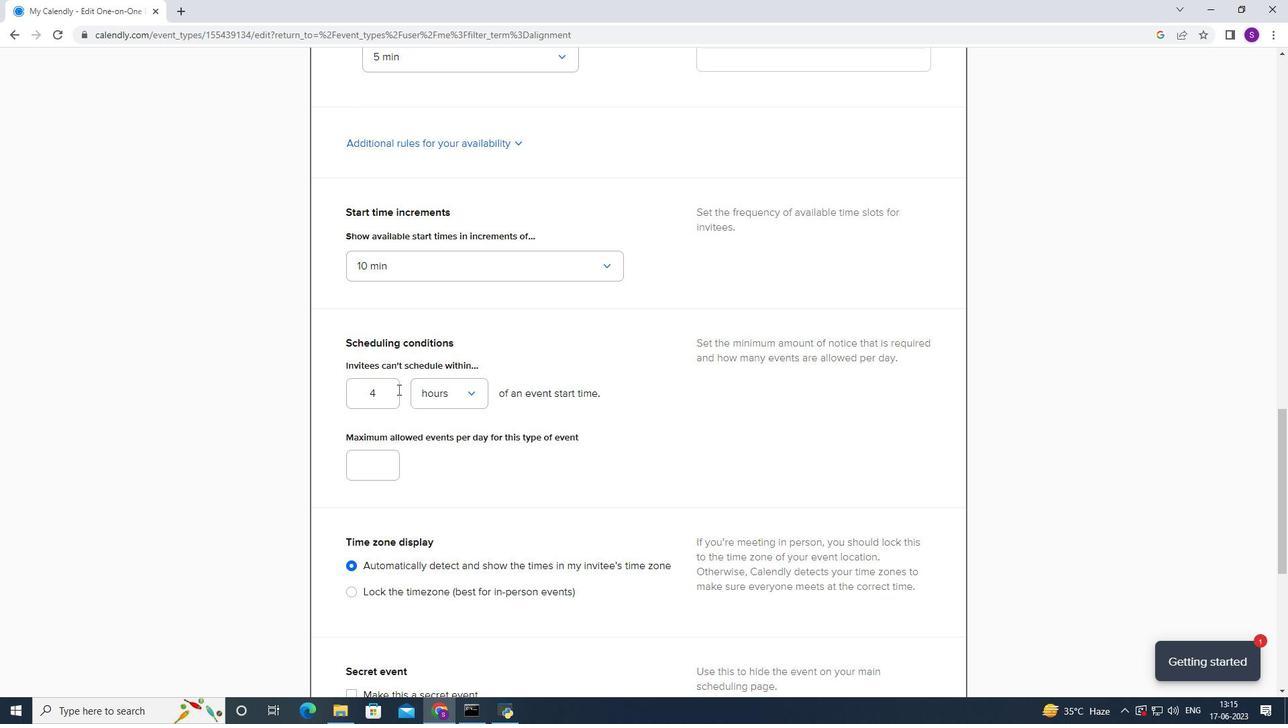 
Action: Mouse pressed left at (381, 401)
Screenshot: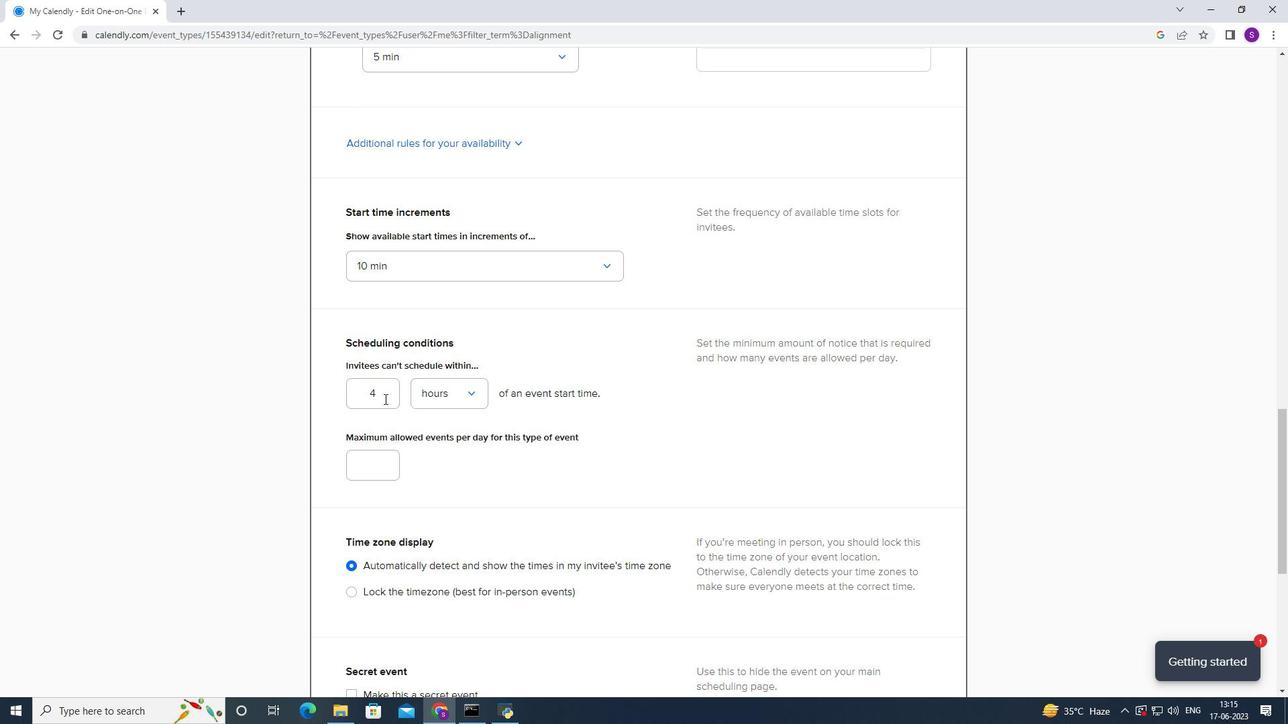 
Action: Key pressed <Key.backspace>44
Screenshot: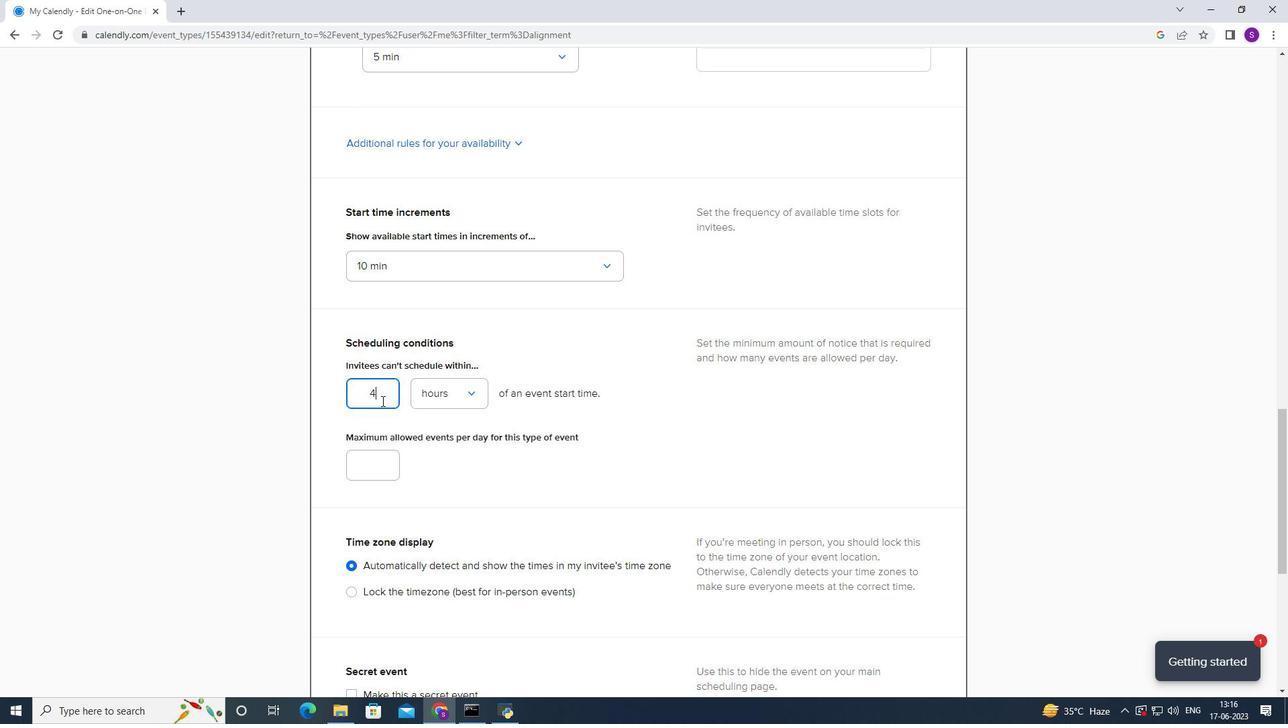 
Action: Mouse moved to (381, 461)
Screenshot: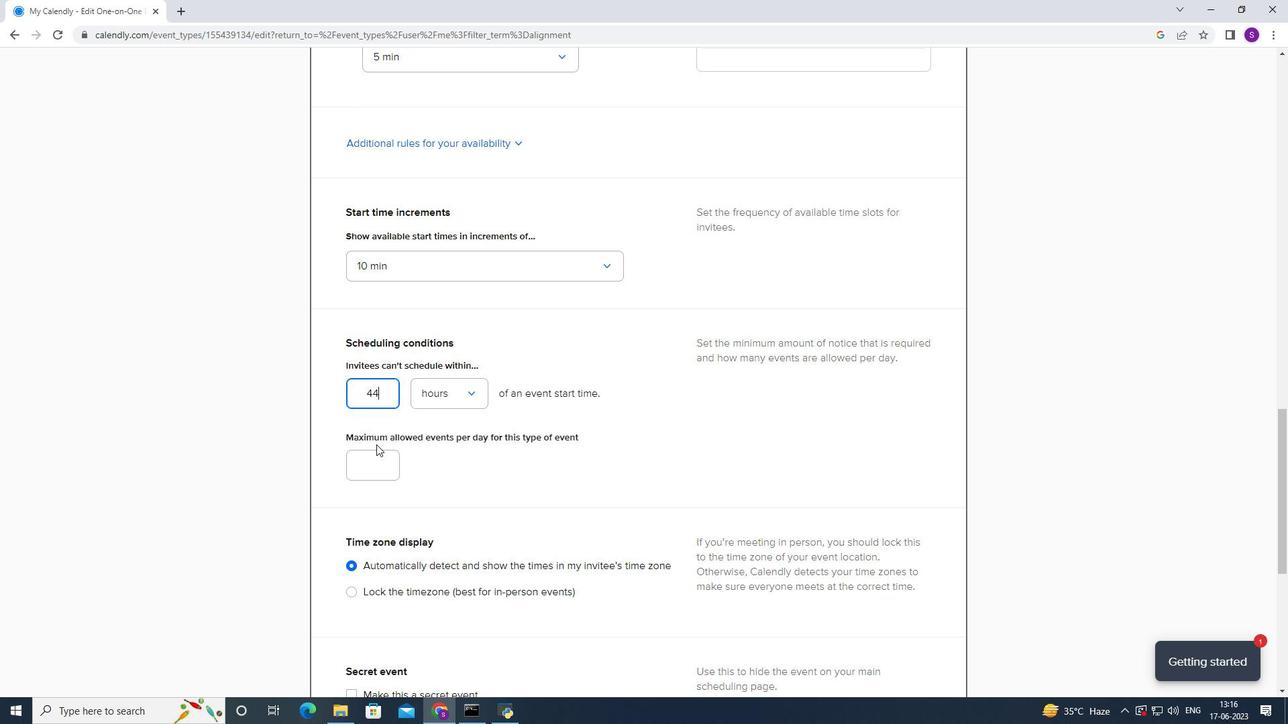 
Action: Mouse pressed left at (381, 461)
Screenshot: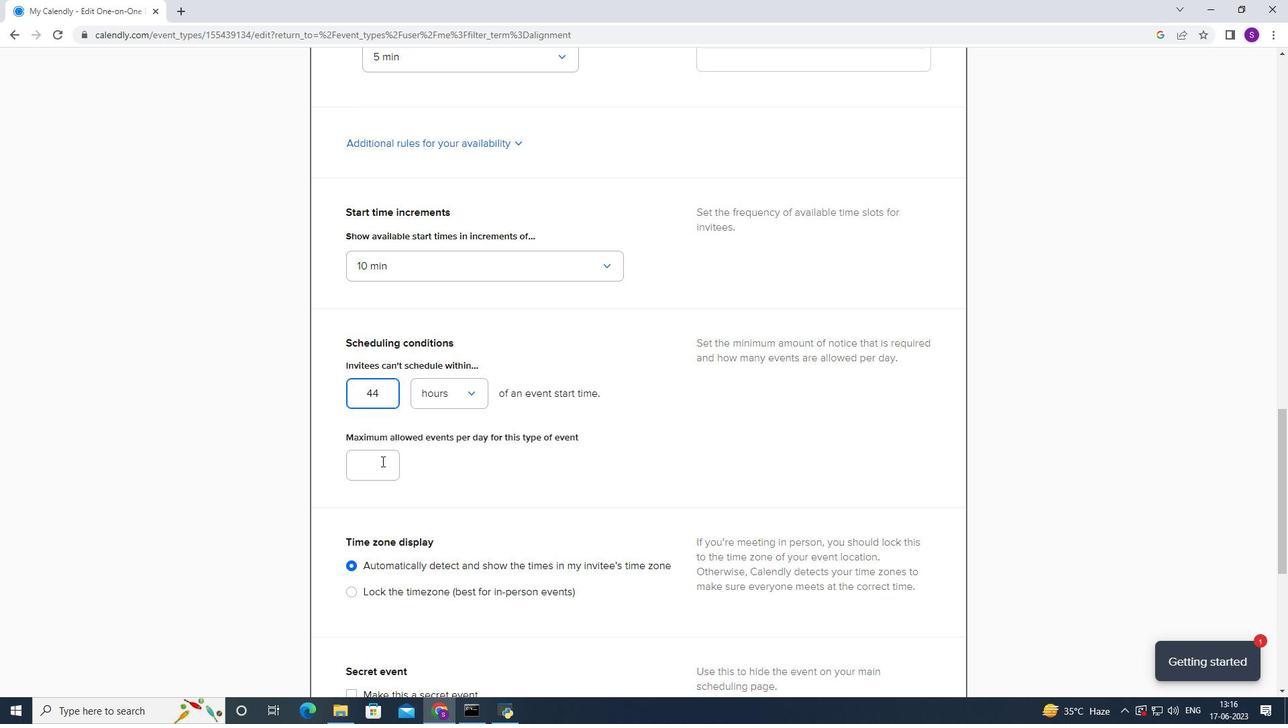 
Action: Key pressed 5
Screenshot: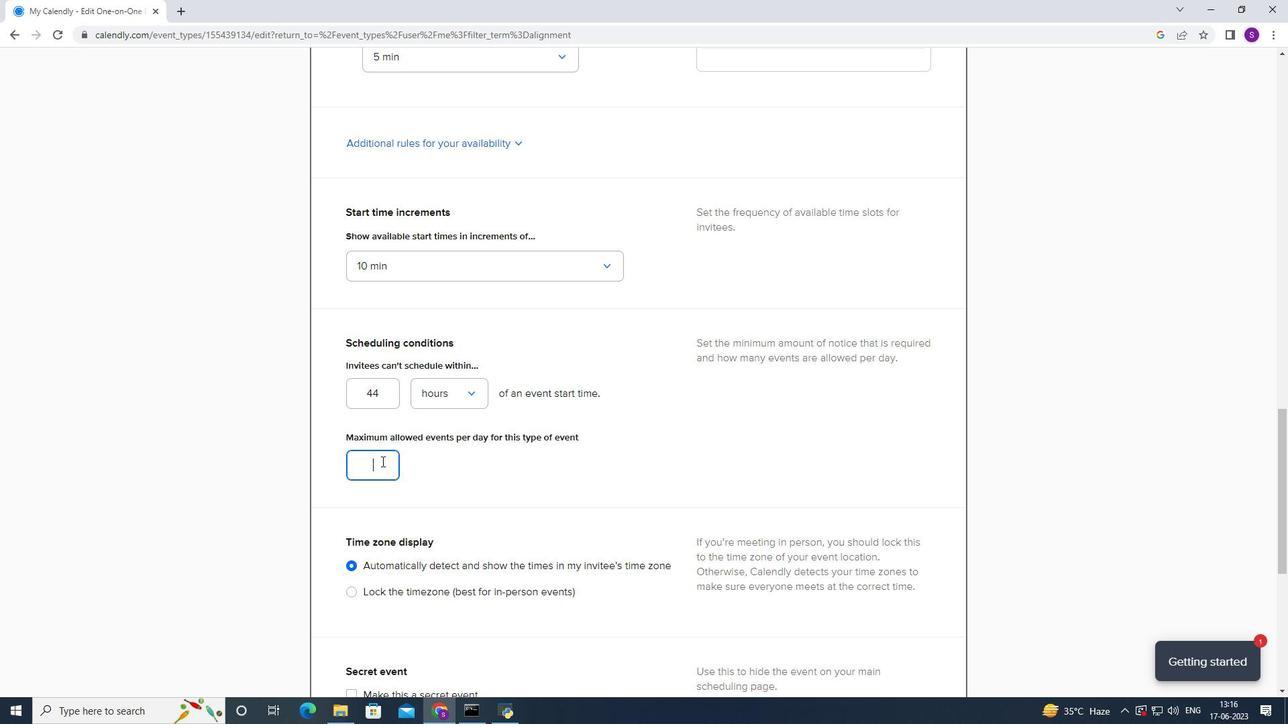 
Action: Mouse moved to (462, 441)
Screenshot: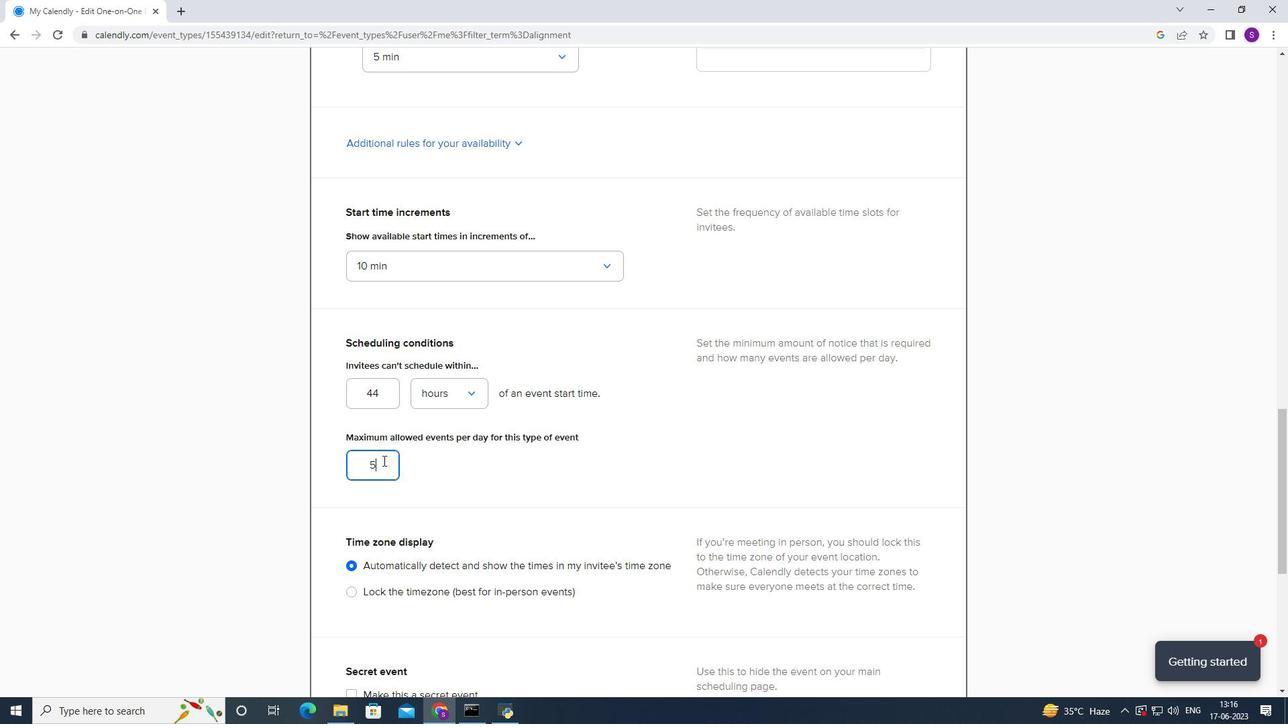 
Action: Mouse scrolled (462, 440) with delta (0, 0)
Screenshot: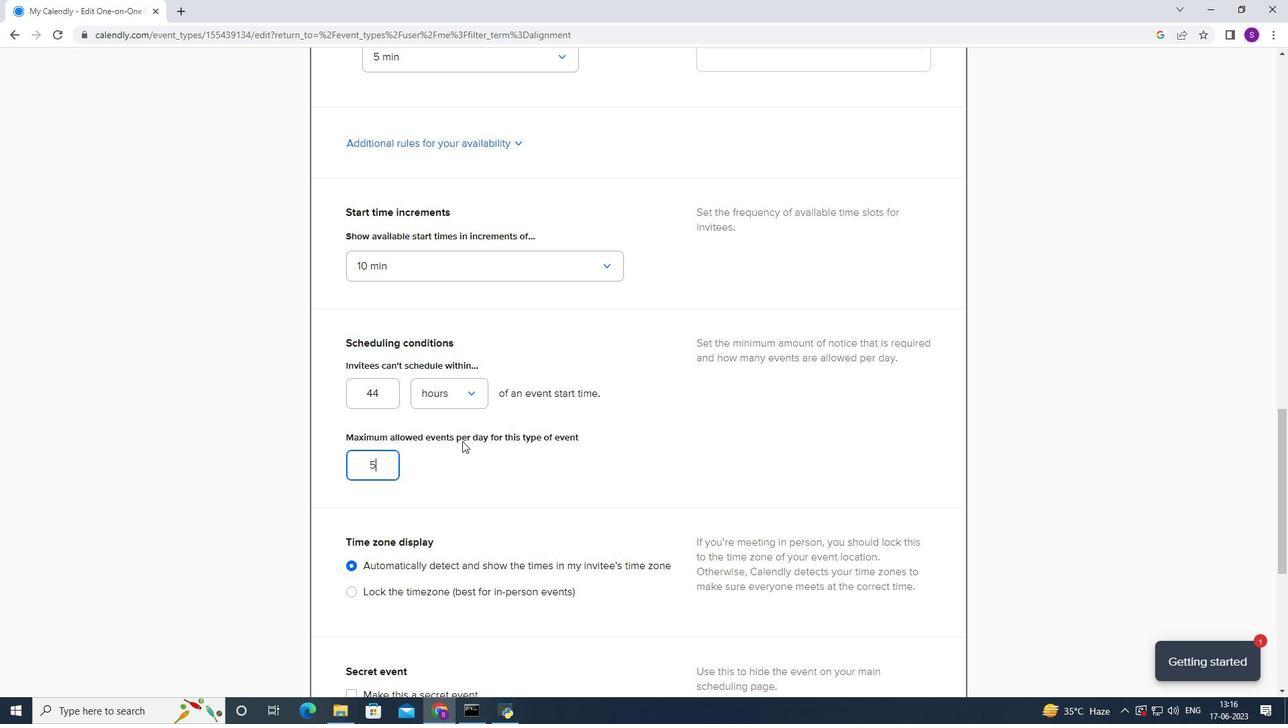 
Action: Mouse scrolled (462, 440) with delta (0, 0)
Screenshot: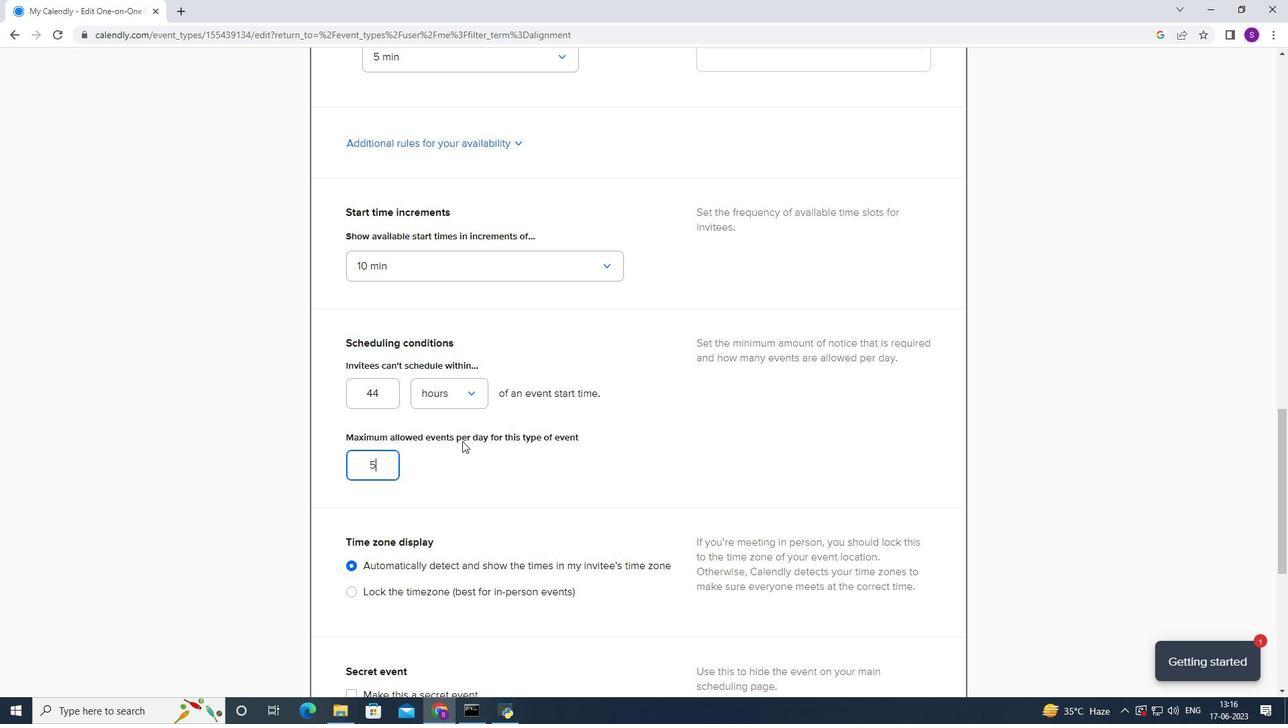 
Action: Mouse scrolled (462, 440) with delta (0, 0)
Screenshot: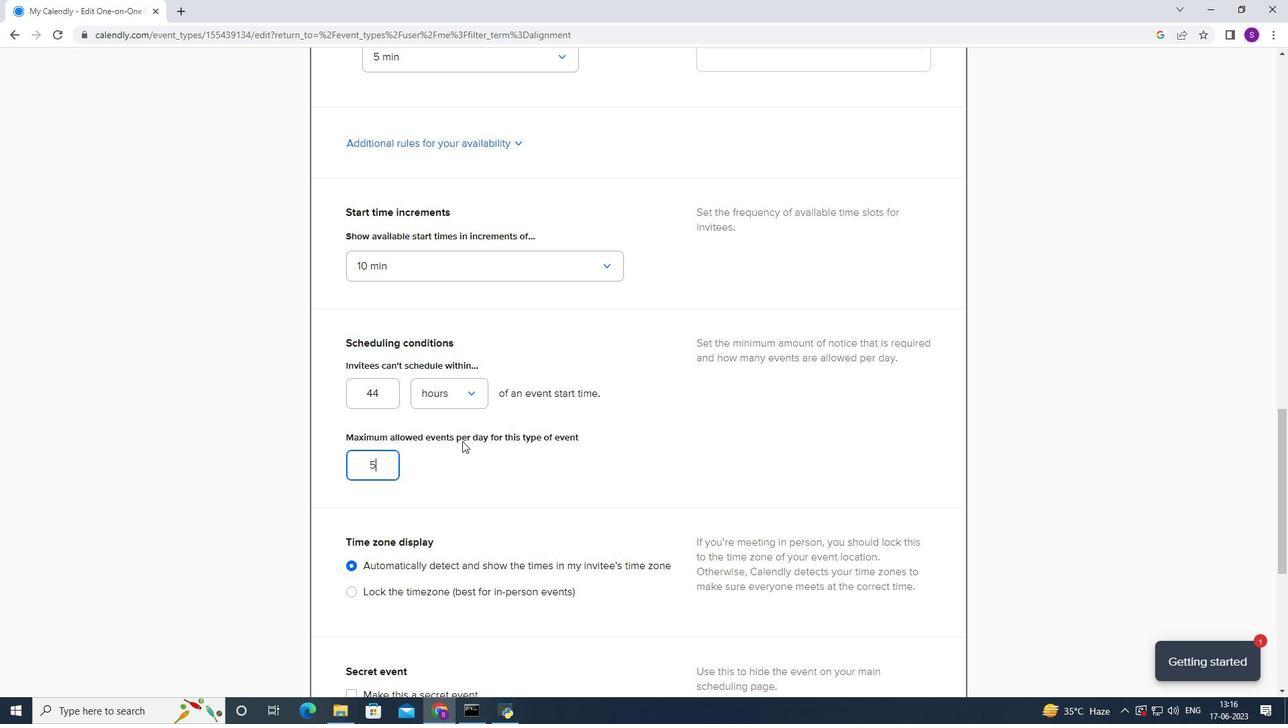 
Action: Mouse scrolled (462, 440) with delta (0, 0)
Screenshot: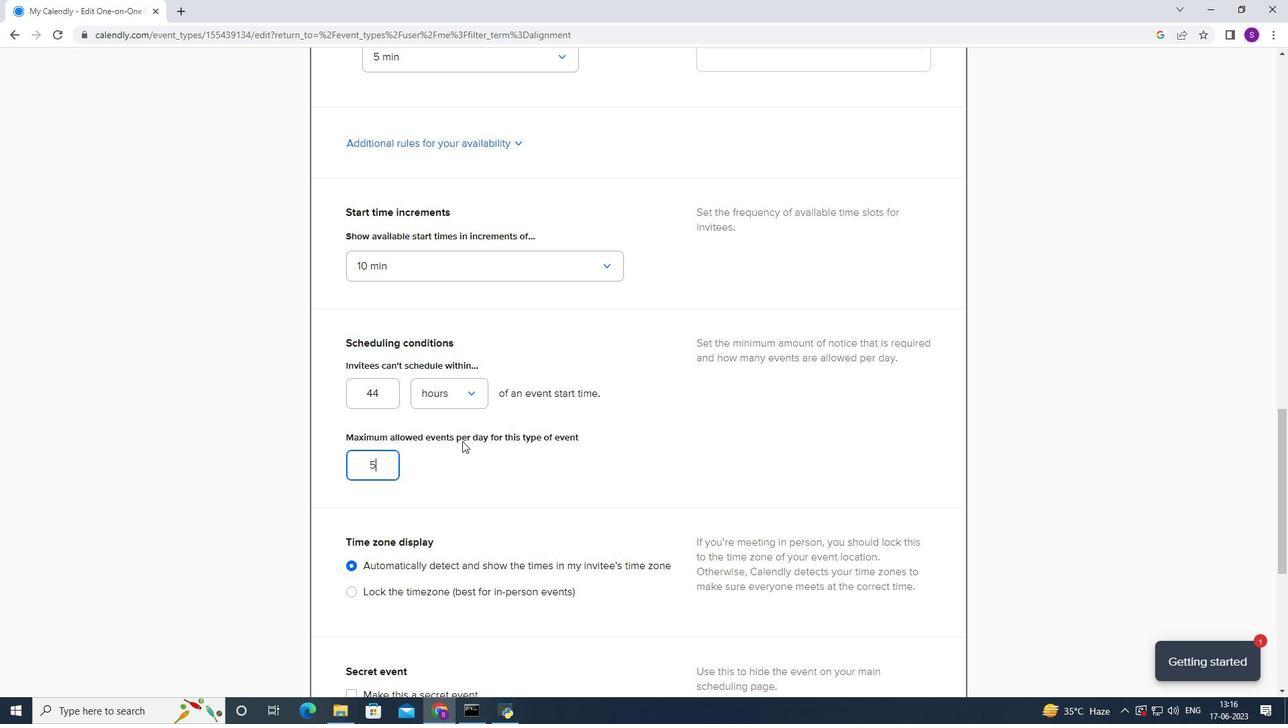 
Action: Mouse scrolled (462, 440) with delta (0, 0)
Screenshot: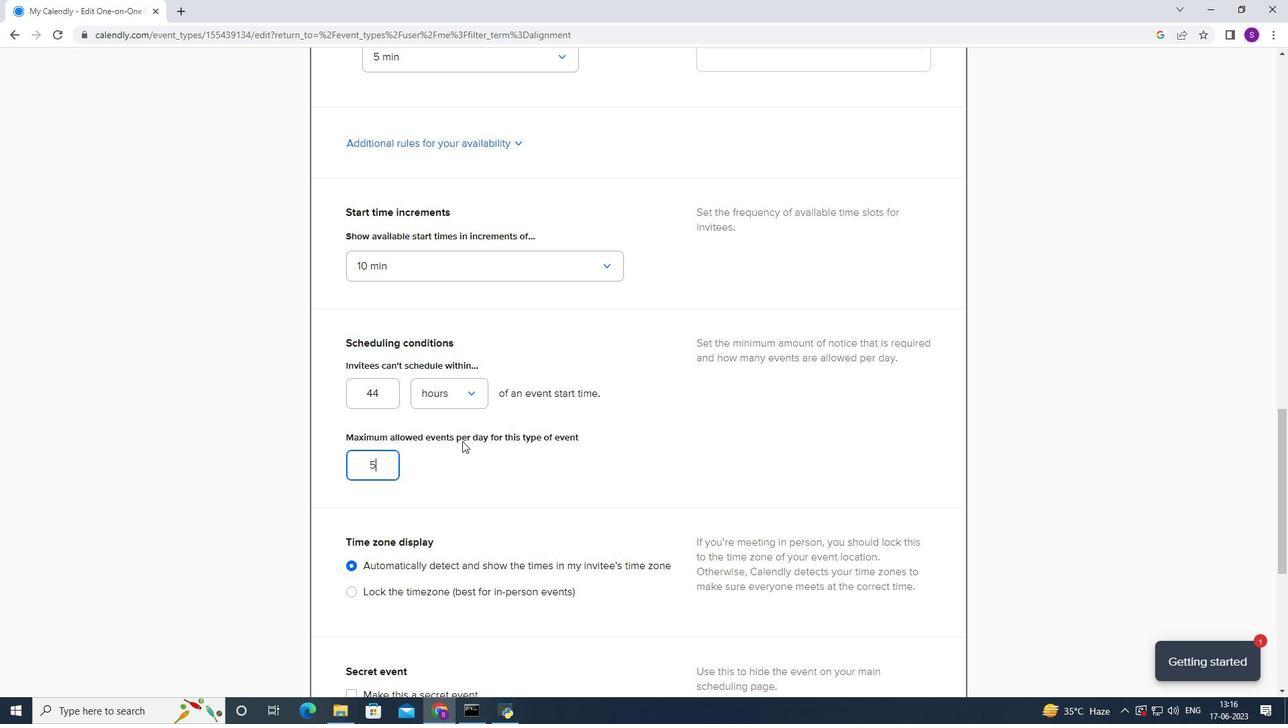 
Action: Mouse scrolled (462, 440) with delta (0, 0)
Screenshot: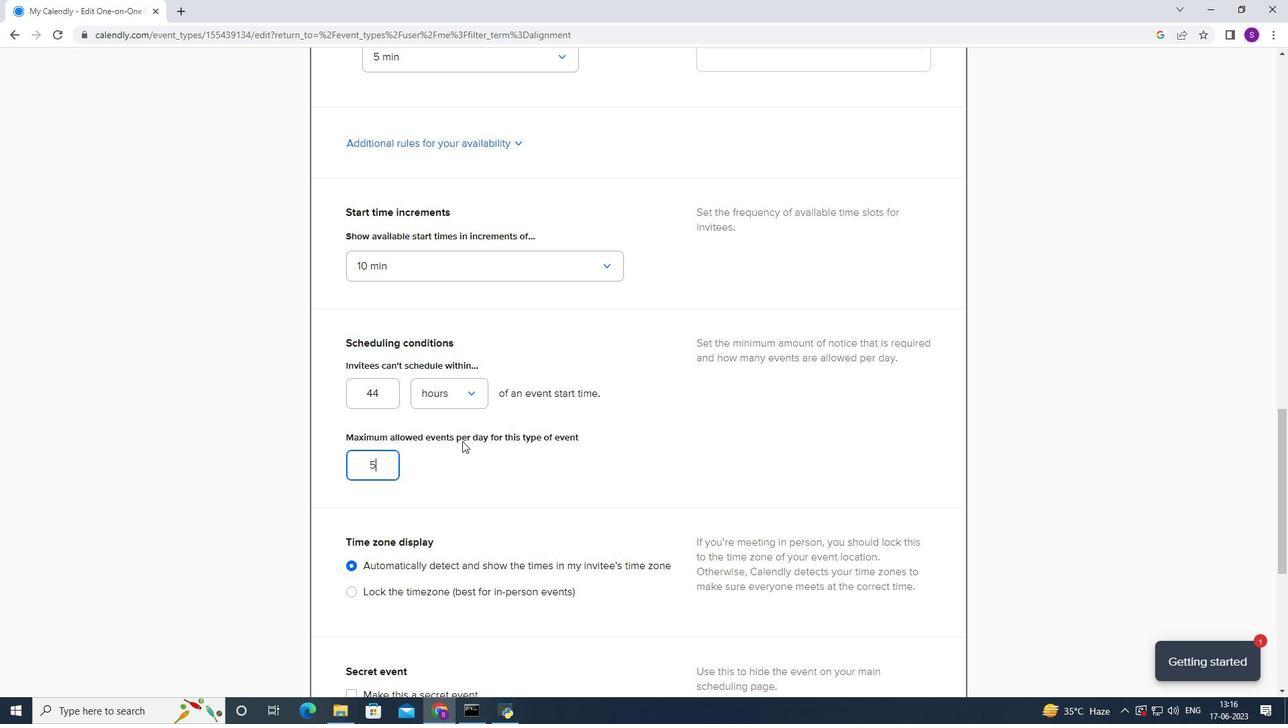 
Action: Mouse moved to (932, 382)
Screenshot: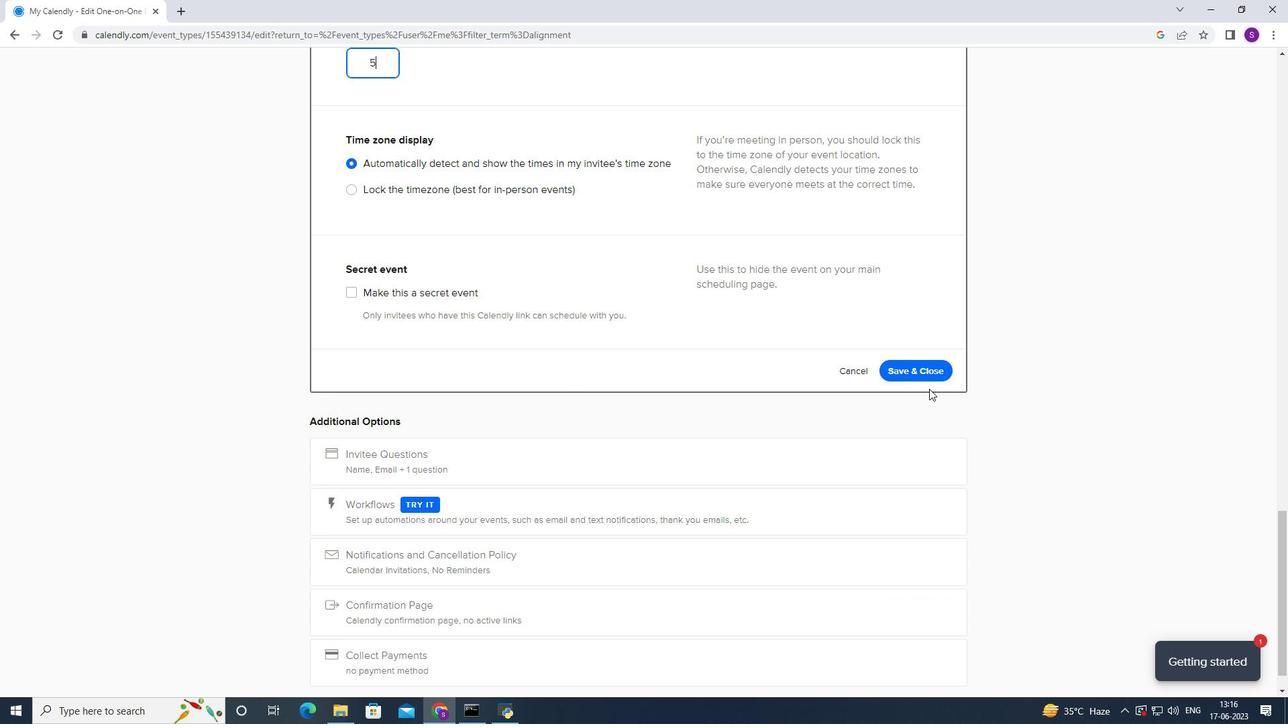 
Action: Mouse pressed left at (932, 382)
Screenshot: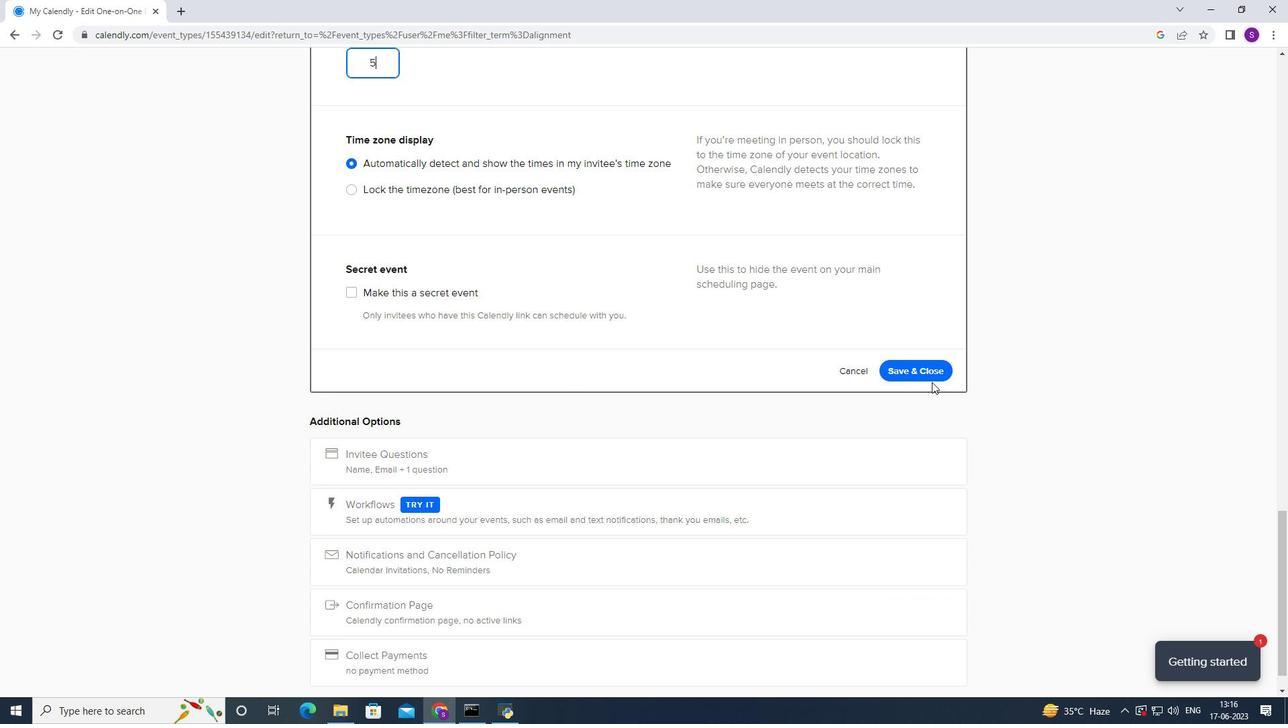 
Action: Mouse moved to (936, 376)
Screenshot: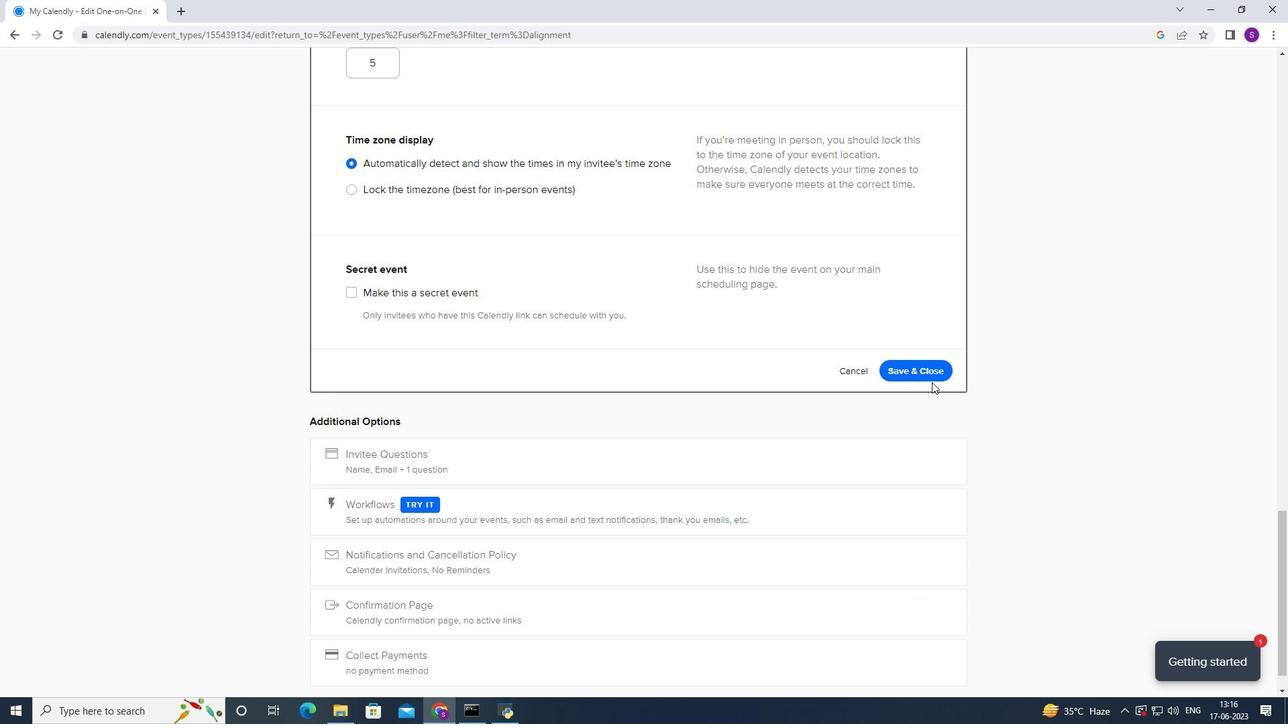 
Action: Mouse pressed left at (936, 376)
Screenshot: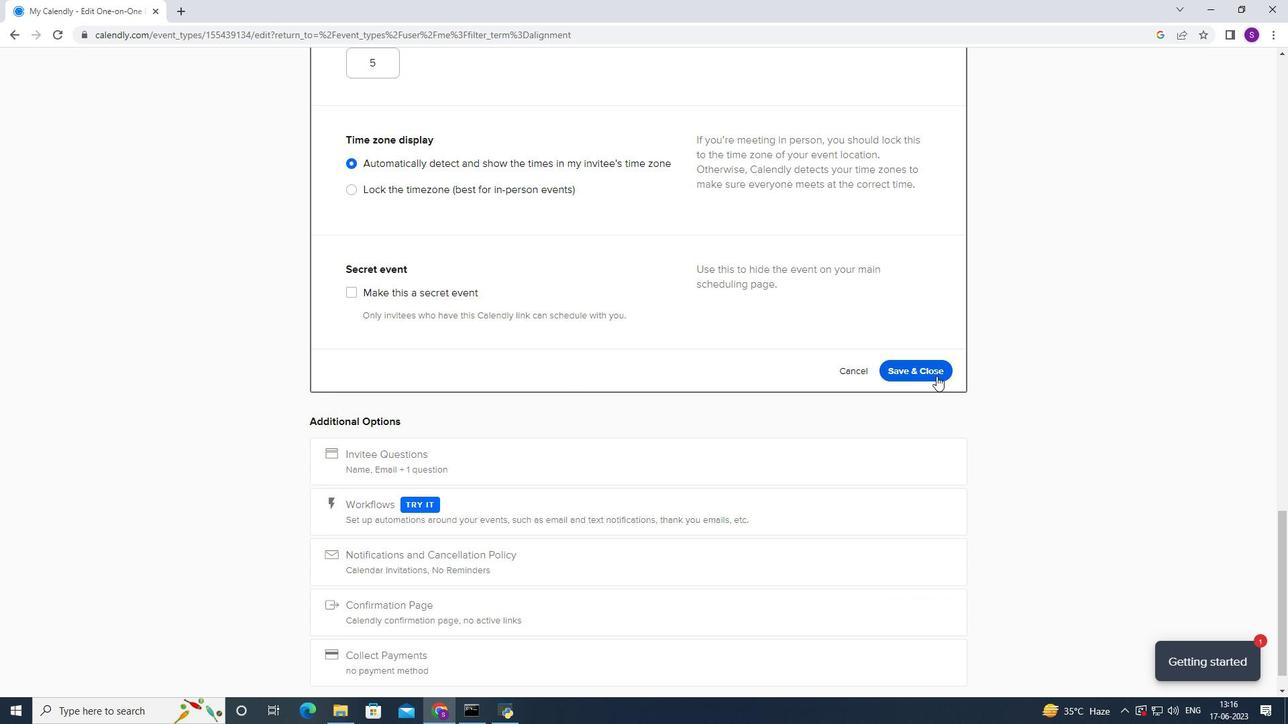 
Action: Mouse moved to (615, 448)
Screenshot: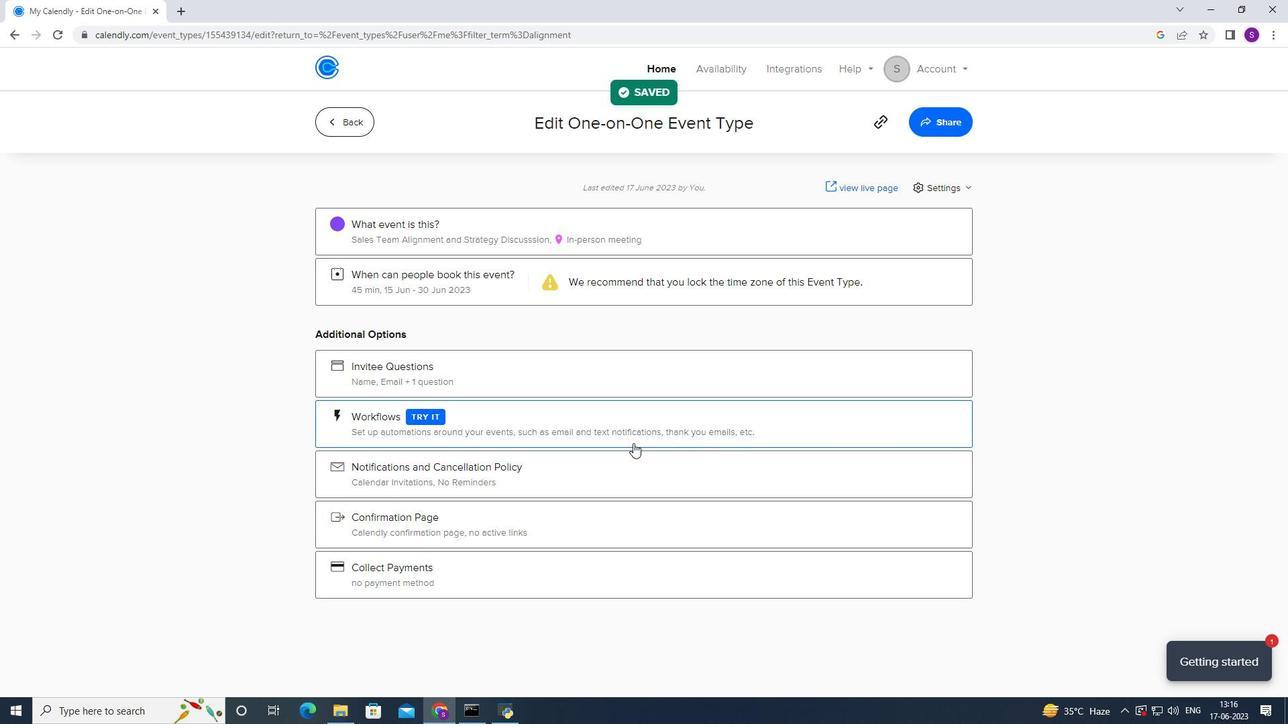 
